 Task: Look for space in Beverly Cove, United States from 24th August, 2023 to 10th September, 2023 for 6 adults, 2 children in price range Rs.12000 to Rs.15000. Place can be entire place or shared room with 6 bedrooms having 6 beds and 6 bathrooms. Property type can be house, flat, guest house. Amenities needed are: wifi, TV, free parkinig on premises, gym, breakfast. Booking option can be shelf check-in. Required host language is English.
Action: Mouse moved to (607, 120)
Screenshot: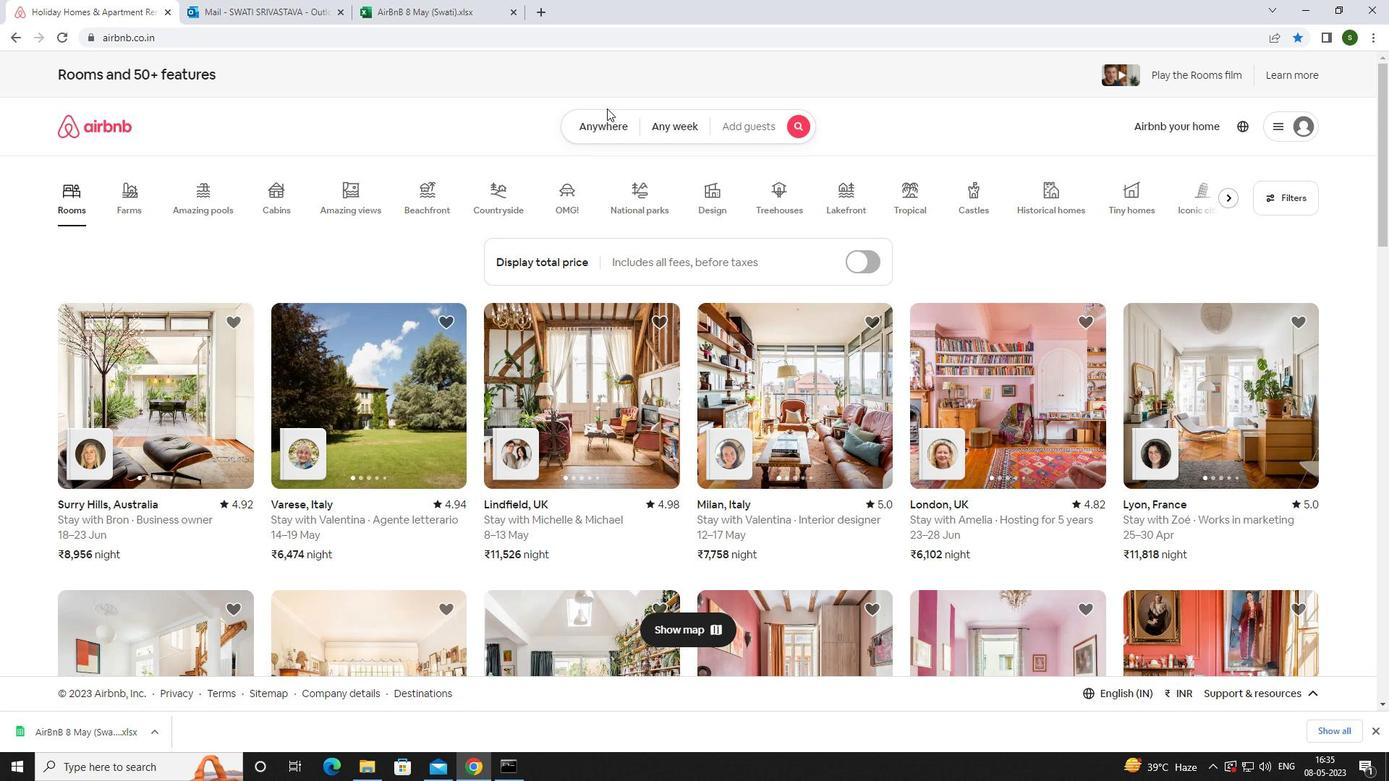 
Action: Mouse pressed left at (607, 120)
Screenshot: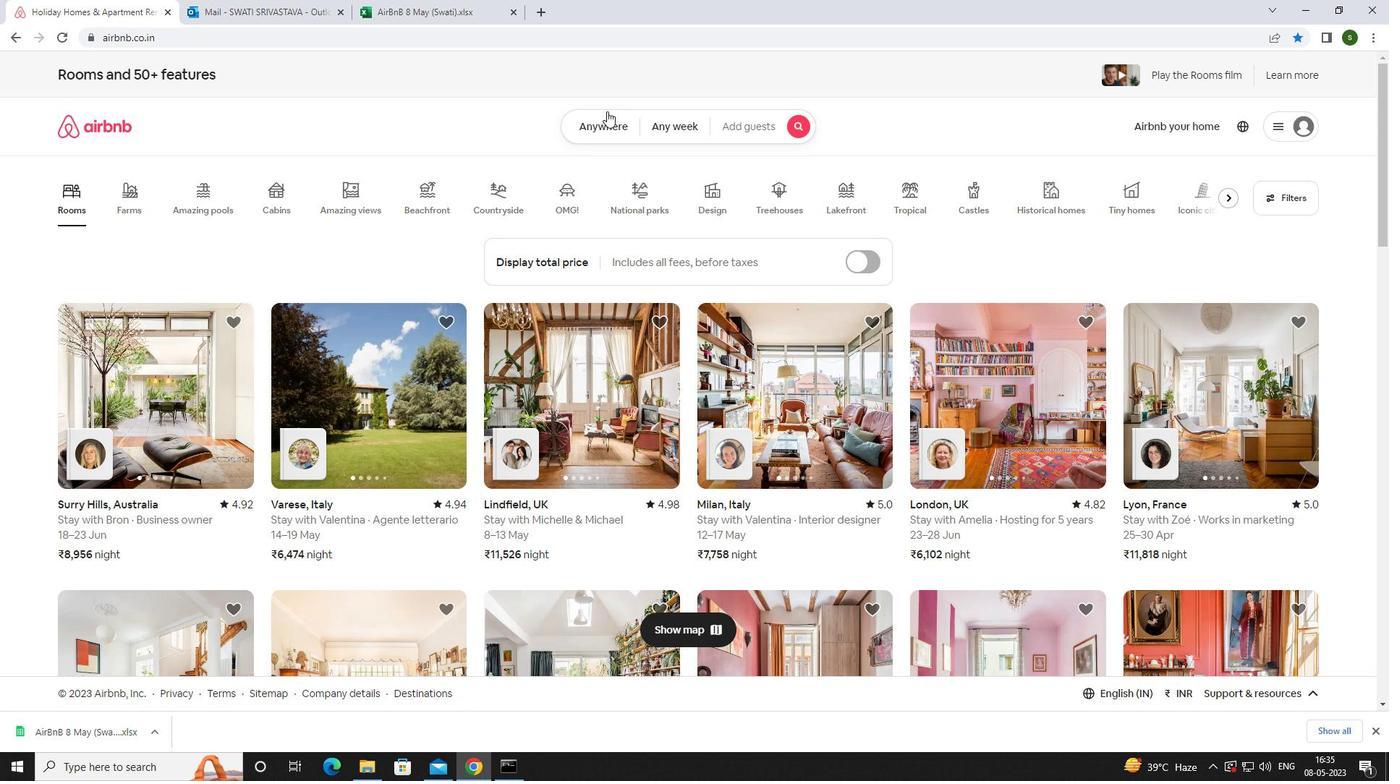 
Action: Mouse moved to (488, 180)
Screenshot: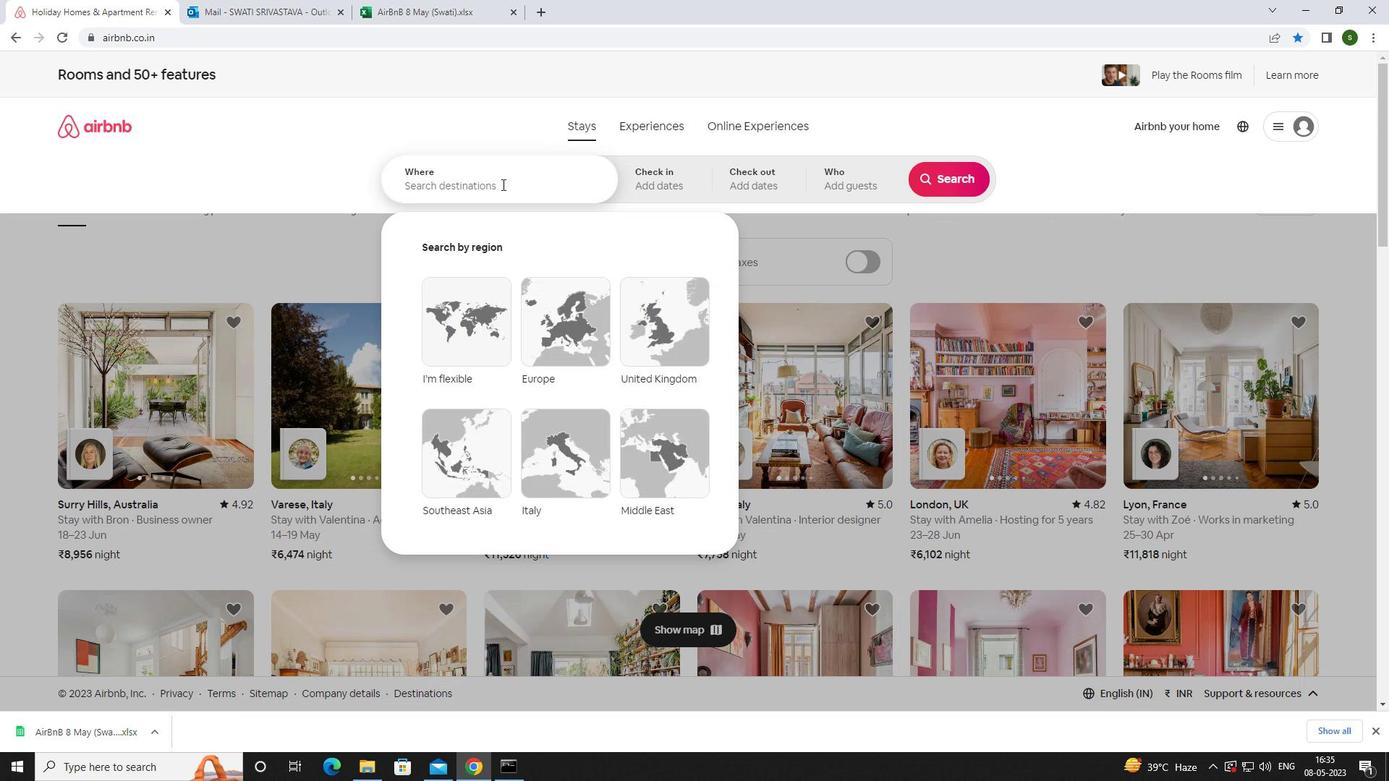
Action: Mouse pressed left at (488, 180)
Screenshot: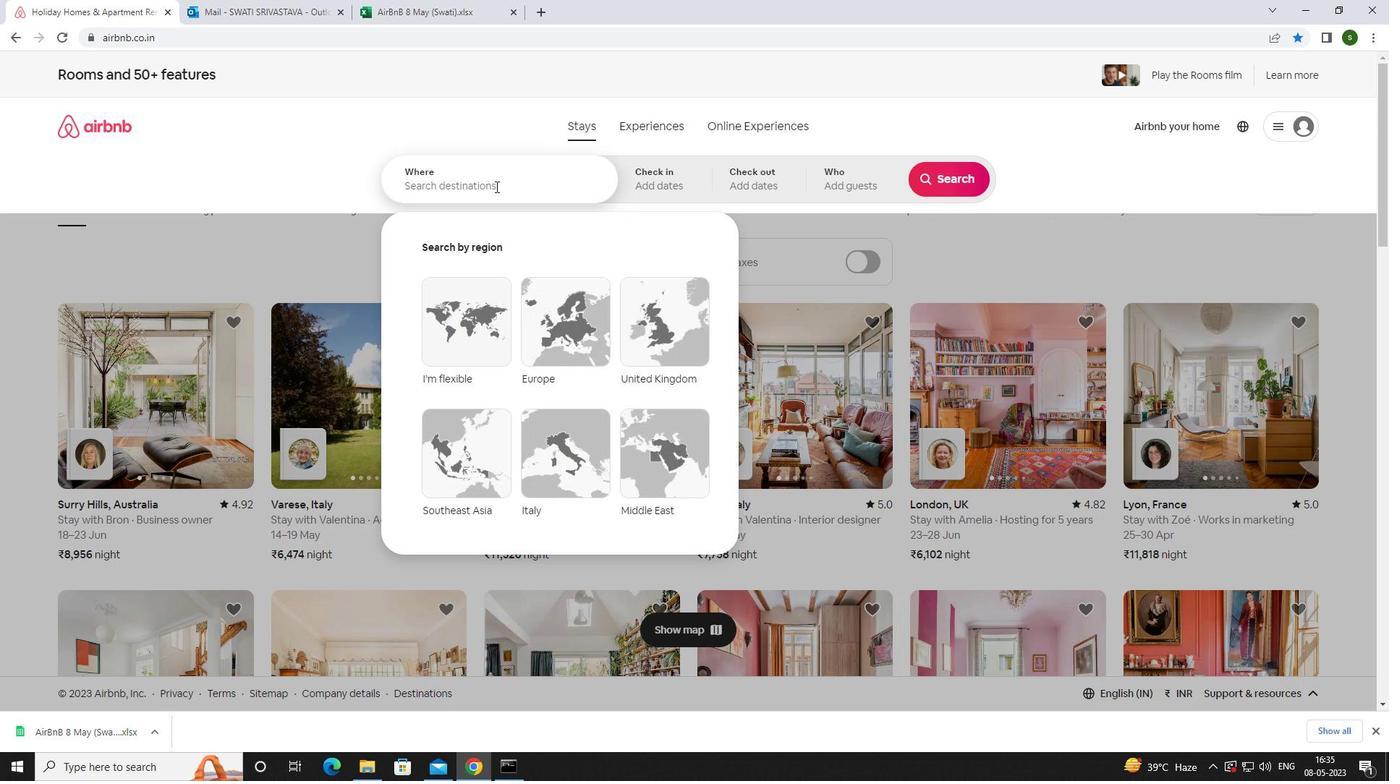 
Action: Mouse moved to (496, 188)
Screenshot: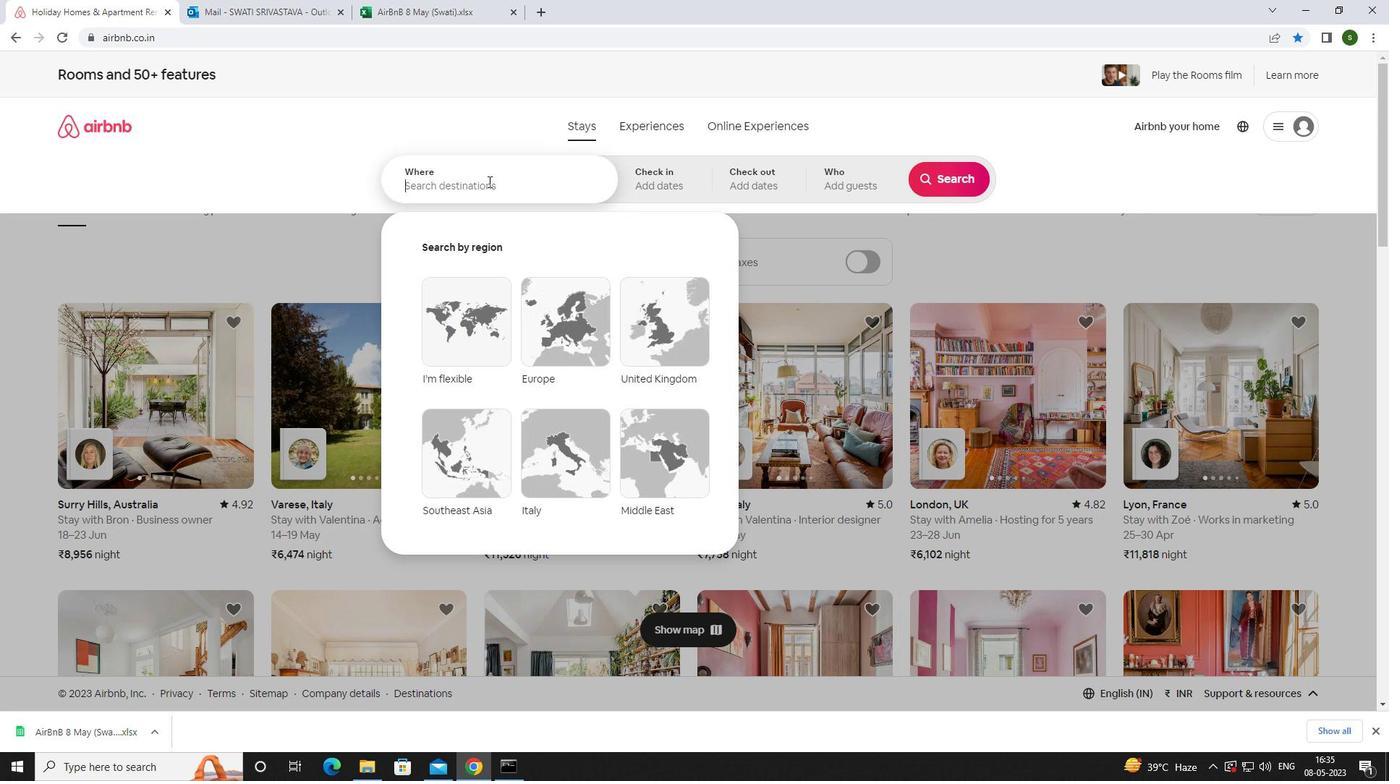 
Action: Key pressed <Key.caps_lock>b<Key.caps_lock>everl
Screenshot: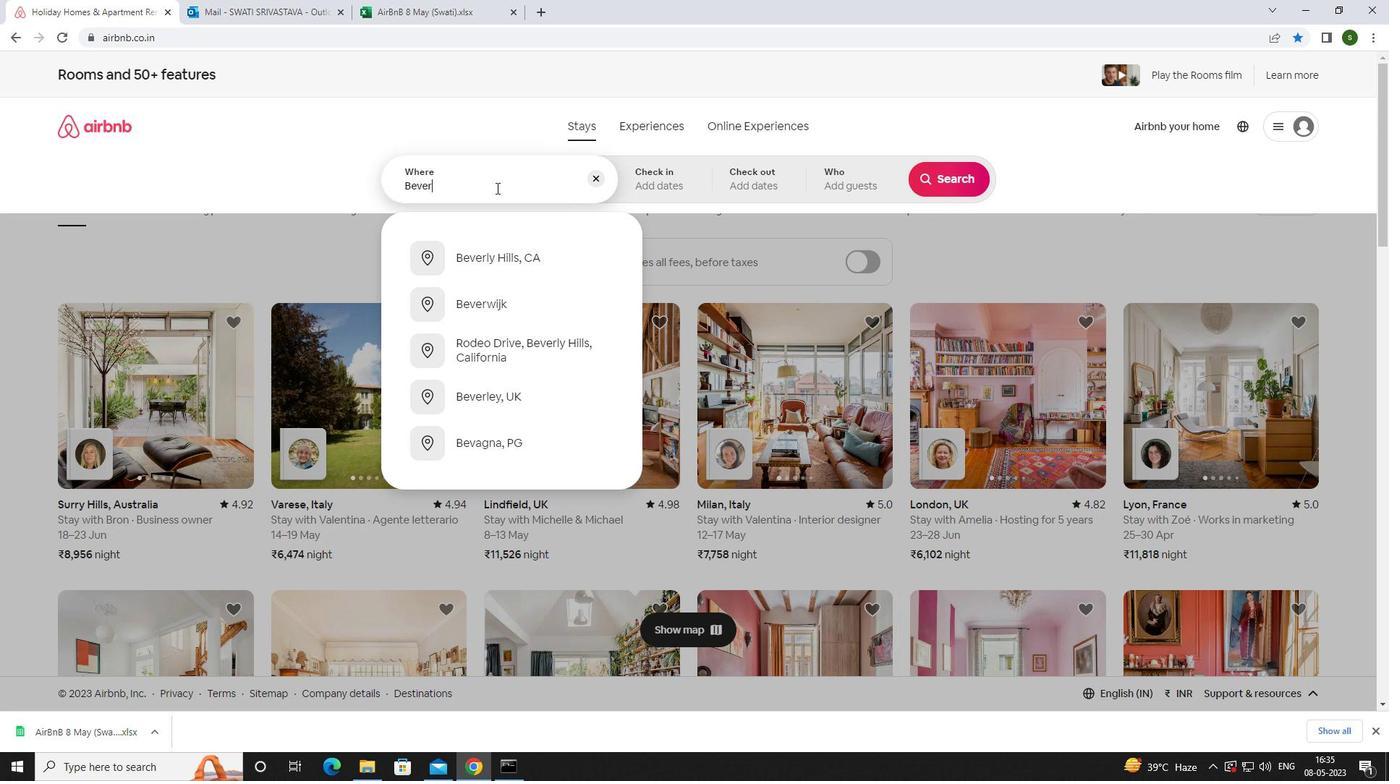 
Action: Mouse moved to (497, 188)
Screenshot: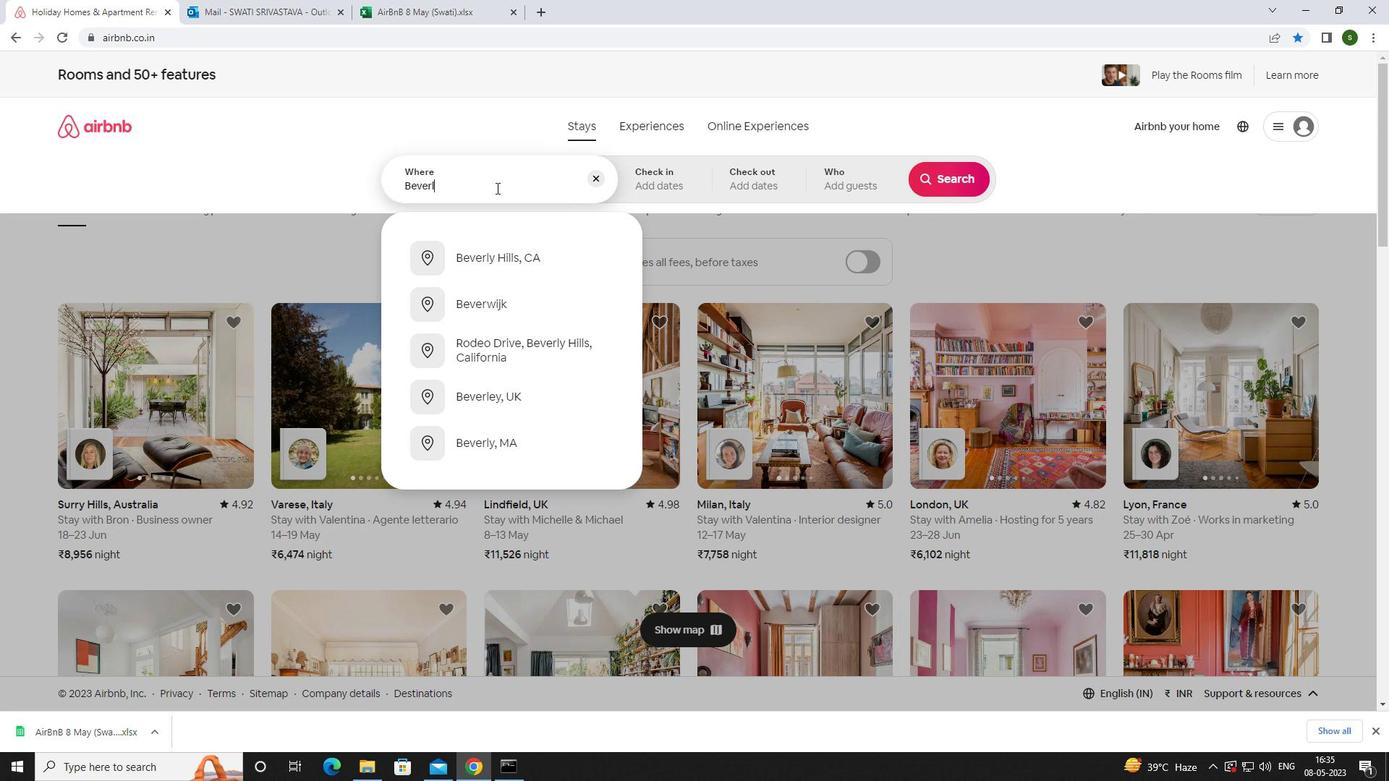 
Action: Key pressed y<Key.space><Key.caps_lock>c<Key.caps_lock>ove,<Key.space><Key.caps_lock>u<Key.caps_lock>nited<Key.space><Key.caps_lock>s<Key.caps_lock>tates<Key.enter>
Screenshot: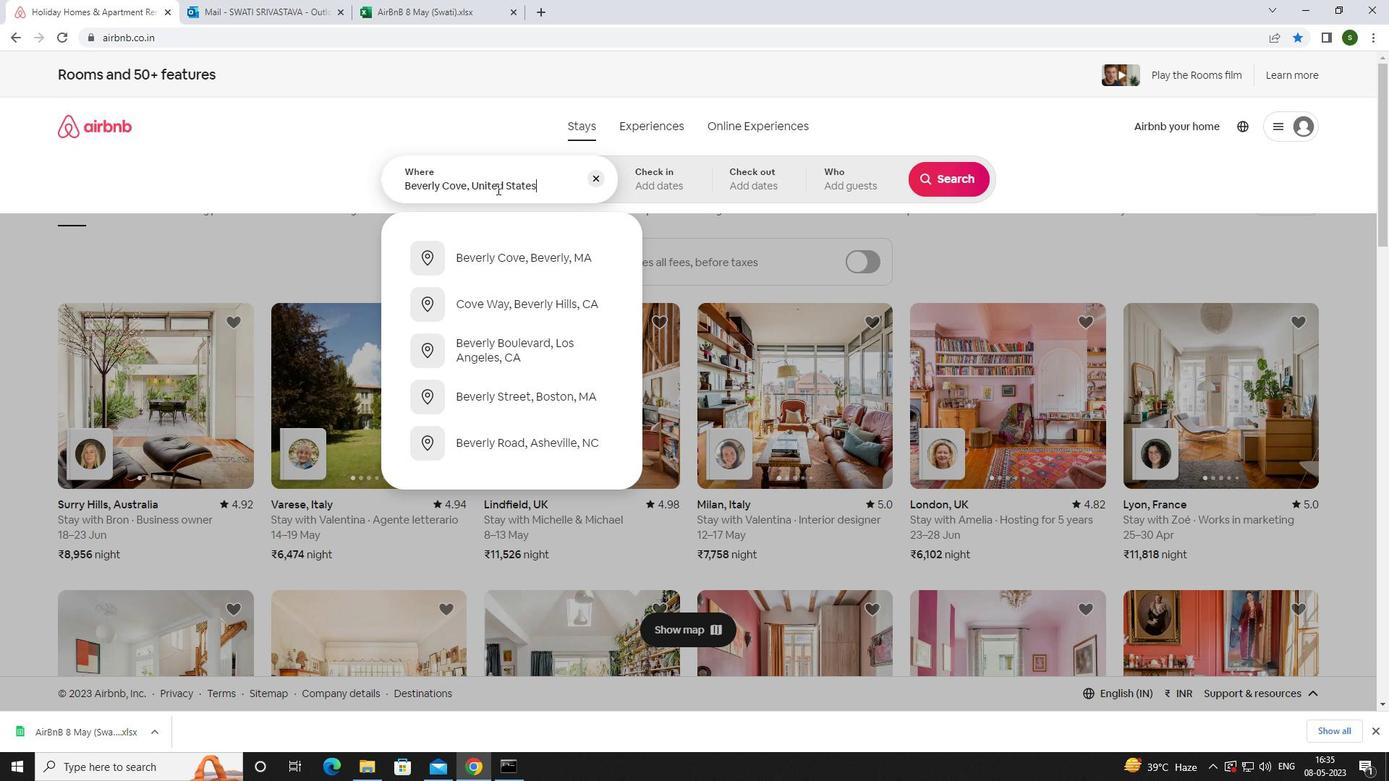 
Action: Mouse moved to (943, 292)
Screenshot: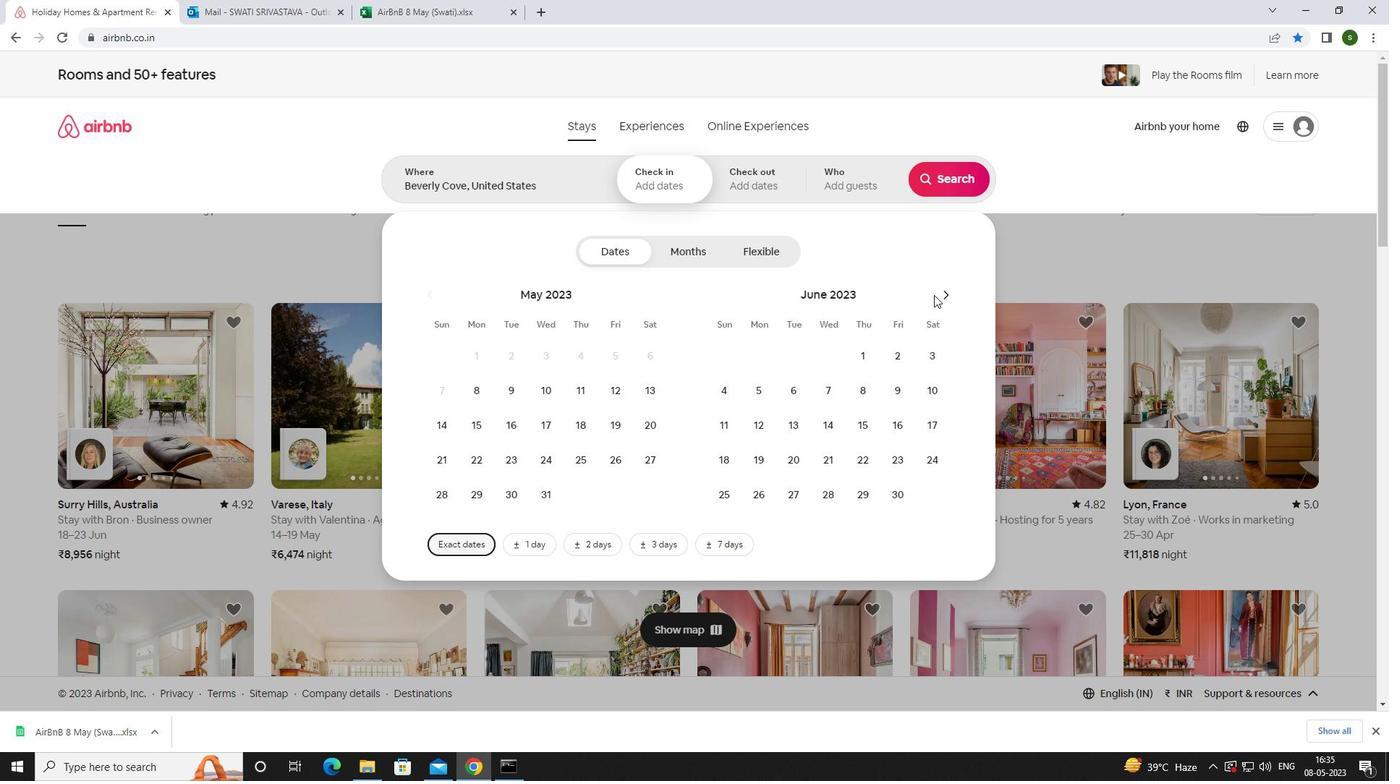
Action: Mouse pressed left at (943, 292)
Screenshot: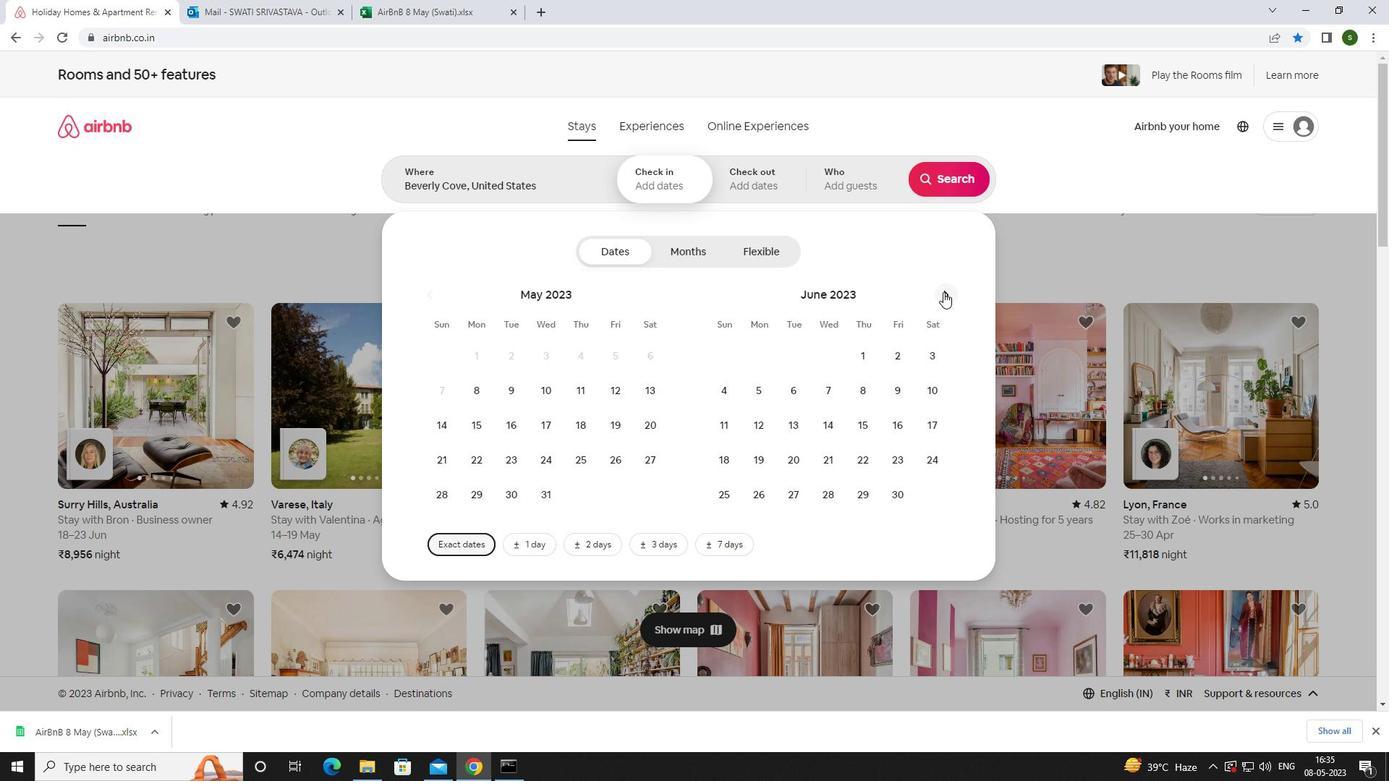 
Action: Mouse pressed left at (943, 292)
Screenshot: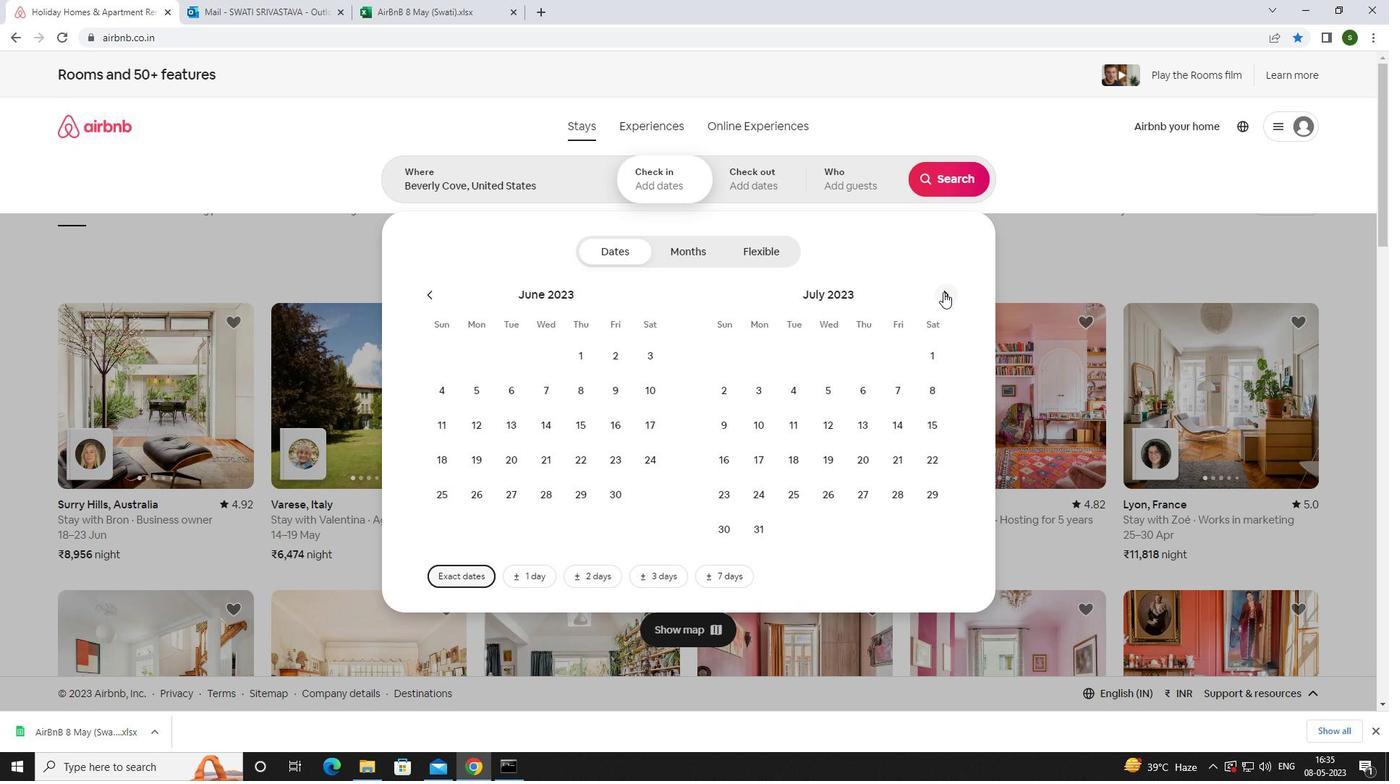 
Action: Mouse moved to (858, 451)
Screenshot: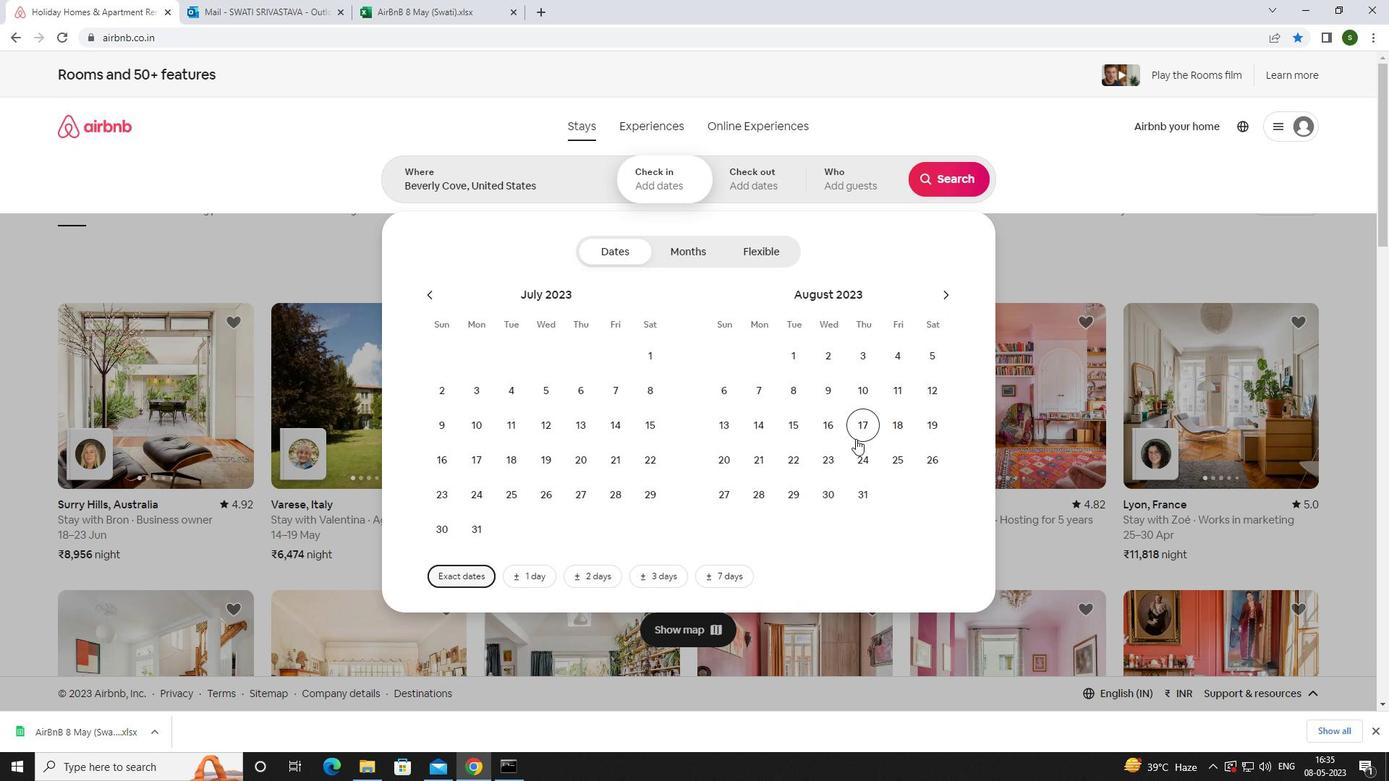 
Action: Mouse pressed left at (858, 451)
Screenshot: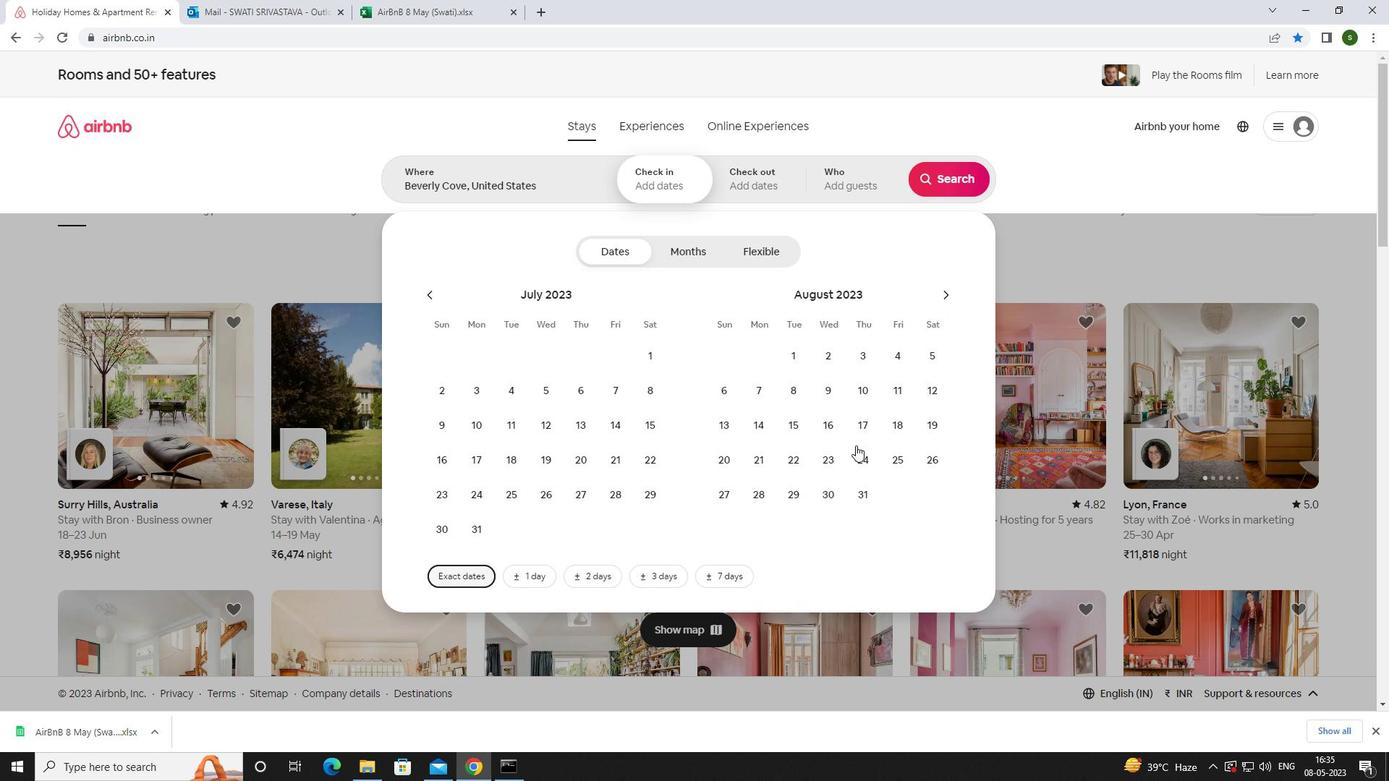
Action: Mouse moved to (940, 282)
Screenshot: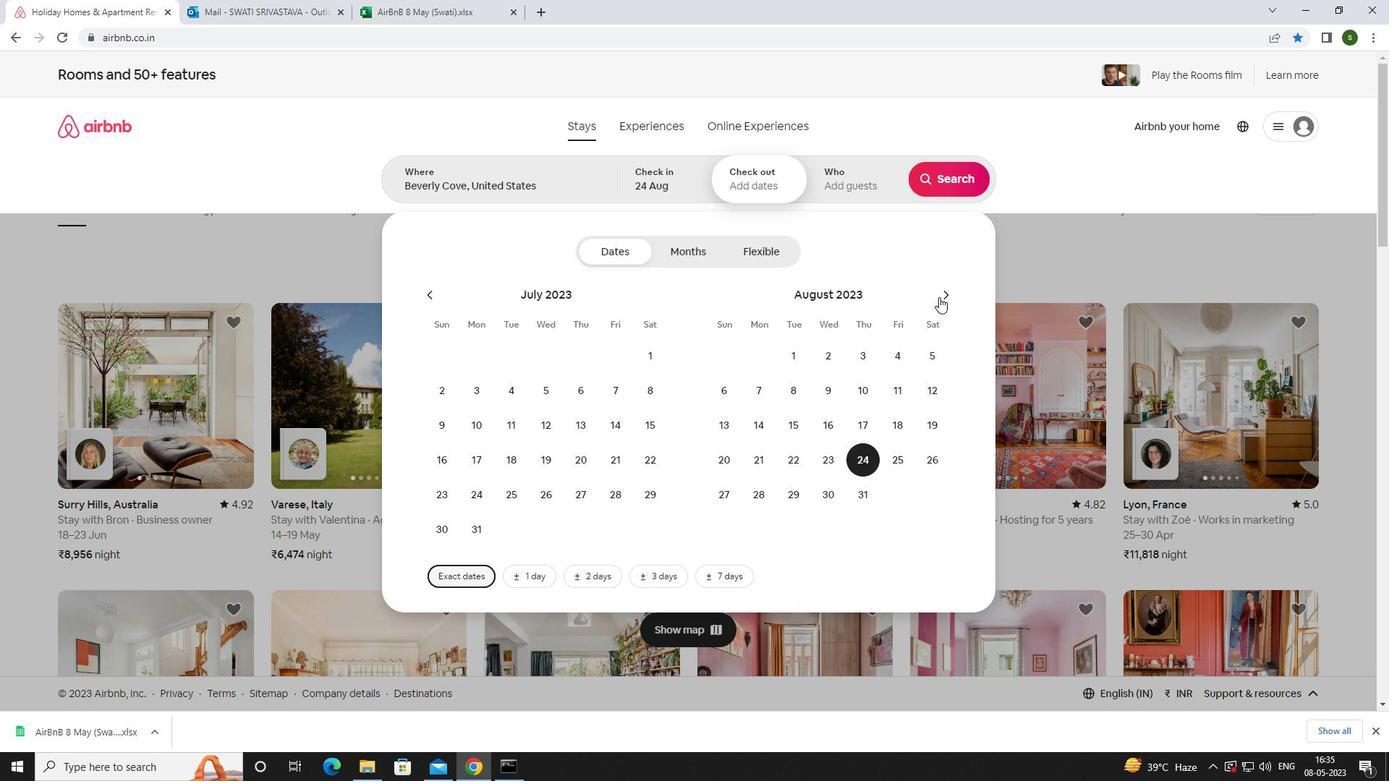 
Action: Mouse pressed left at (940, 282)
Screenshot: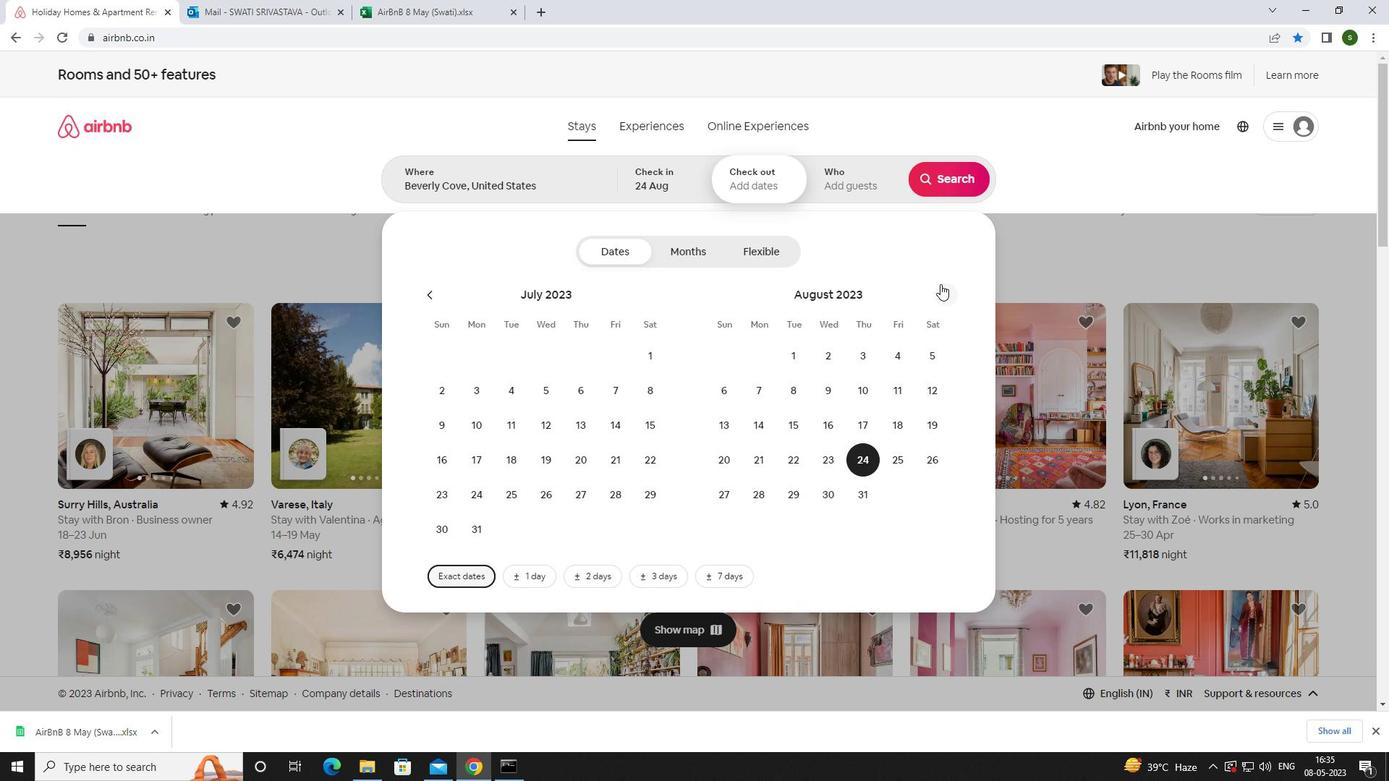 
Action: Mouse moved to (942, 288)
Screenshot: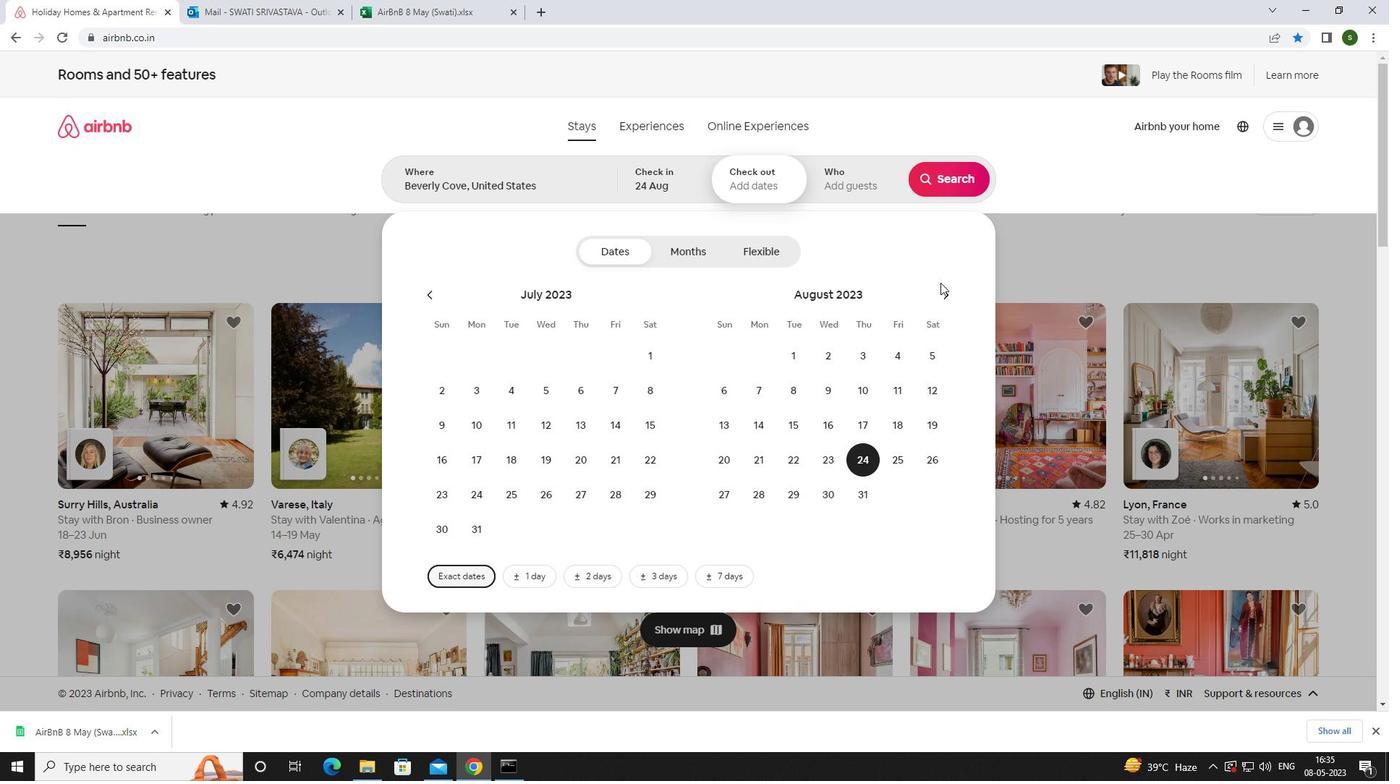 
Action: Mouse pressed left at (942, 288)
Screenshot: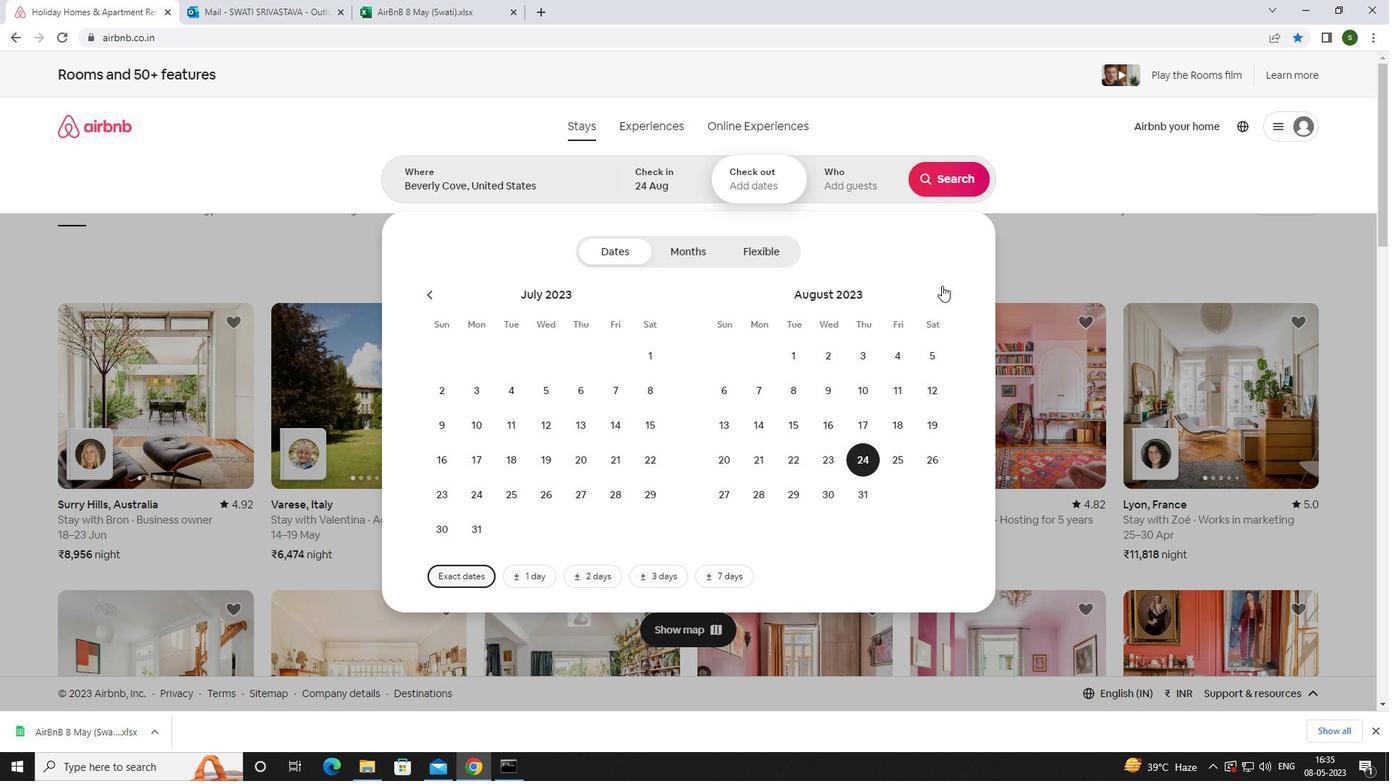 
Action: Mouse moved to (725, 427)
Screenshot: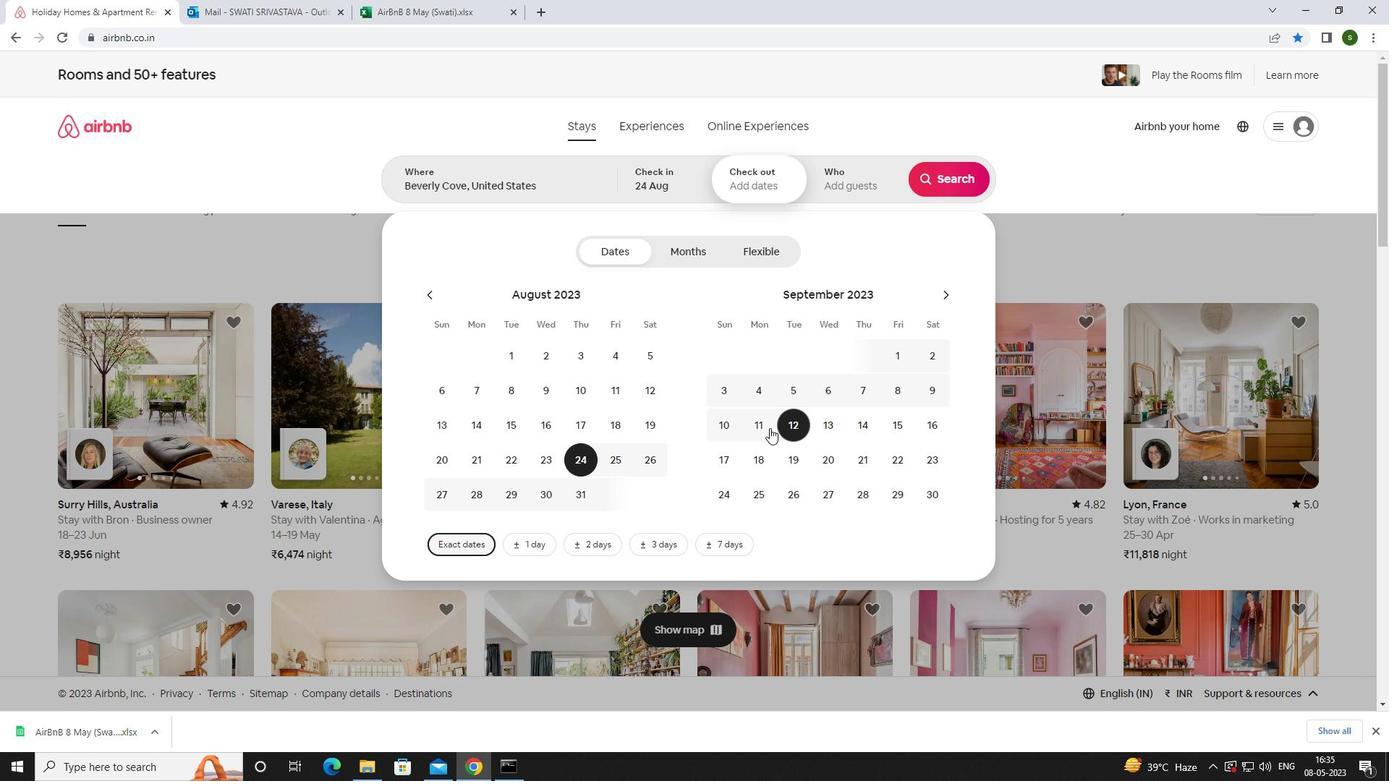 
Action: Mouse pressed left at (725, 427)
Screenshot: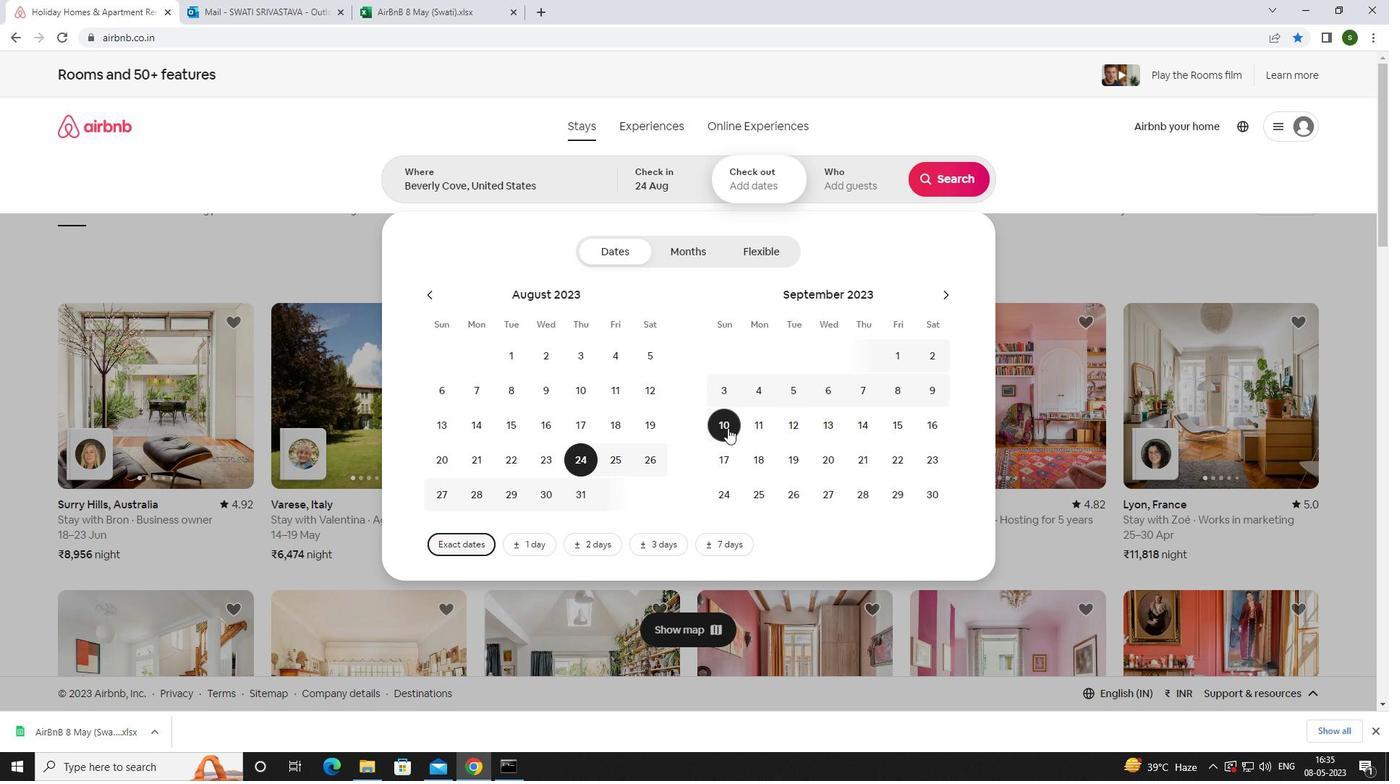 
Action: Mouse moved to (851, 190)
Screenshot: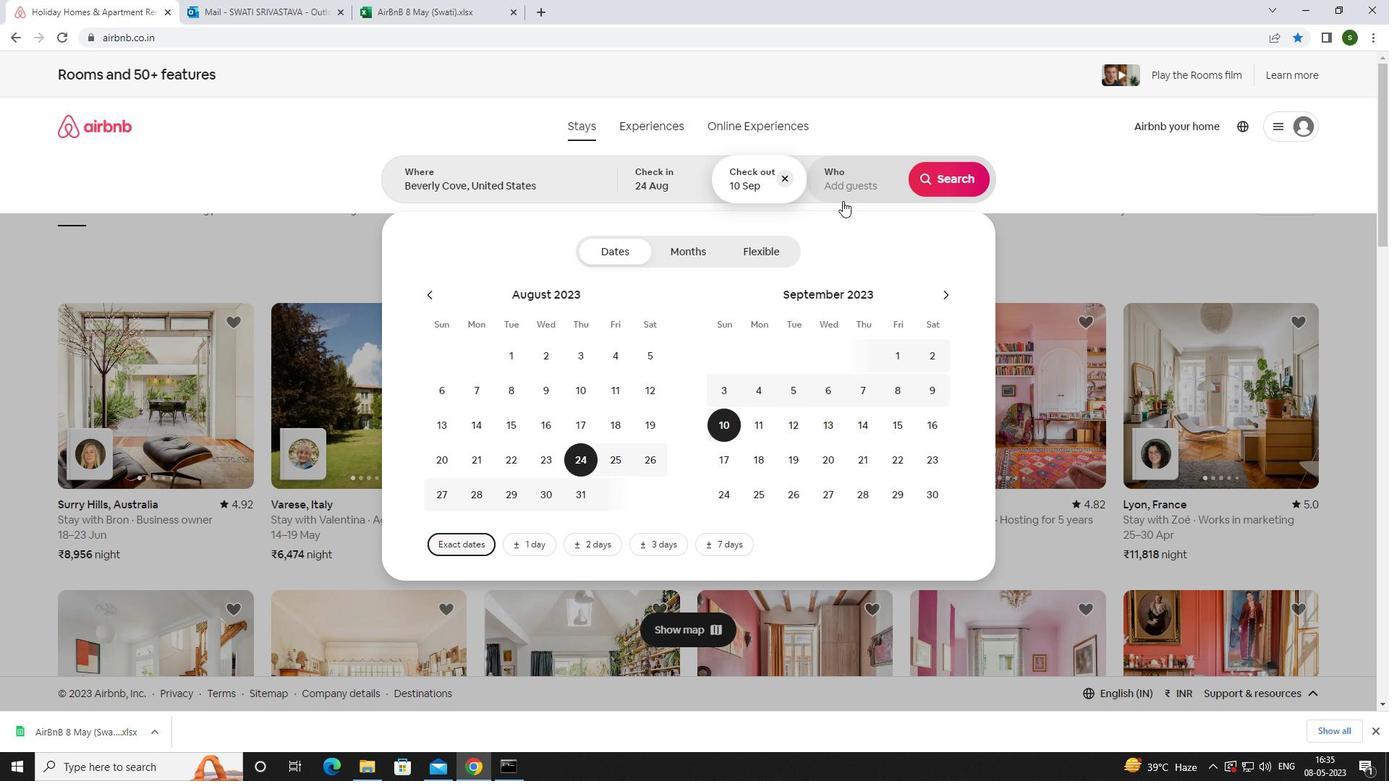 
Action: Mouse pressed left at (851, 190)
Screenshot: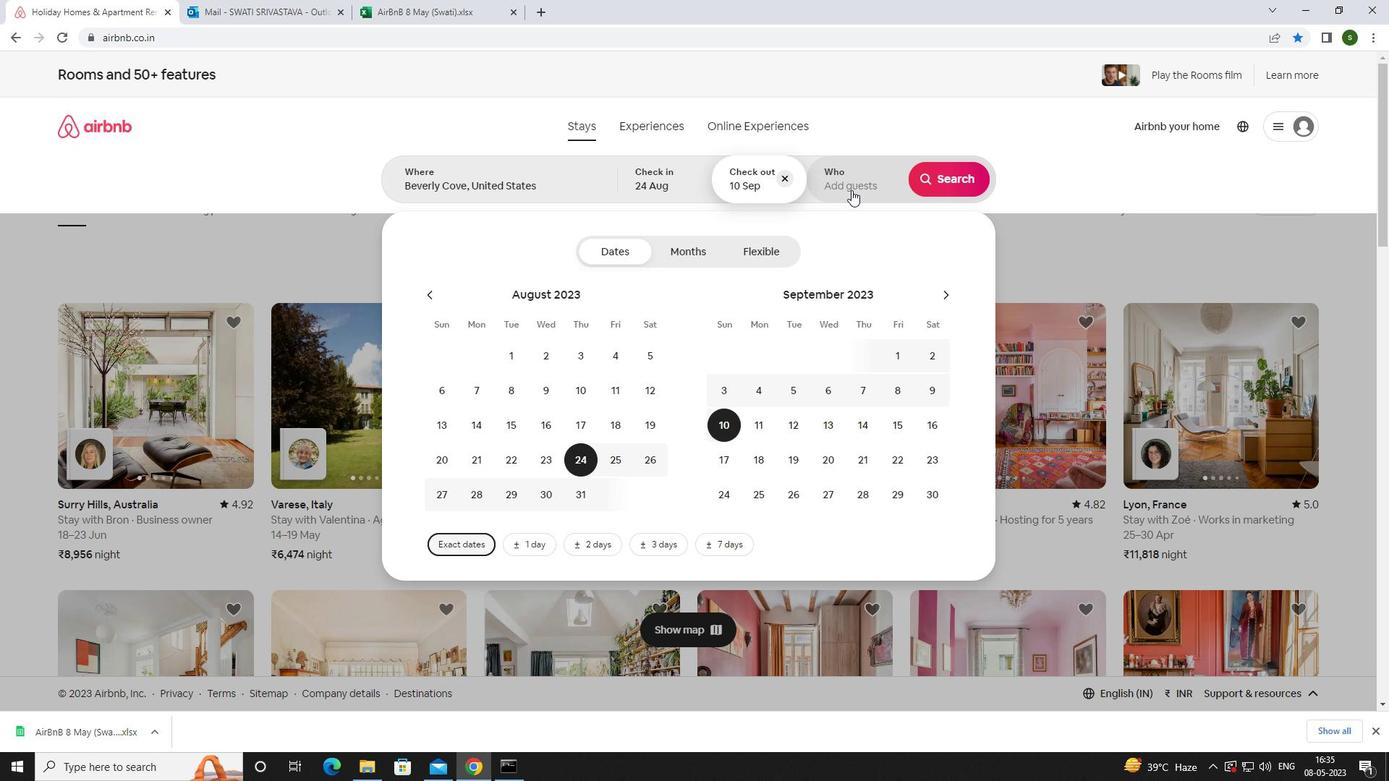 
Action: Mouse moved to (958, 257)
Screenshot: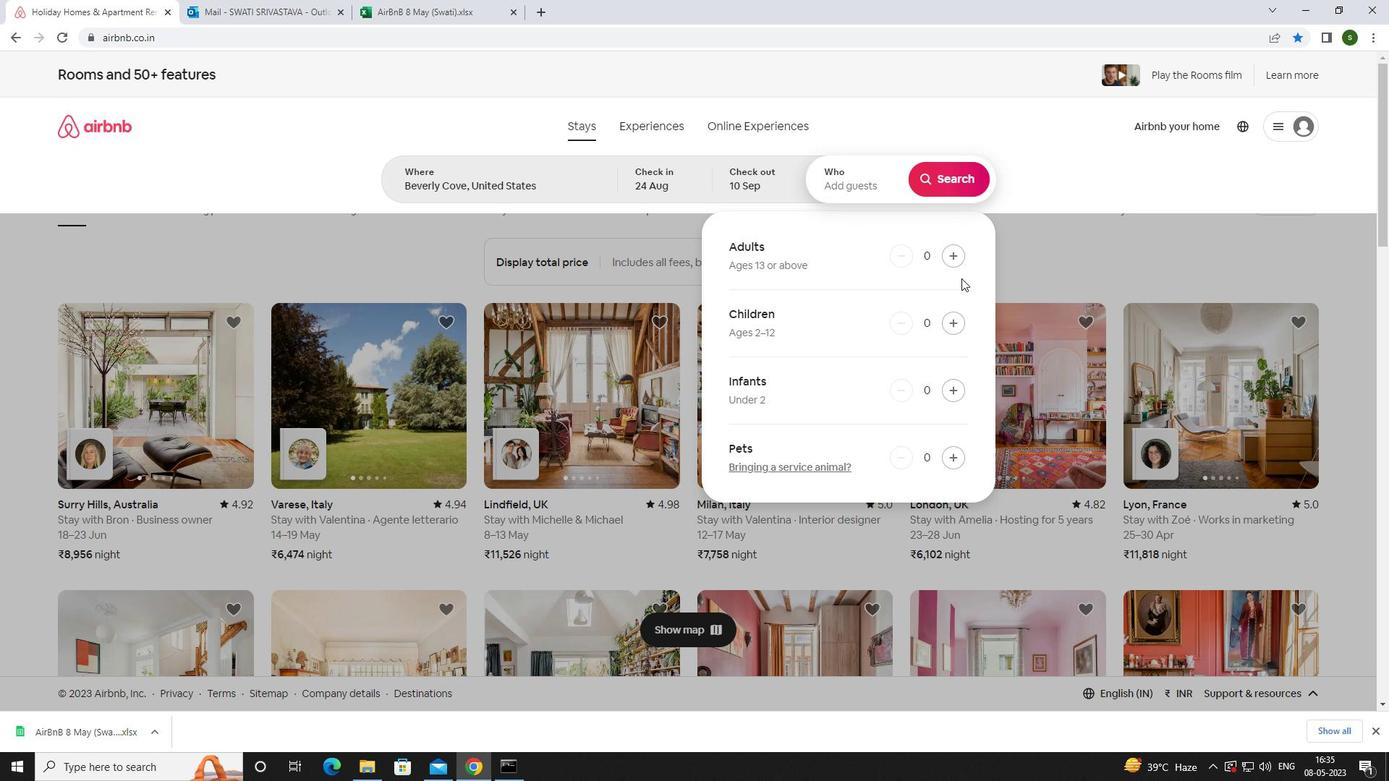
Action: Mouse pressed left at (958, 257)
Screenshot: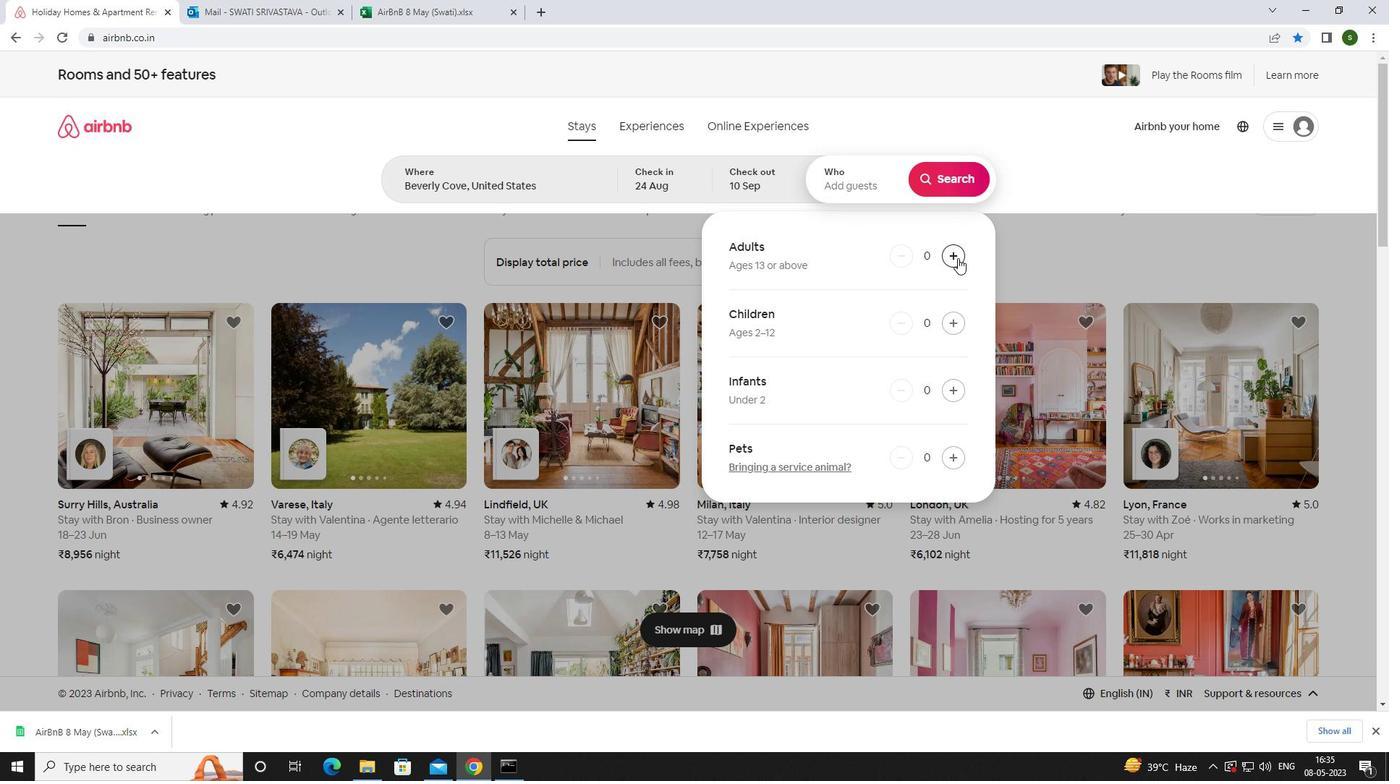 
Action: Mouse pressed left at (958, 257)
Screenshot: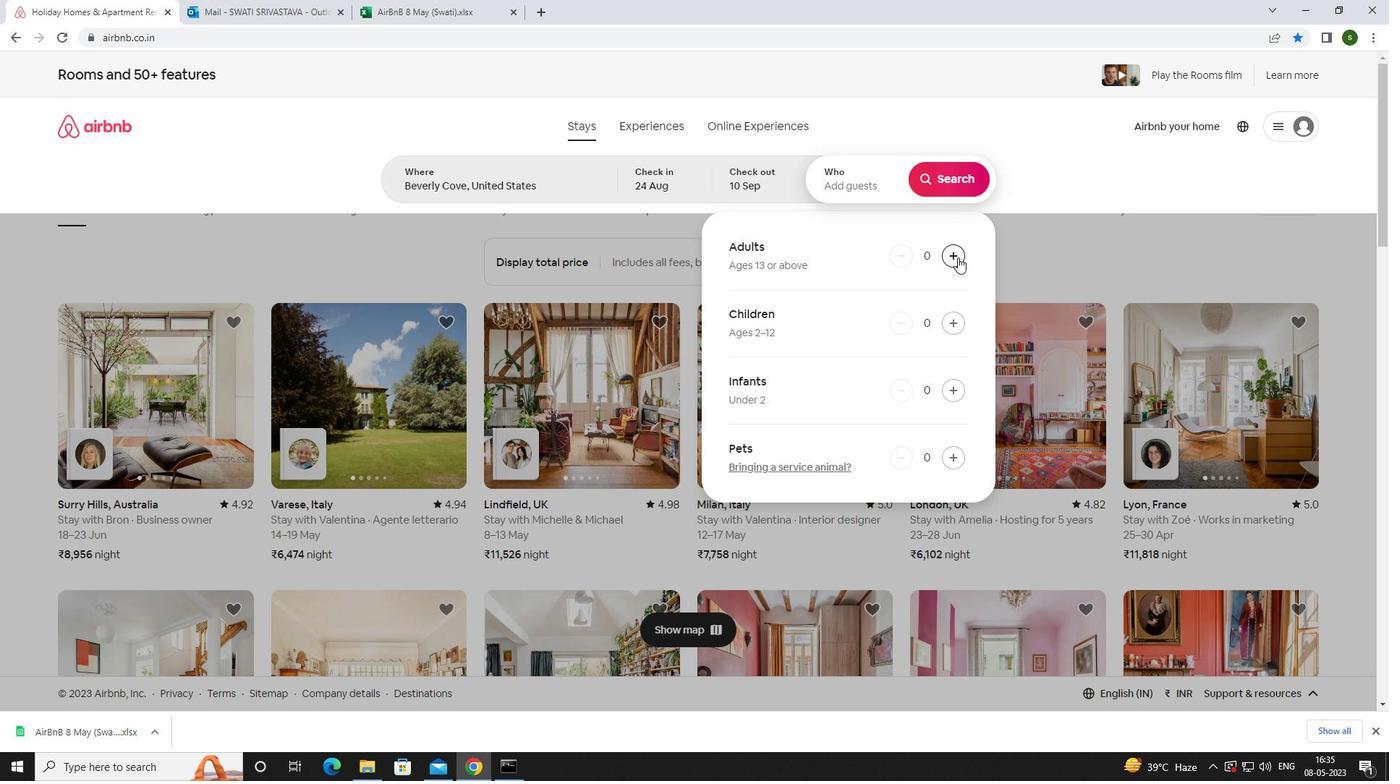 
Action: Mouse pressed left at (958, 257)
Screenshot: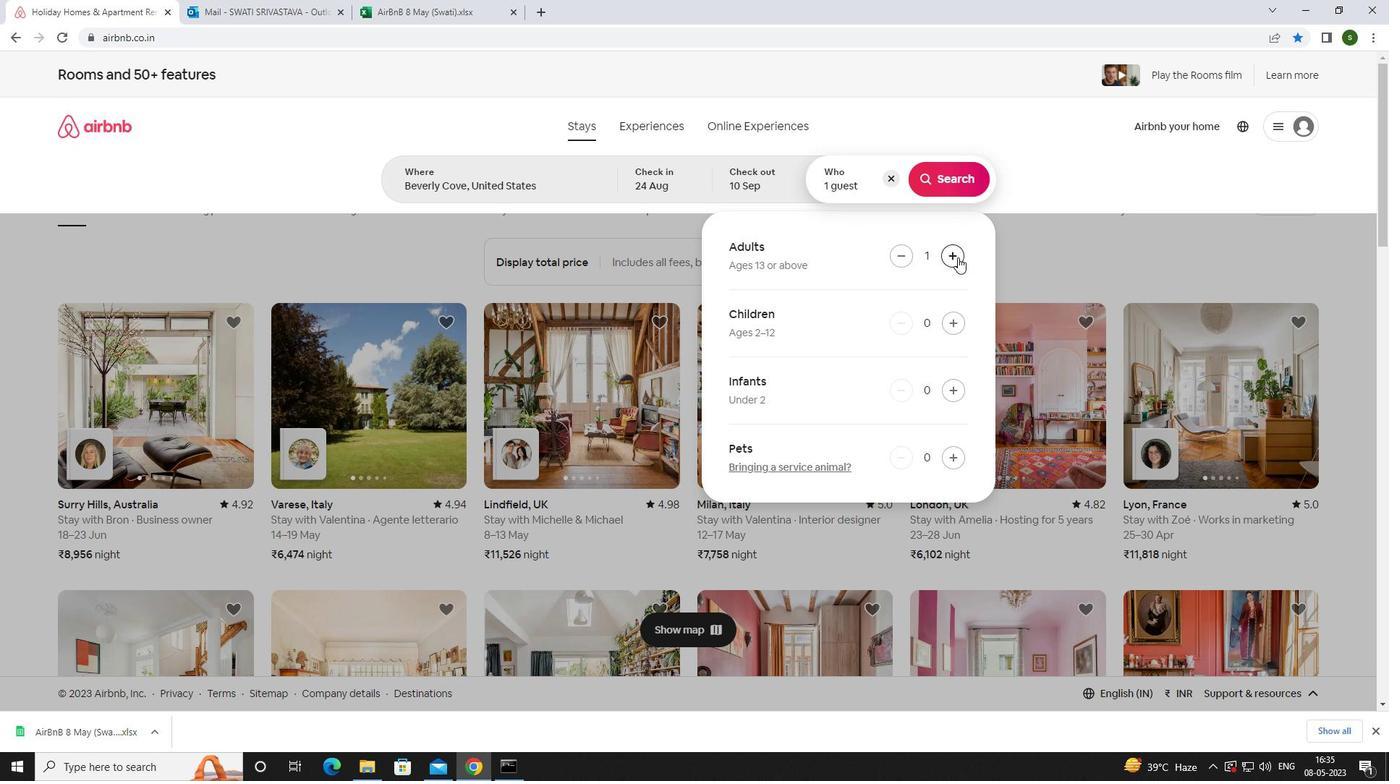 
Action: Mouse pressed left at (958, 257)
Screenshot: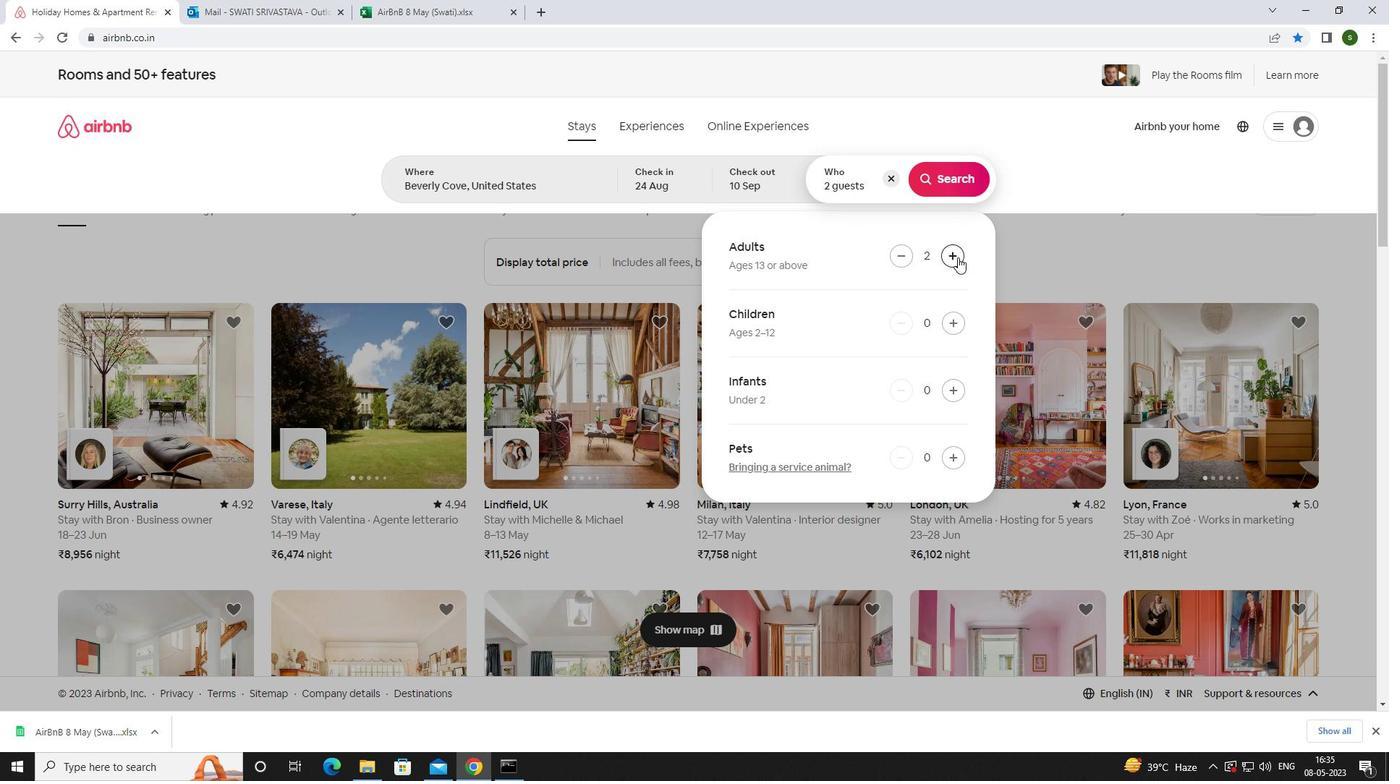 
Action: Mouse pressed left at (958, 257)
Screenshot: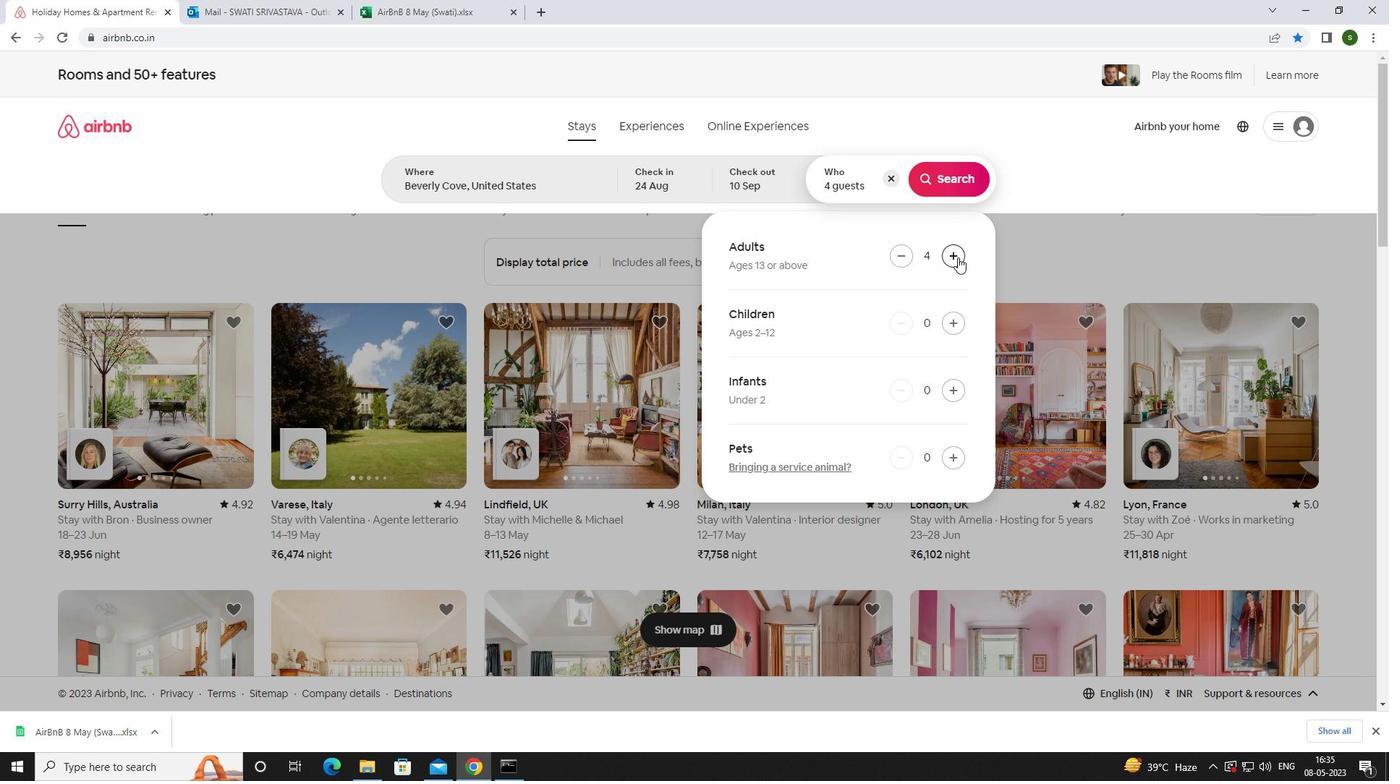 
Action: Mouse pressed left at (958, 257)
Screenshot: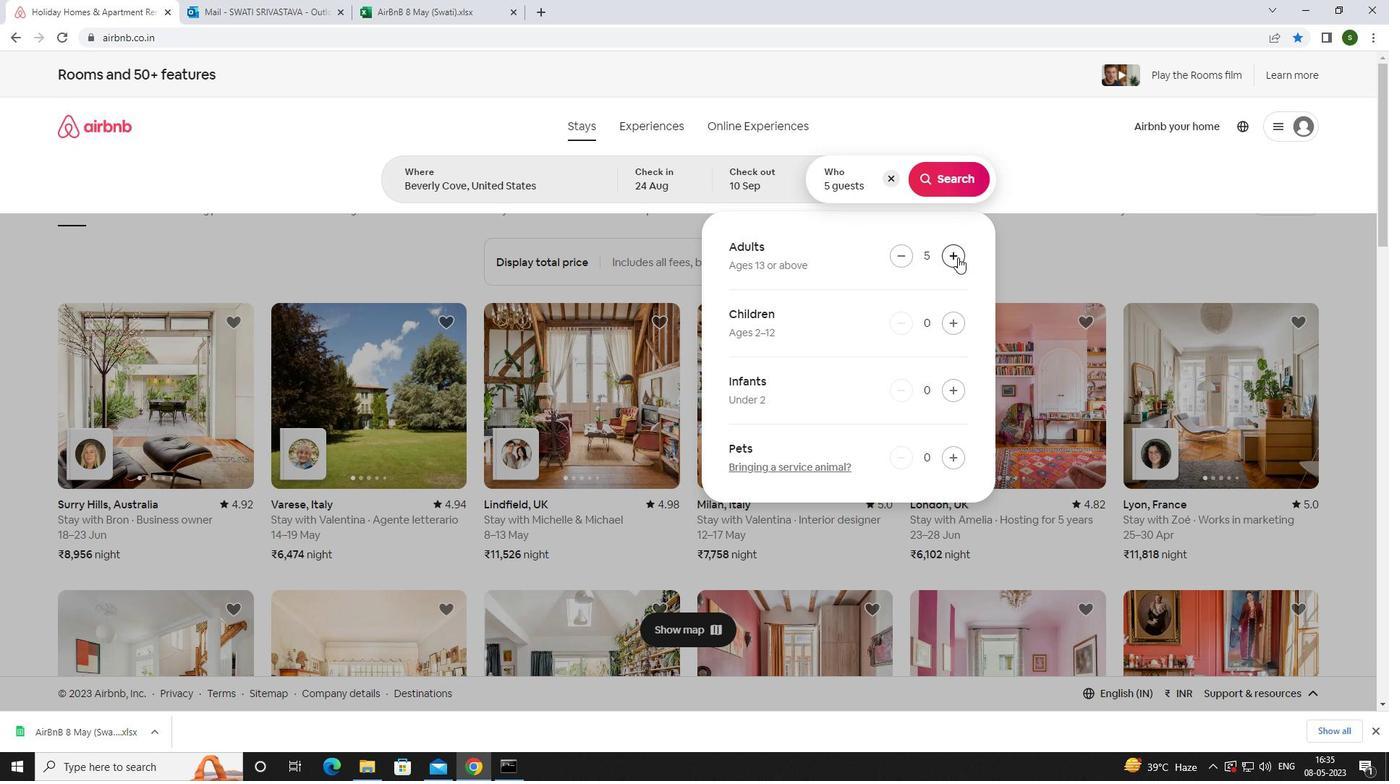 
Action: Mouse moved to (953, 316)
Screenshot: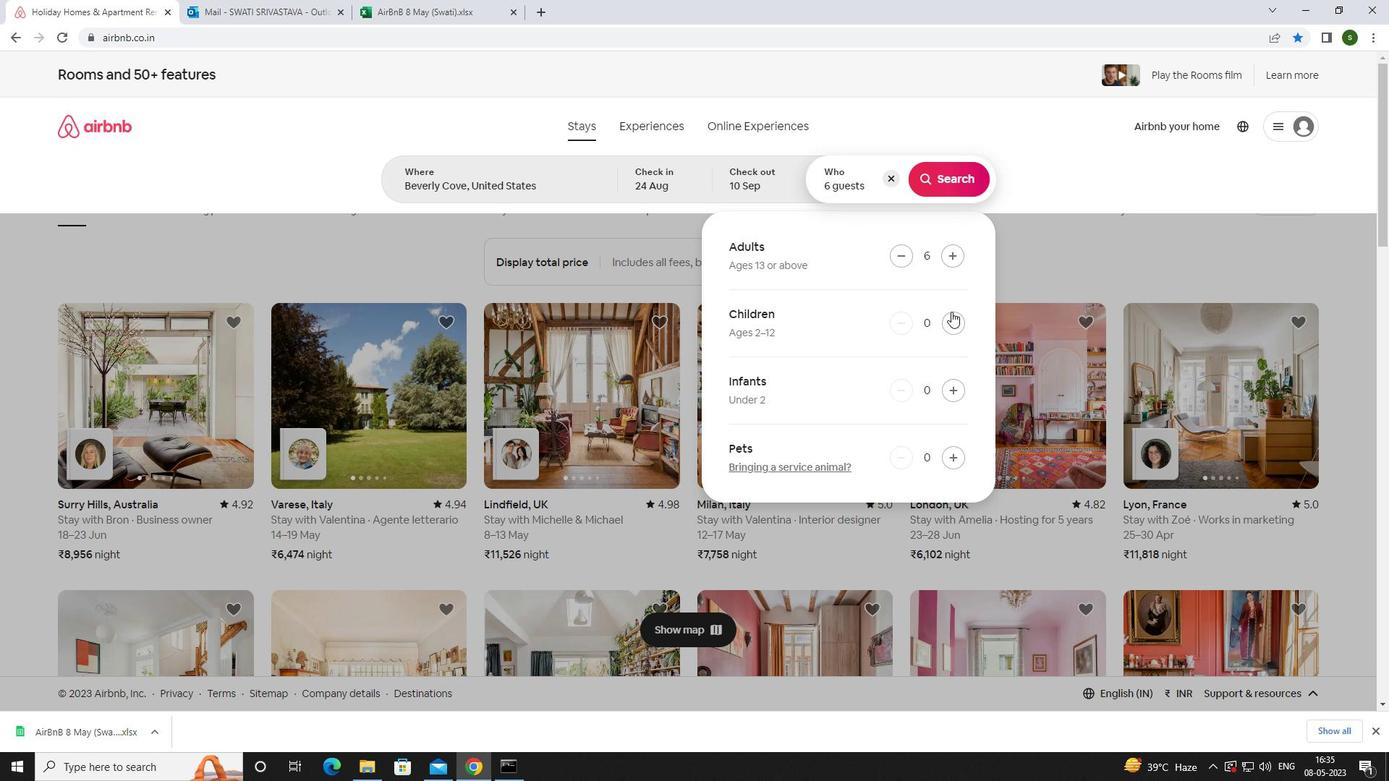 
Action: Mouse pressed left at (953, 316)
Screenshot: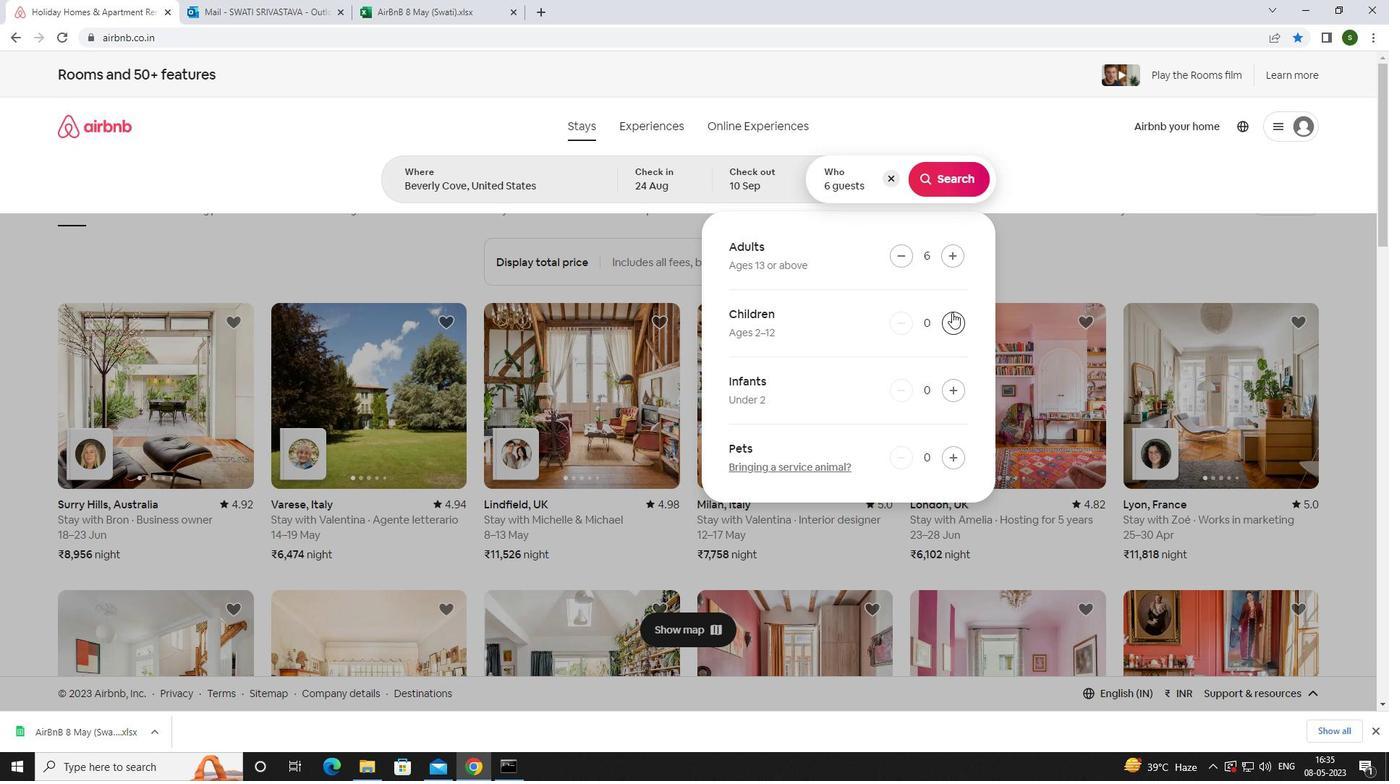 
Action: Mouse pressed left at (953, 316)
Screenshot: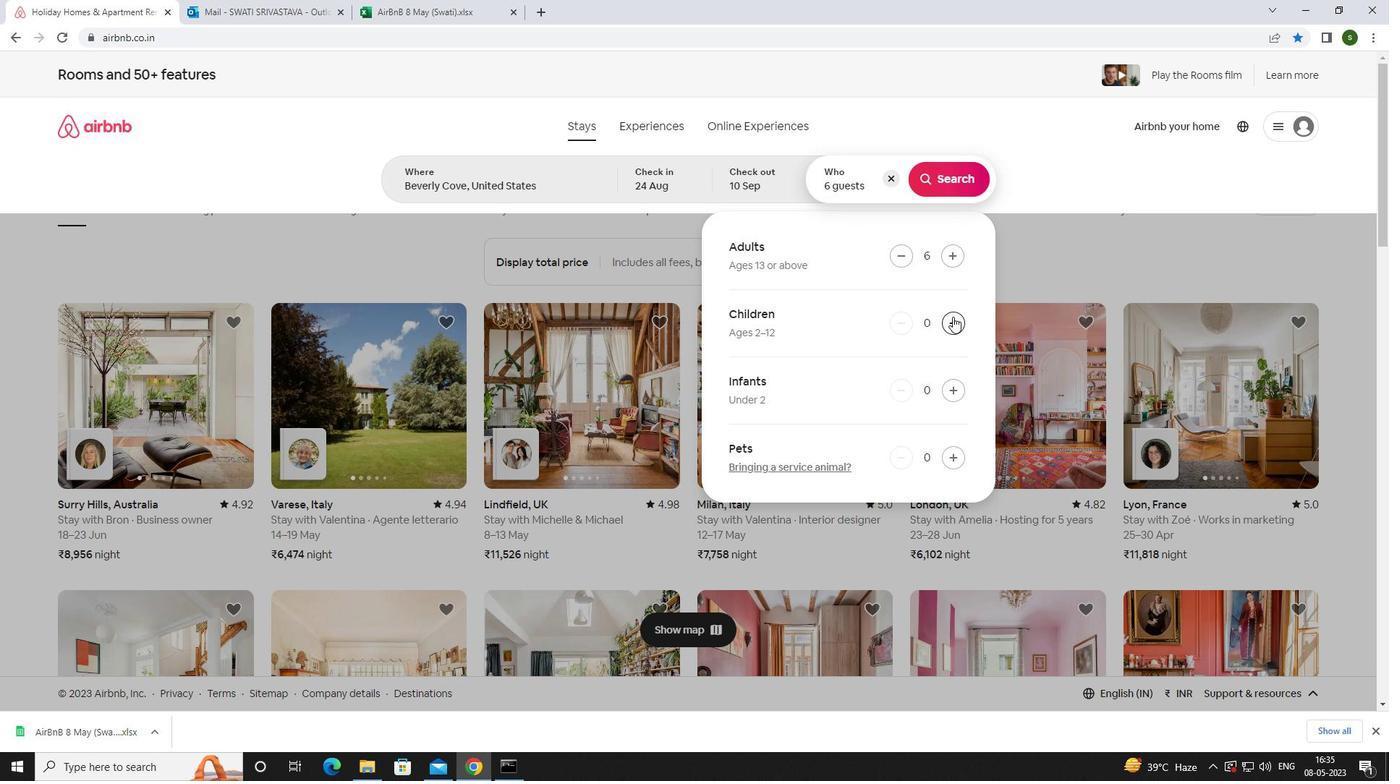 
Action: Mouse moved to (936, 178)
Screenshot: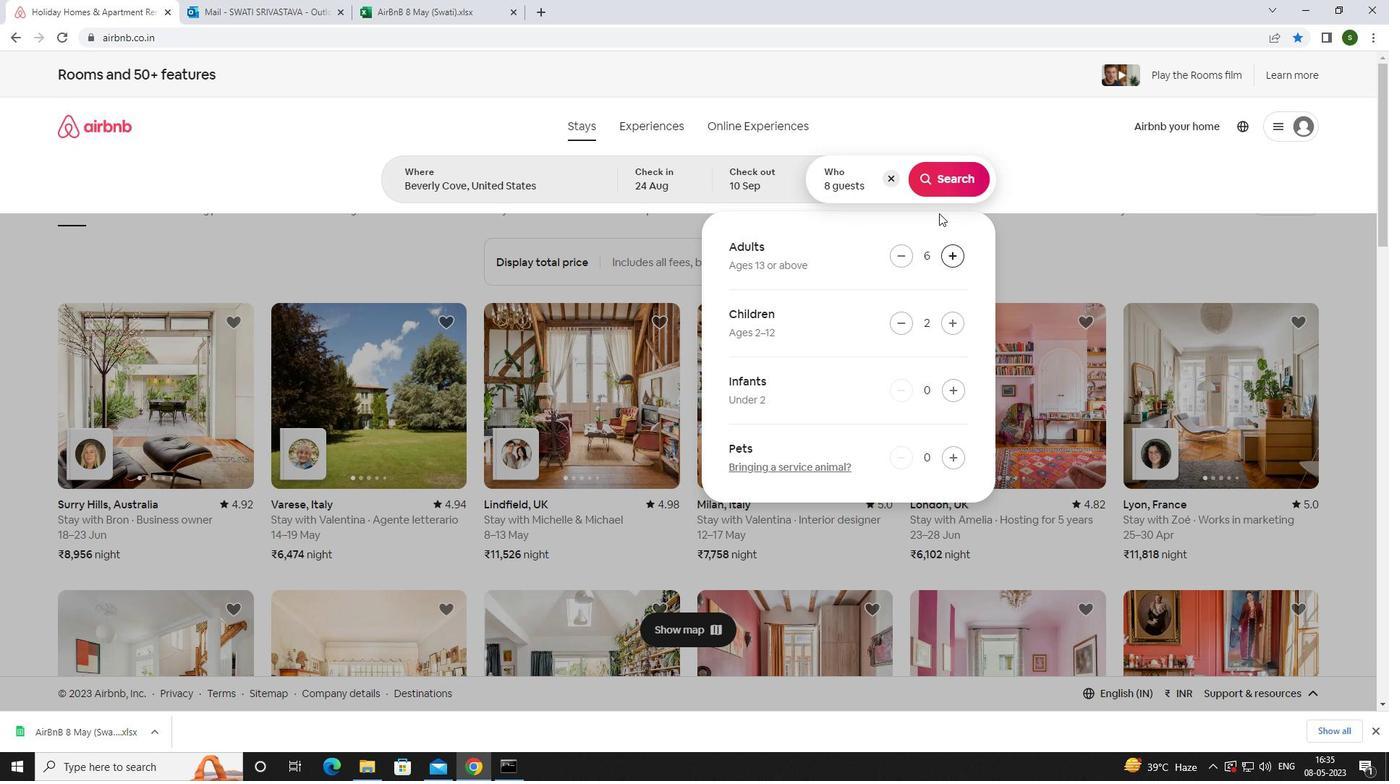 
Action: Mouse pressed left at (936, 178)
Screenshot: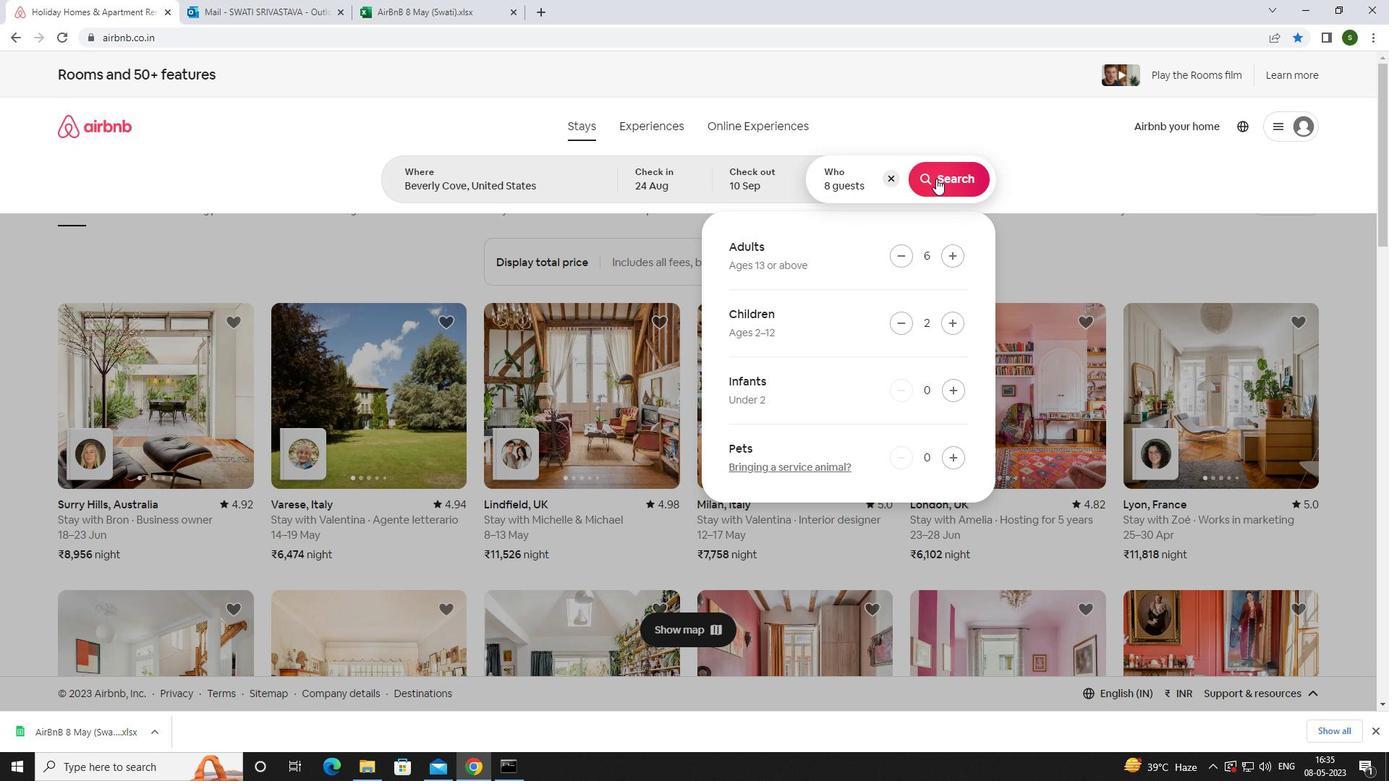 
Action: Mouse moved to (1334, 131)
Screenshot: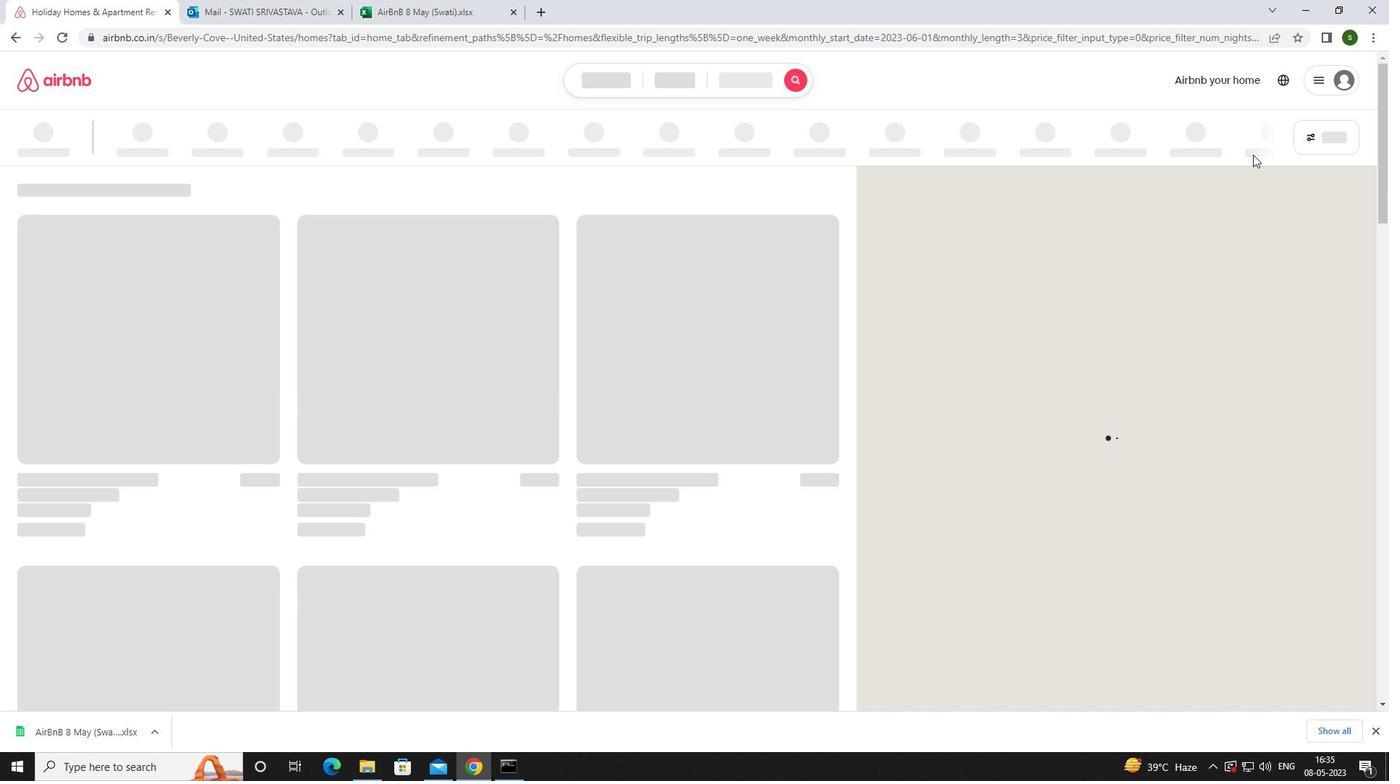 
Action: Mouse pressed left at (1334, 131)
Screenshot: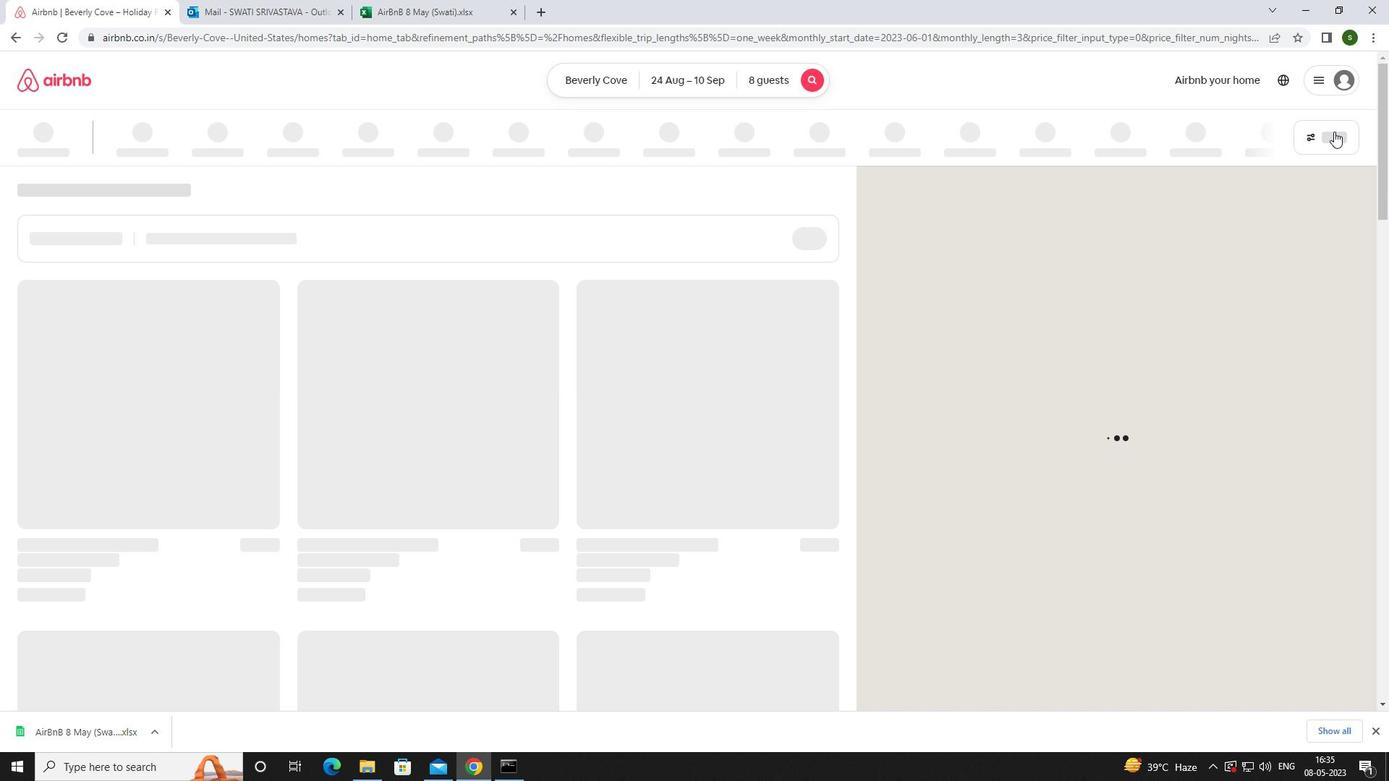 
Action: Mouse moved to (621, 497)
Screenshot: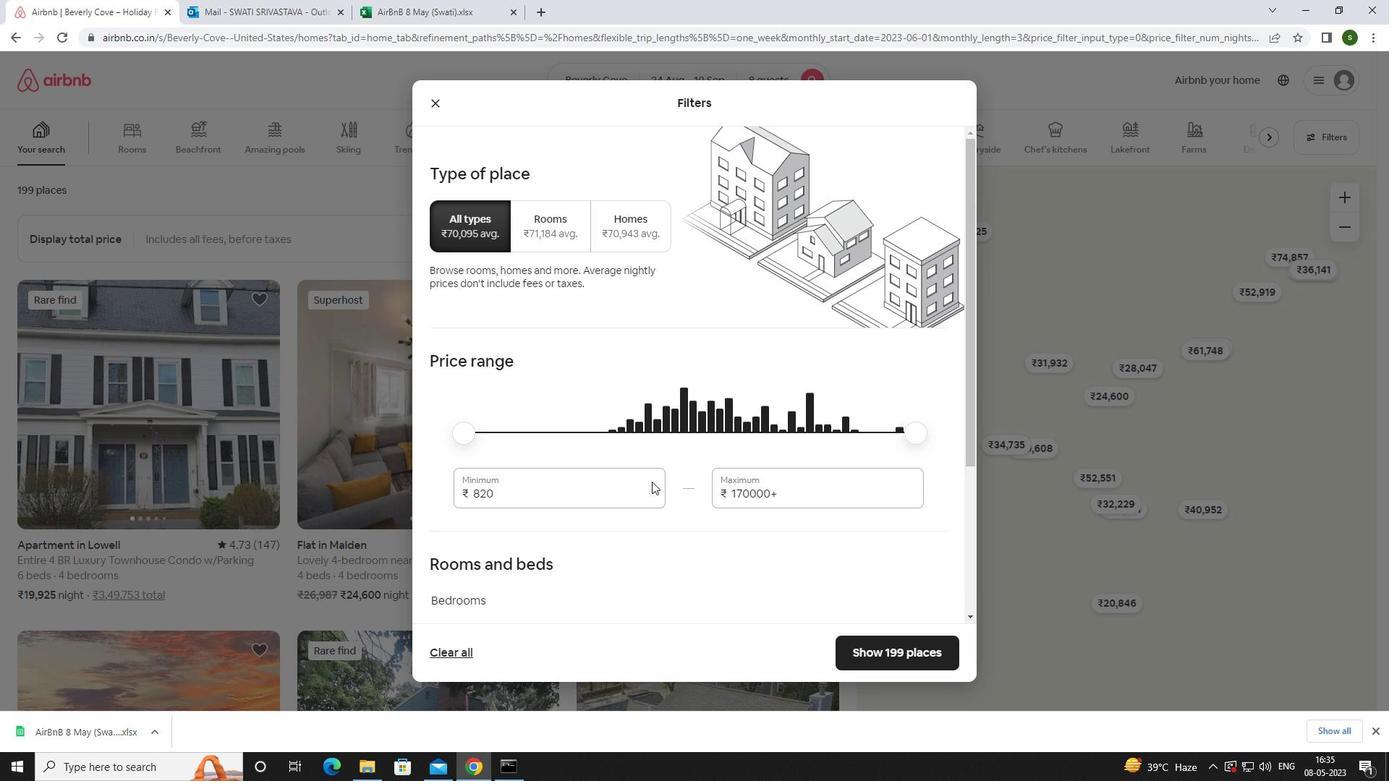 
Action: Mouse pressed left at (621, 497)
Screenshot: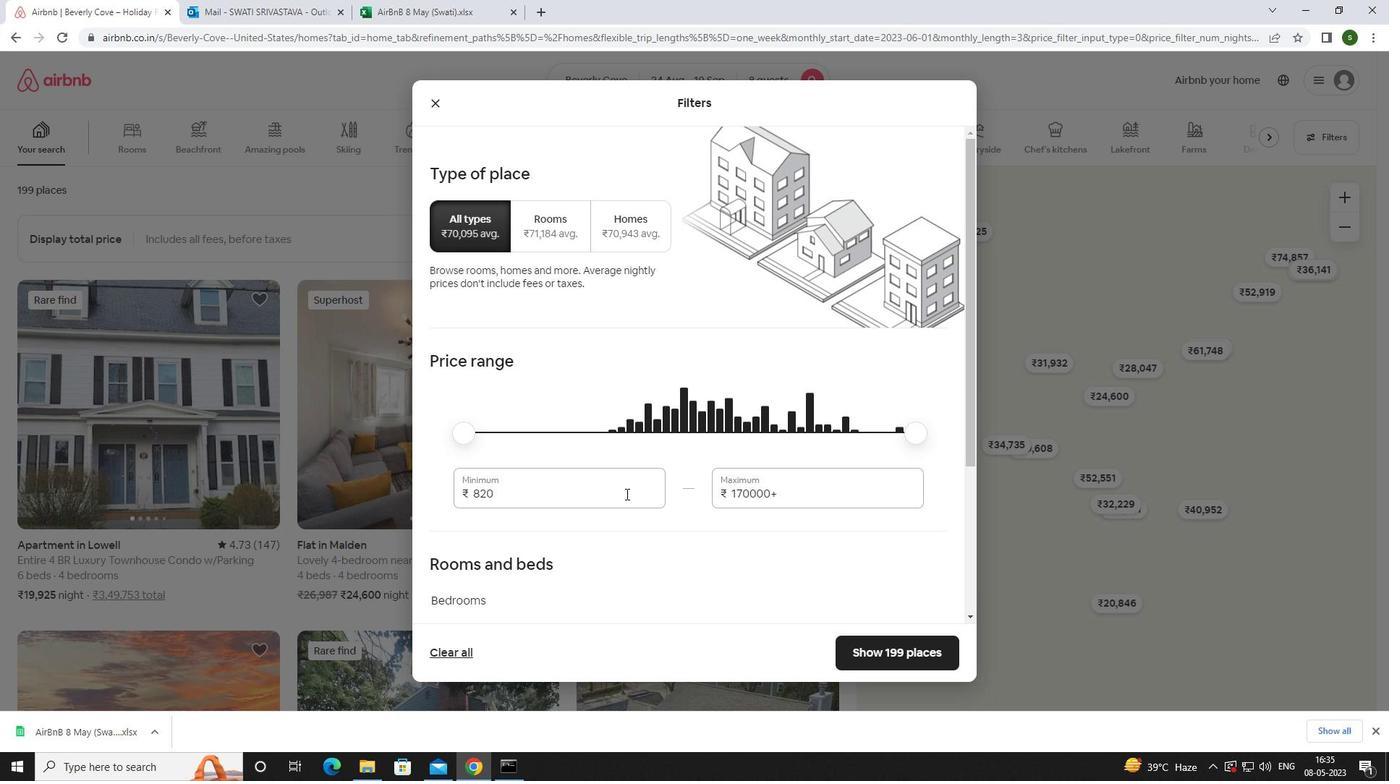 
Action: Mouse moved to (618, 496)
Screenshot: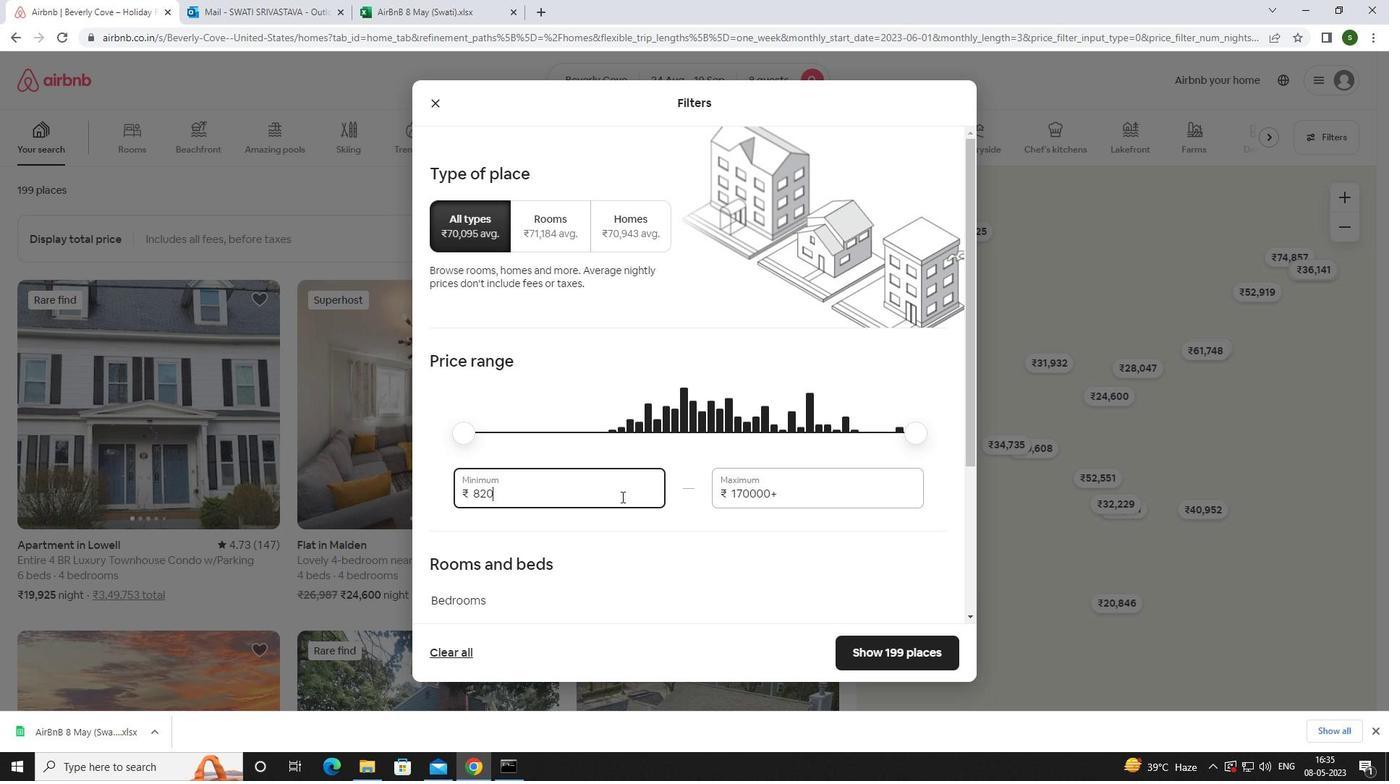 
Action: Key pressed <Key.backspace><Key.backspace><Key.backspace>12000
Screenshot: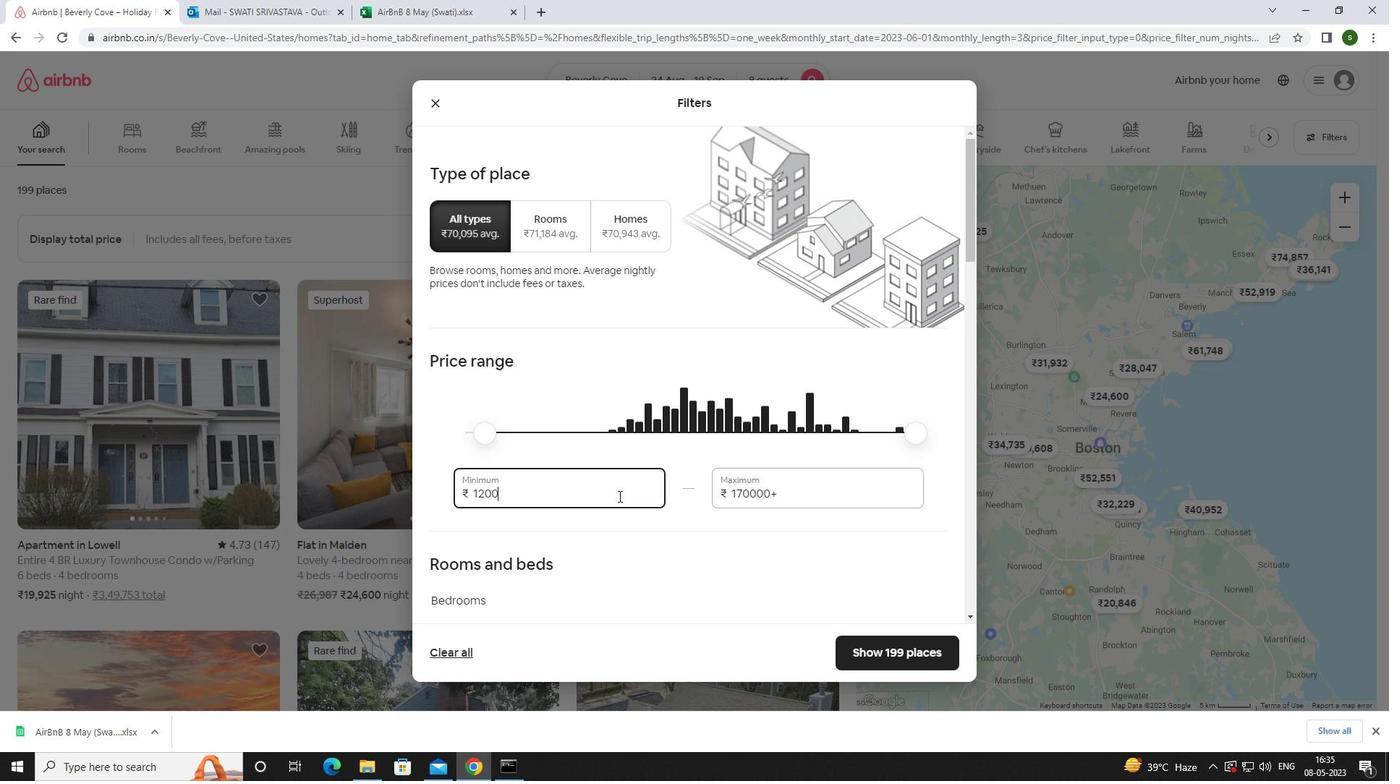 
Action: Mouse moved to (786, 500)
Screenshot: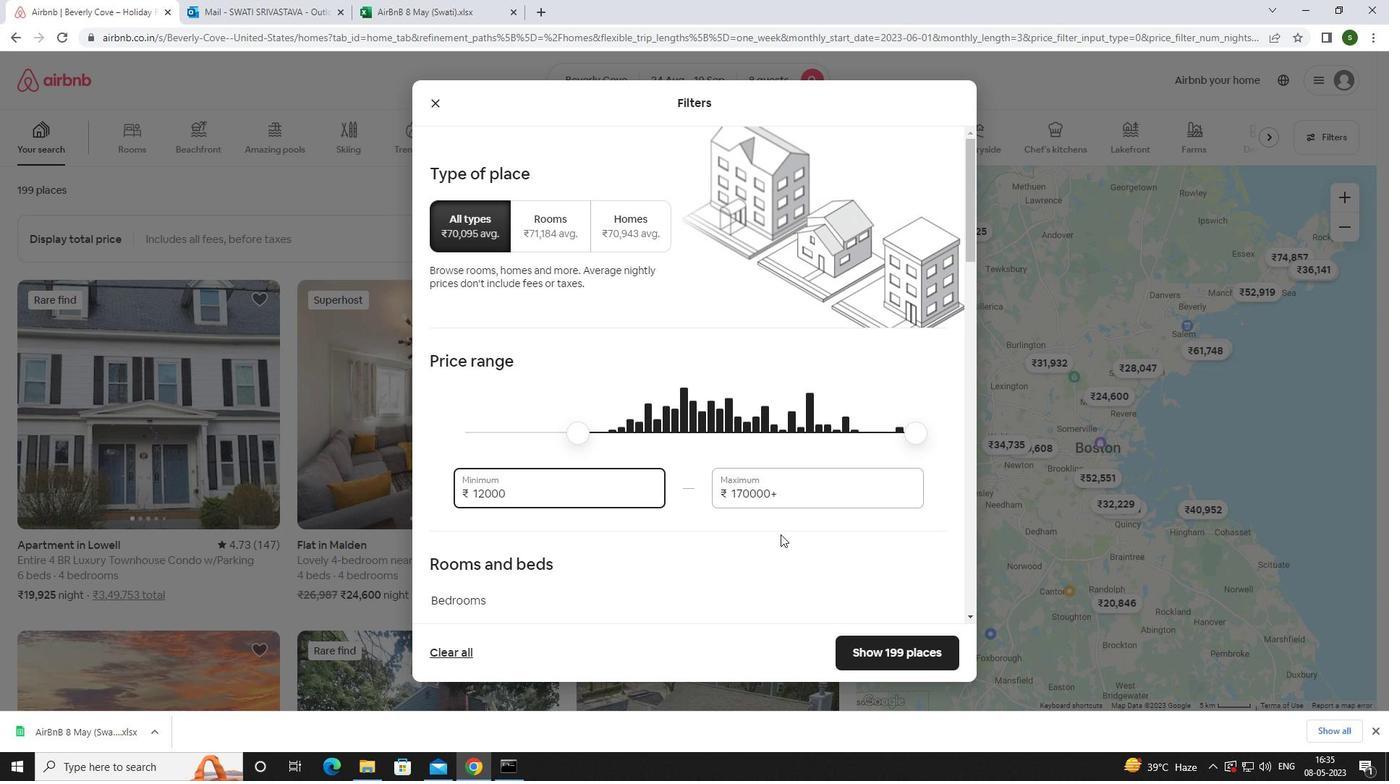 
Action: Mouse pressed left at (786, 500)
Screenshot: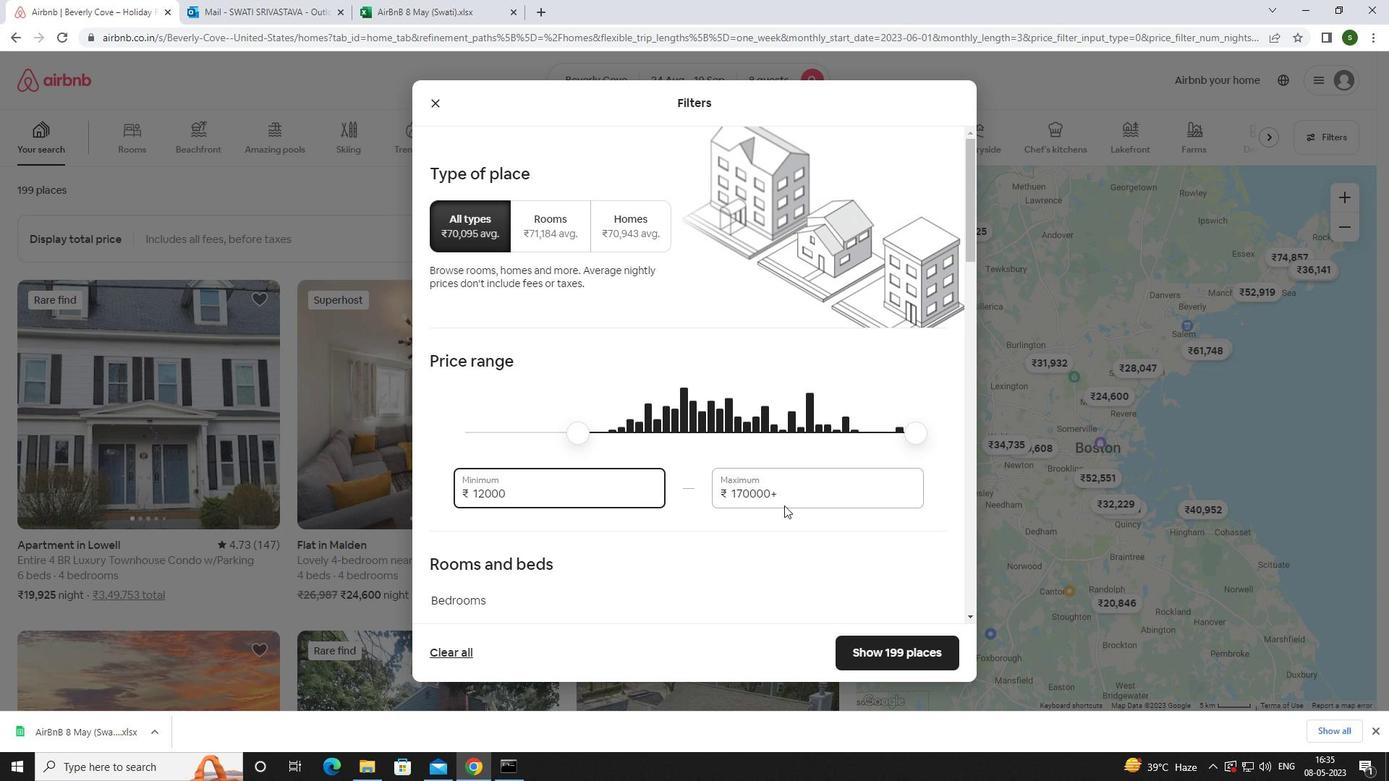 
Action: Key pressed <Key.backspace><Key.backspace><Key.backspace><Key.backspace><Key.backspace><Key.backspace><Key.backspace><Key.backspace><Key.backspace><Key.backspace><Key.backspace><Key.backspace>15000
Screenshot: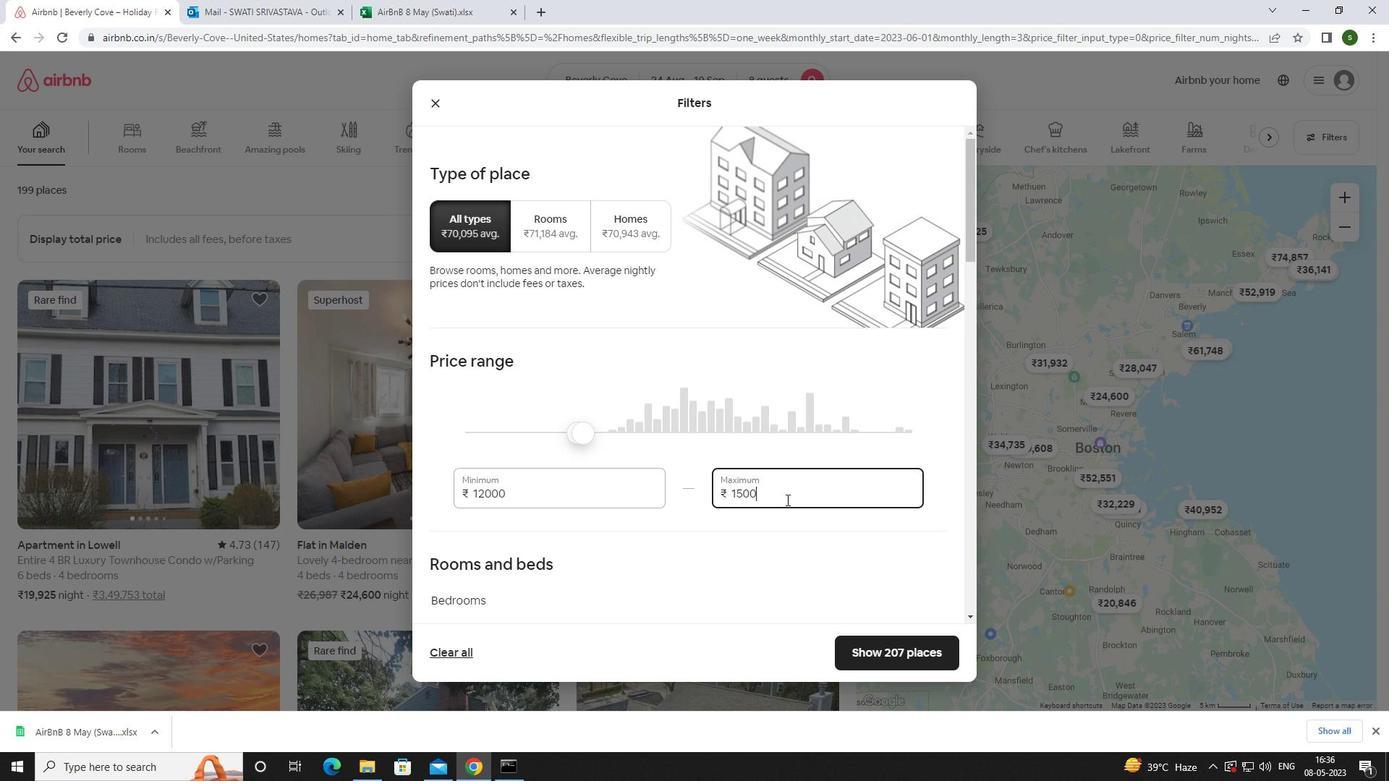 
Action: Mouse moved to (707, 494)
Screenshot: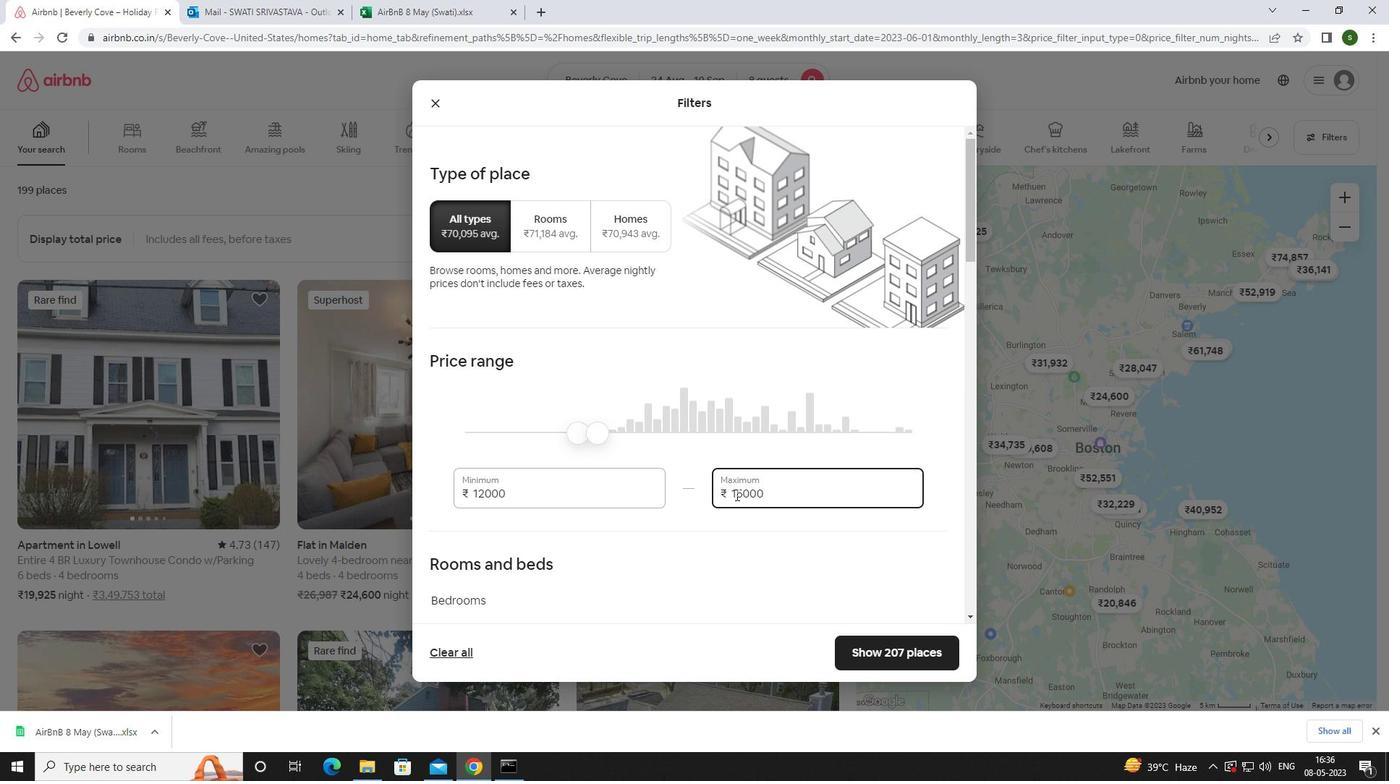 
Action: Mouse scrolled (707, 494) with delta (0, 0)
Screenshot: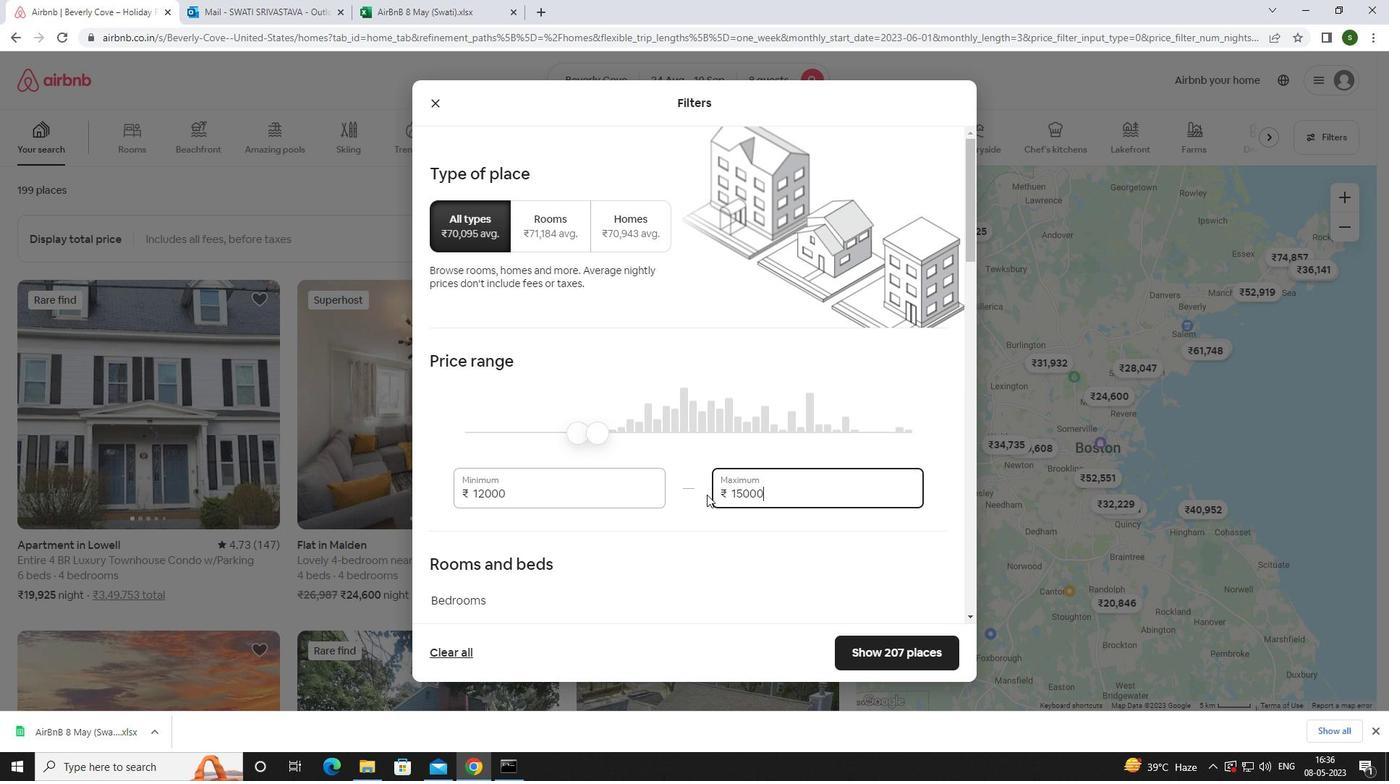 
Action: Mouse scrolled (707, 494) with delta (0, 0)
Screenshot: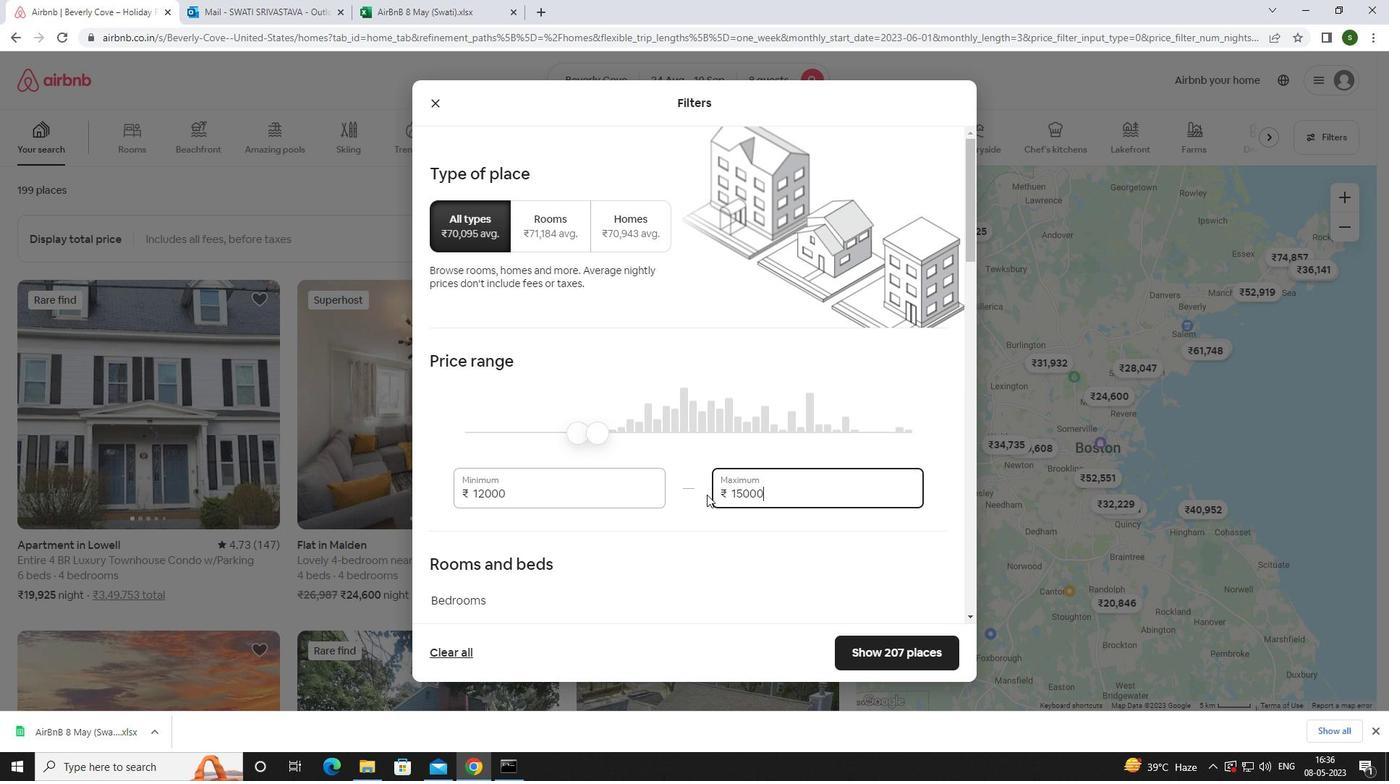 
Action: Mouse scrolled (707, 494) with delta (0, 0)
Screenshot: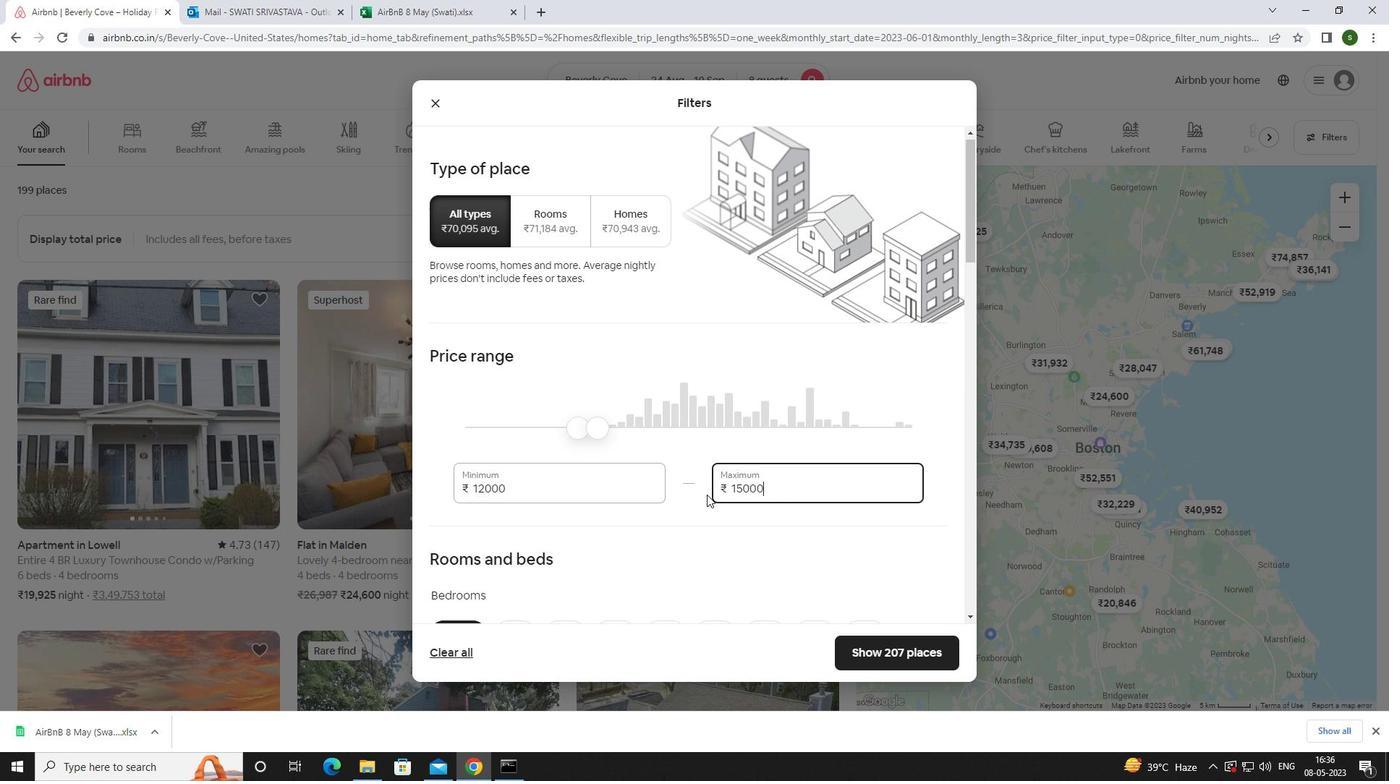 
Action: Mouse scrolled (707, 494) with delta (0, 0)
Screenshot: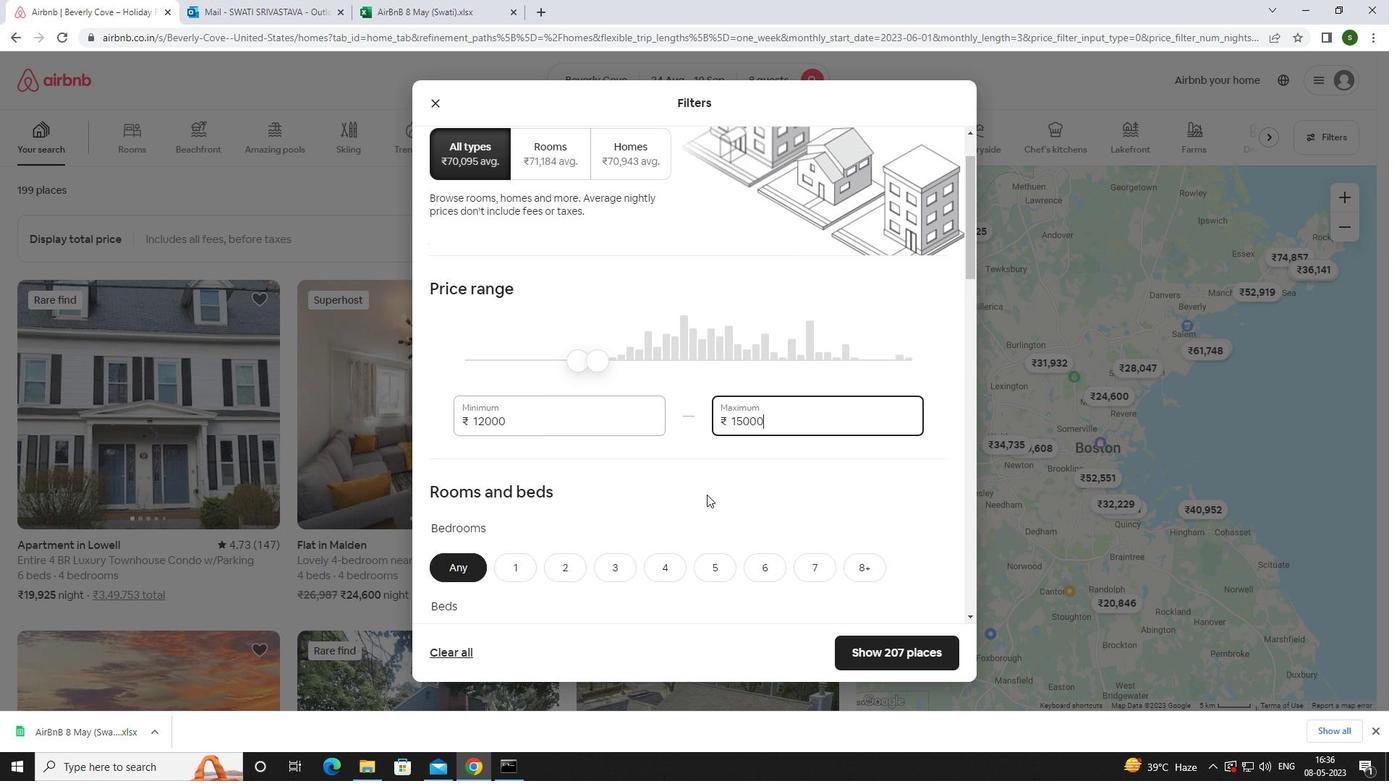 
Action: Mouse moved to (753, 348)
Screenshot: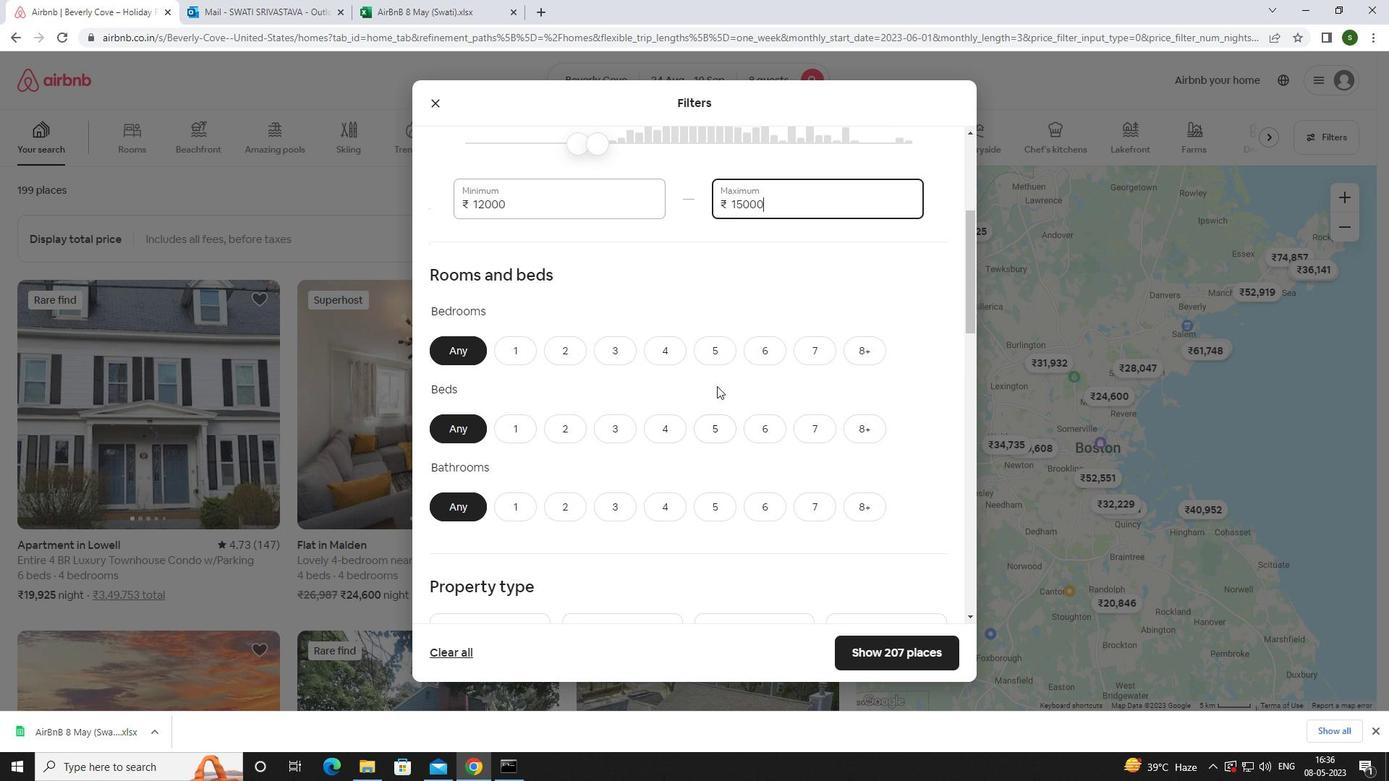 
Action: Mouse pressed left at (753, 348)
Screenshot: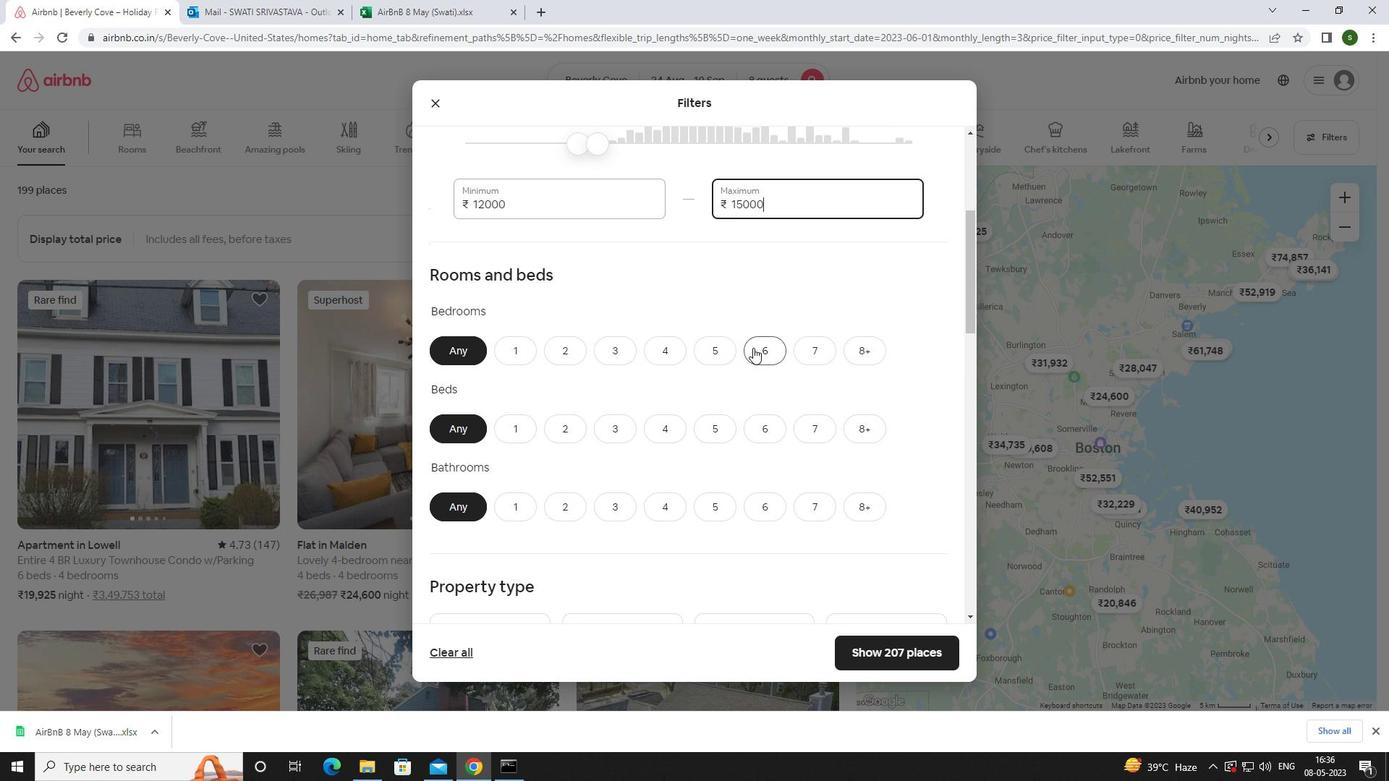 
Action: Mouse moved to (769, 421)
Screenshot: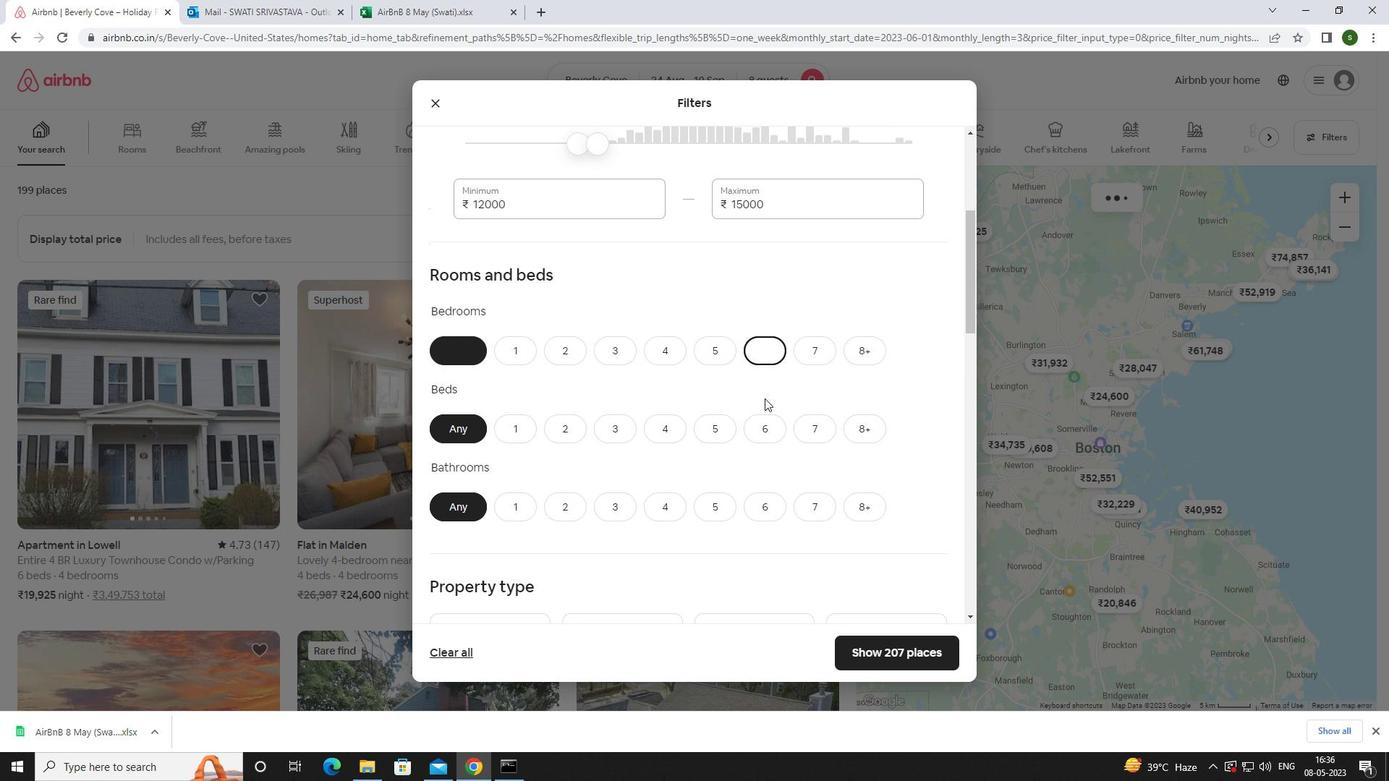 
Action: Mouse pressed left at (769, 421)
Screenshot: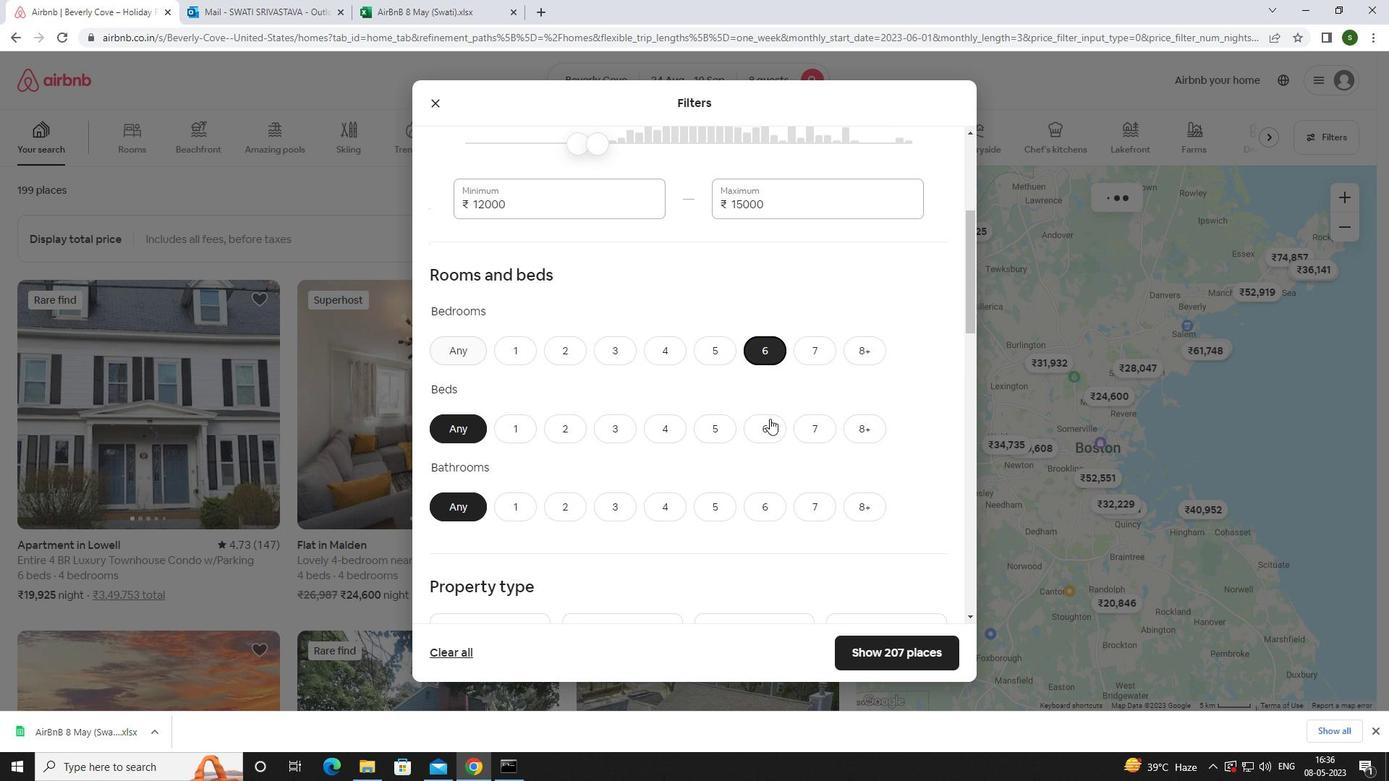 
Action: Mouse moved to (766, 510)
Screenshot: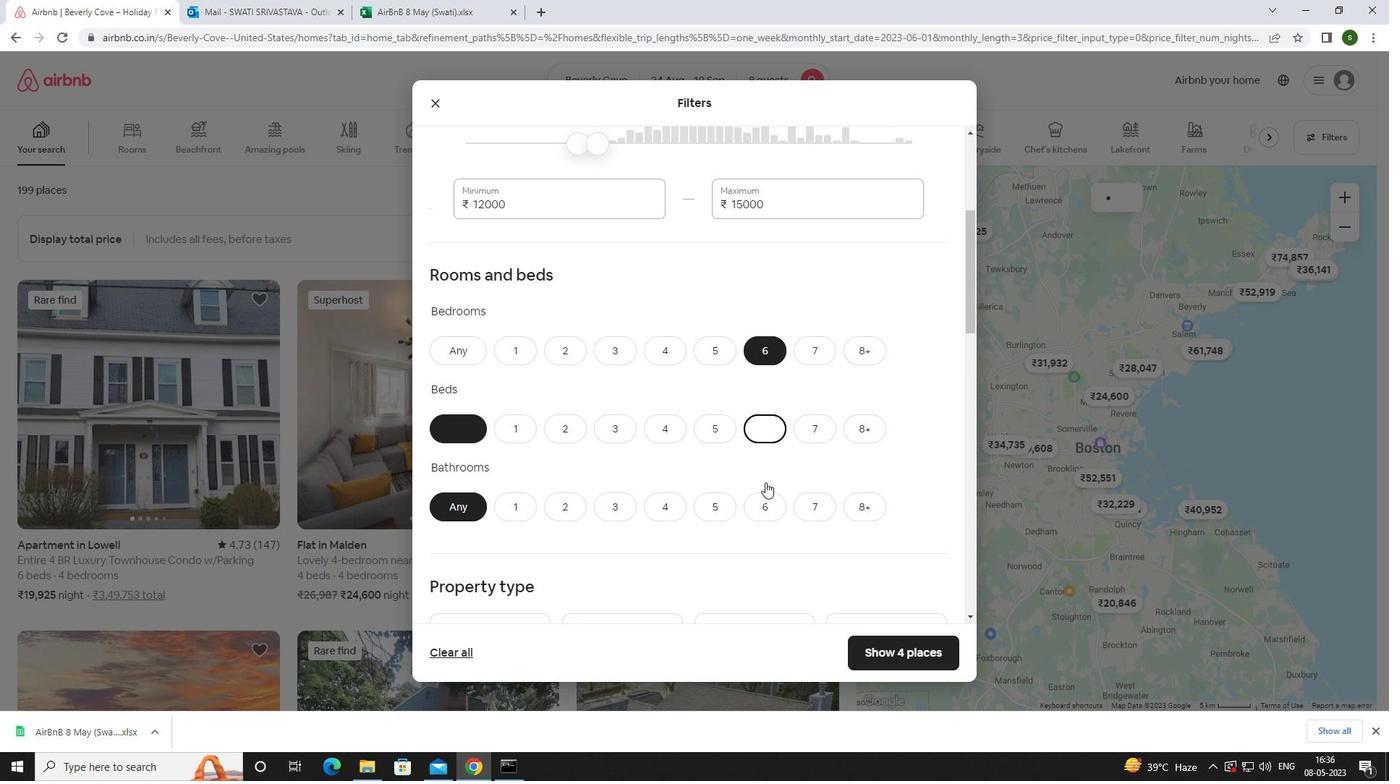 
Action: Mouse pressed left at (766, 510)
Screenshot: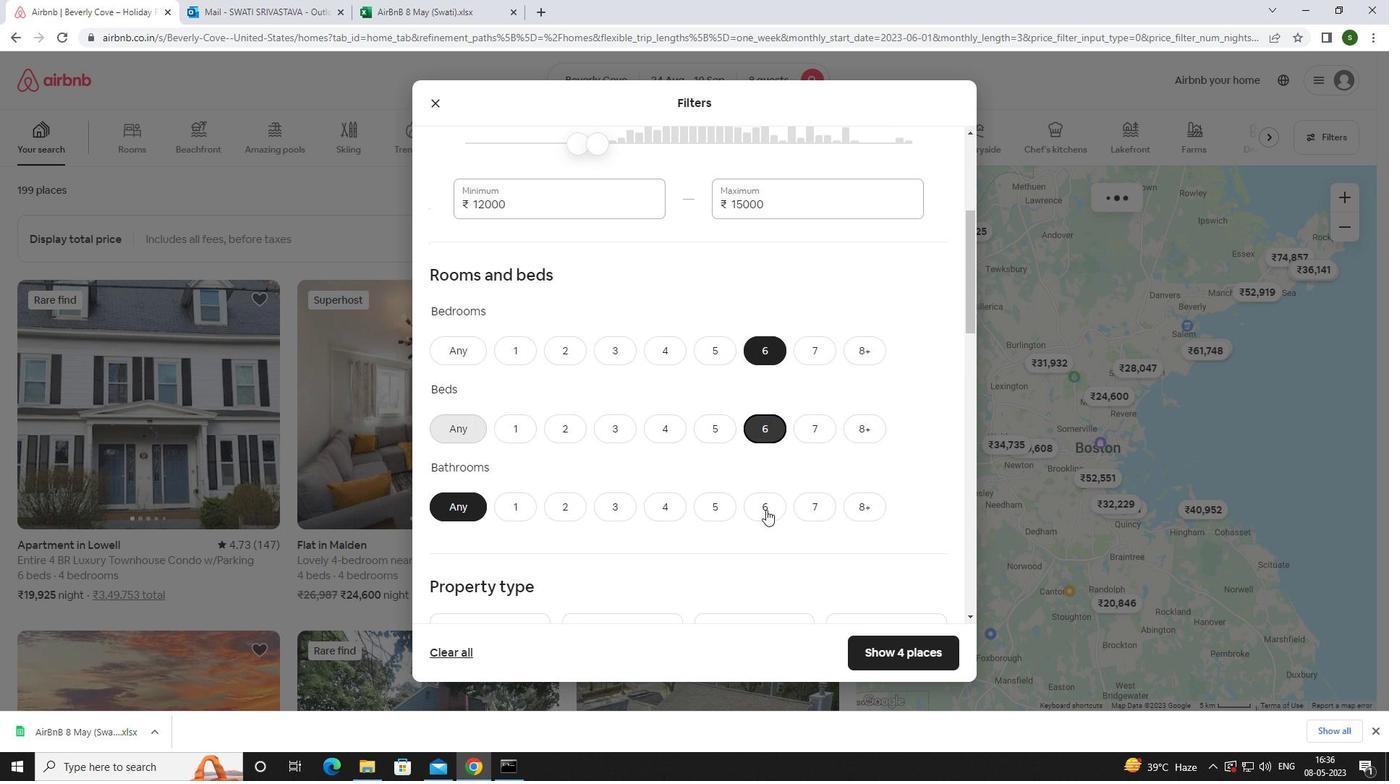 
Action: Mouse scrolled (766, 509) with delta (0, 0)
Screenshot: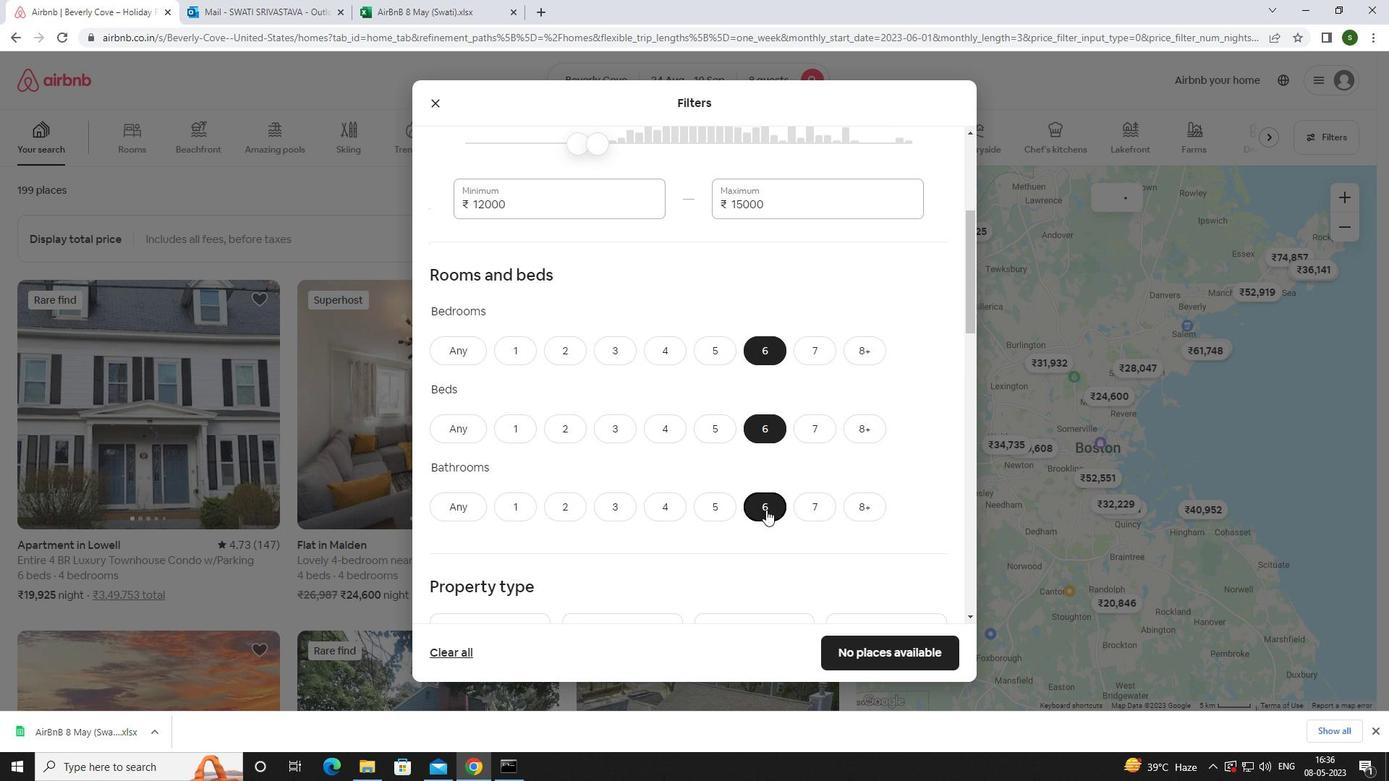 
Action: Mouse scrolled (766, 509) with delta (0, 0)
Screenshot: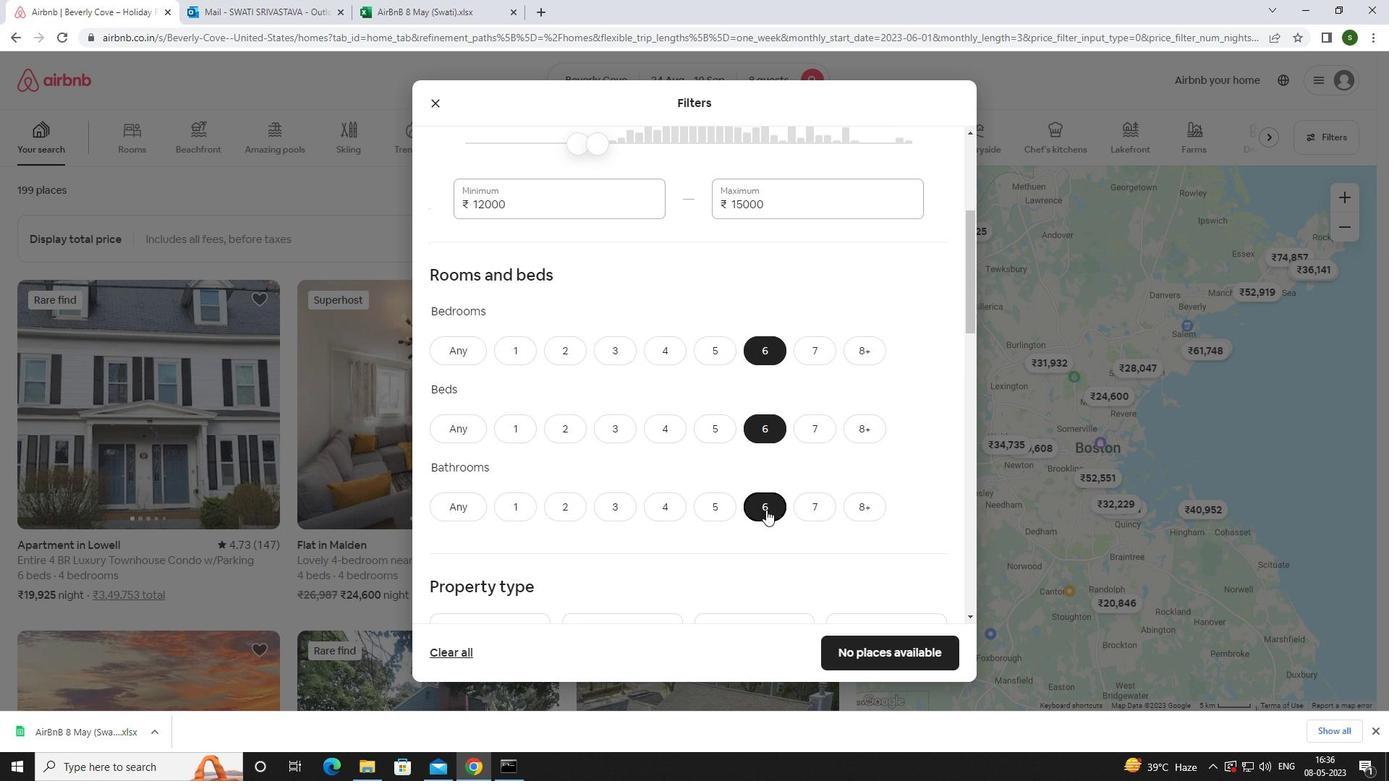 
Action: Mouse scrolled (766, 509) with delta (0, 0)
Screenshot: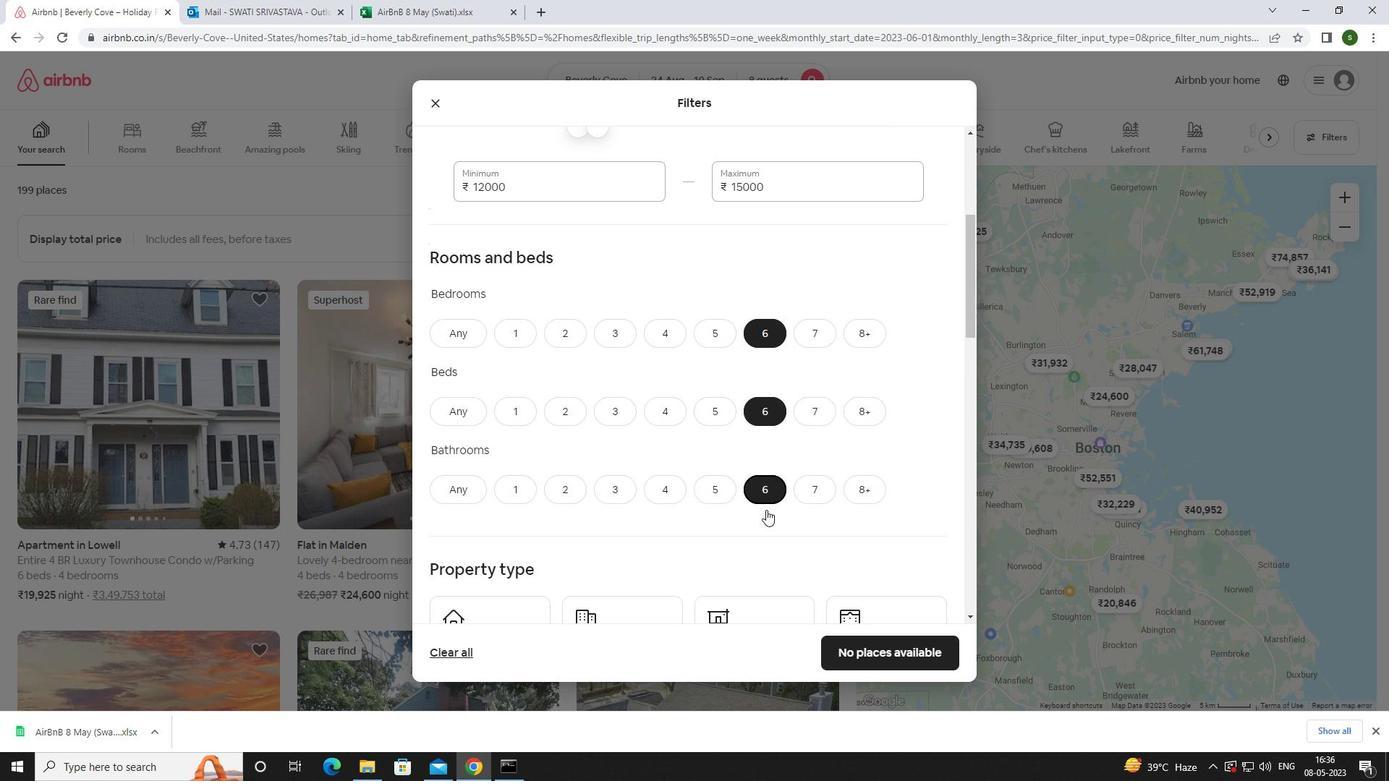 
Action: Mouse moved to (491, 446)
Screenshot: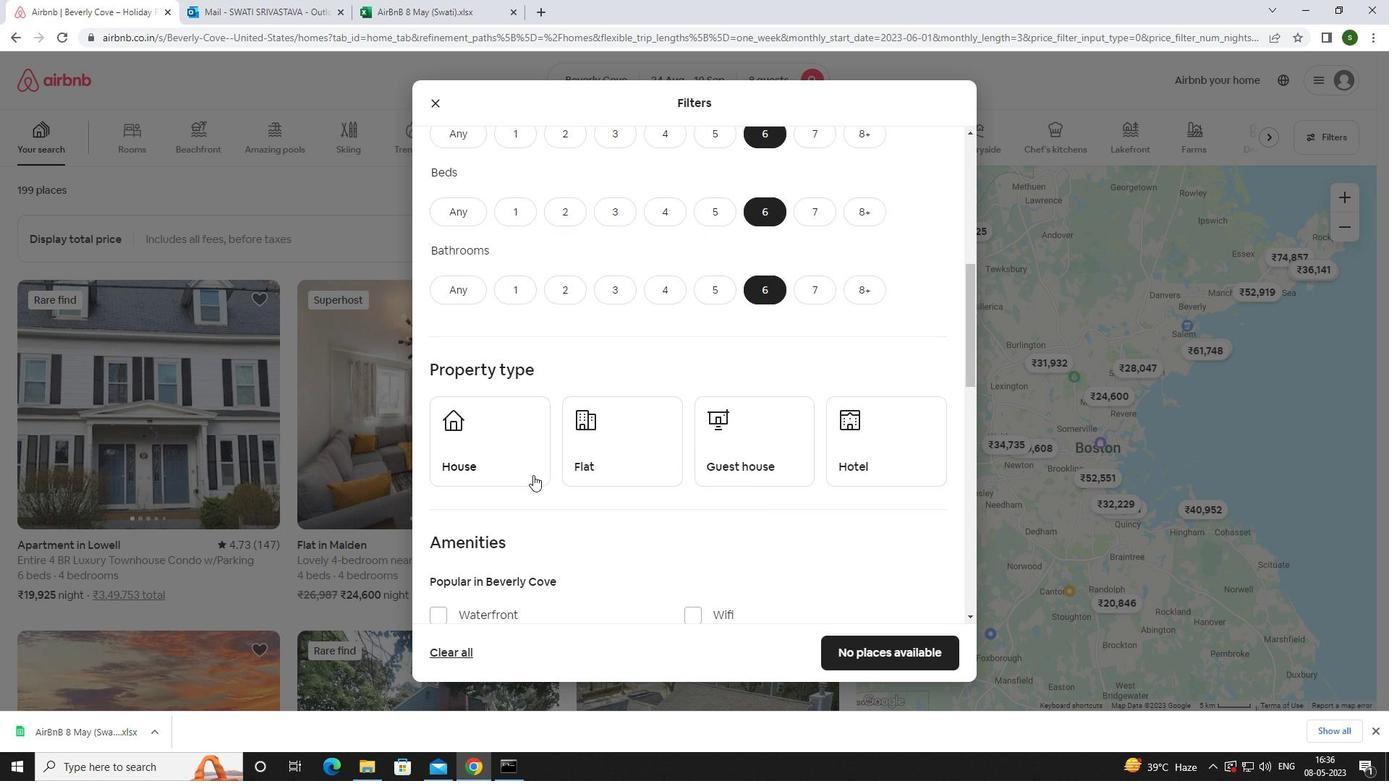 
Action: Mouse pressed left at (491, 446)
Screenshot: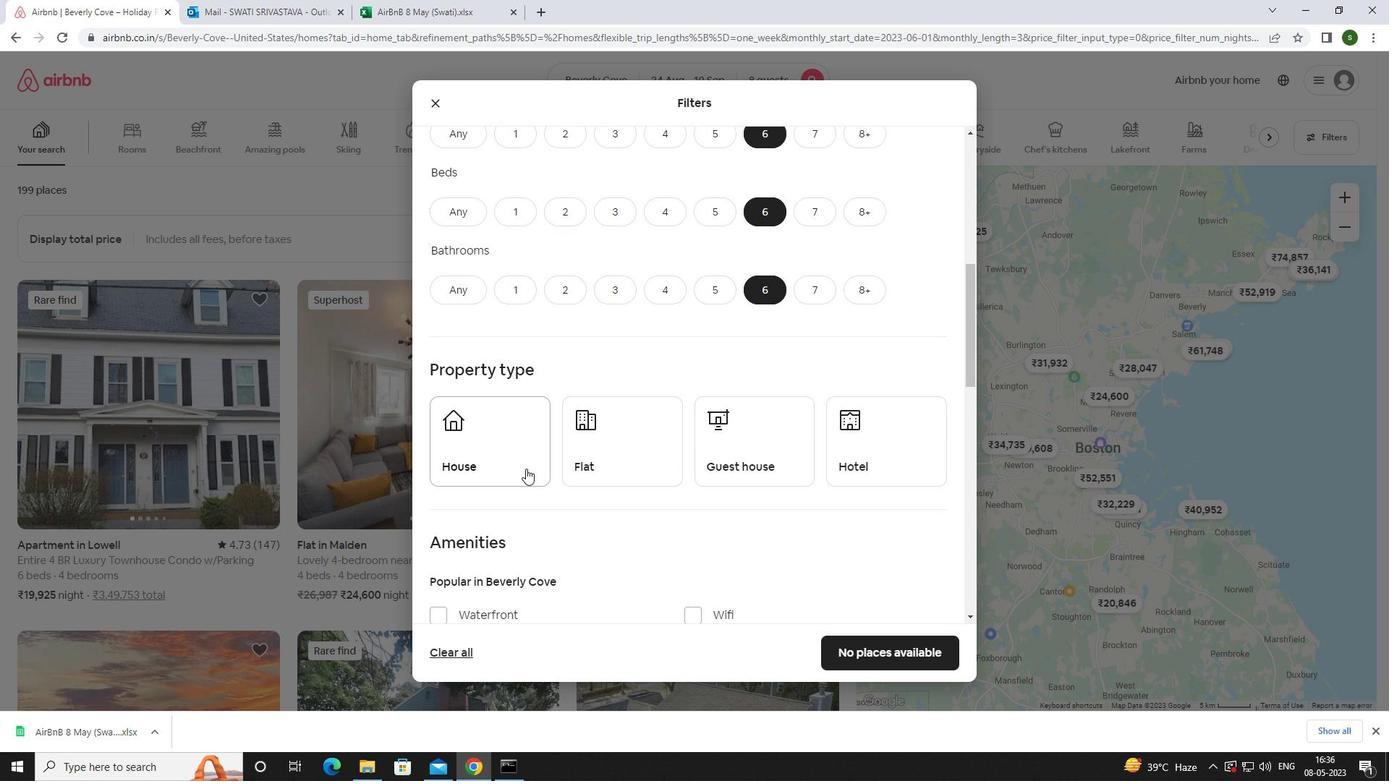 
Action: Mouse moved to (599, 439)
Screenshot: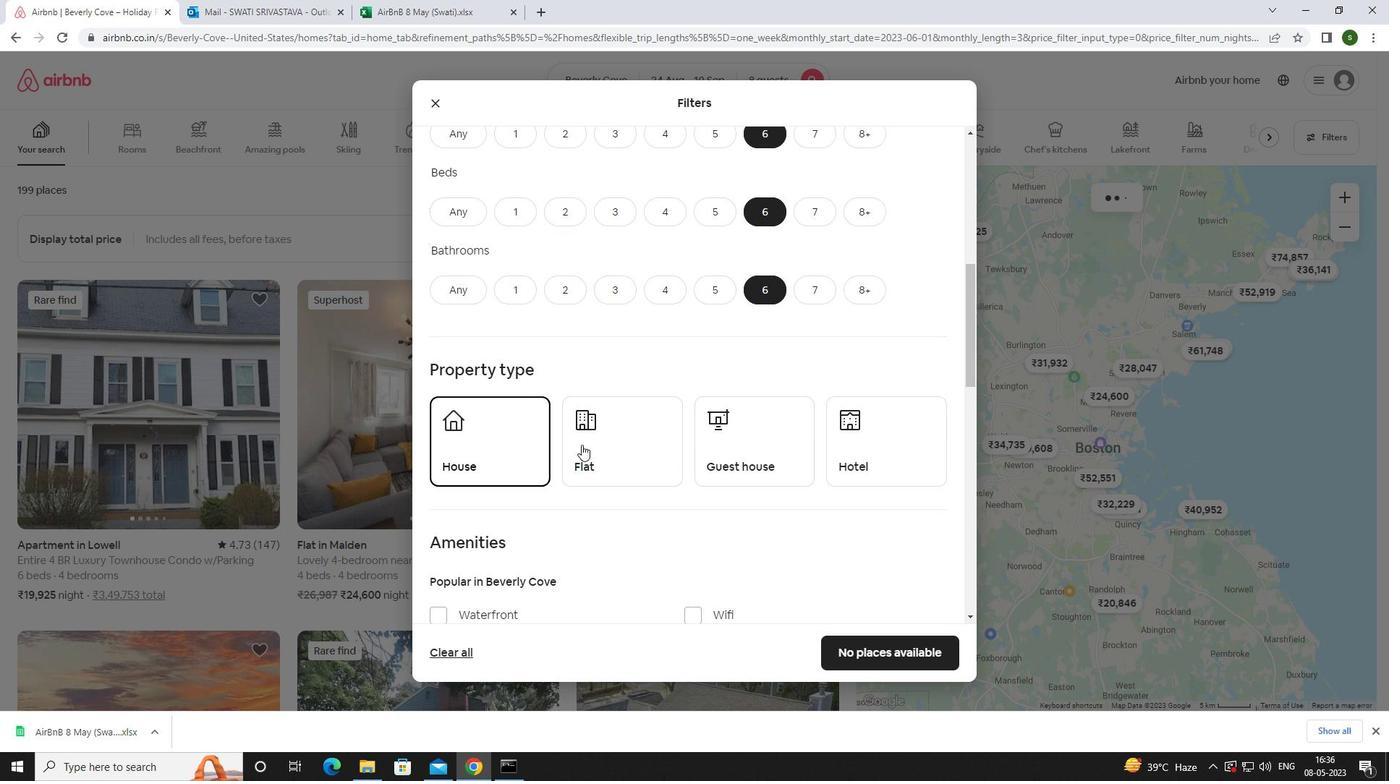 
Action: Mouse pressed left at (599, 439)
Screenshot: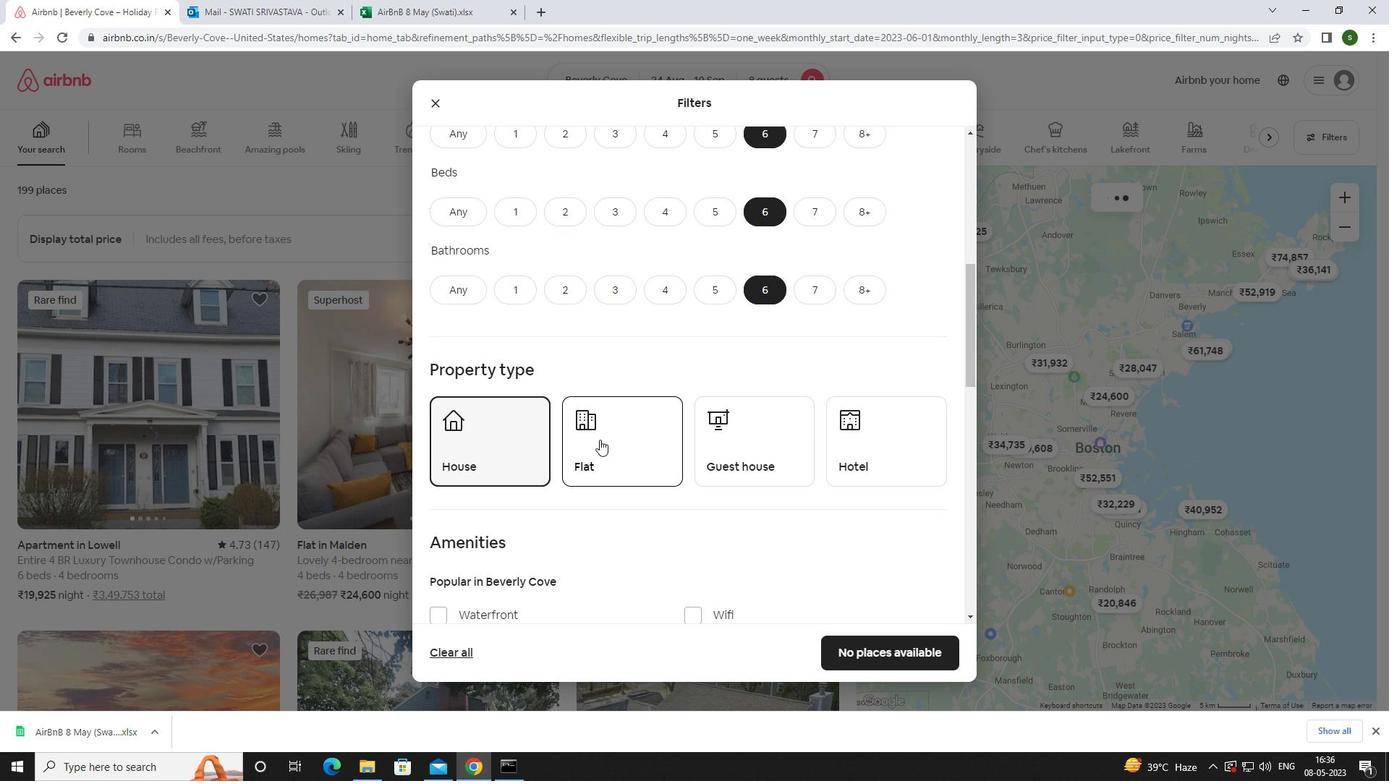 
Action: Mouse moved to (767, 453)
Screenshot: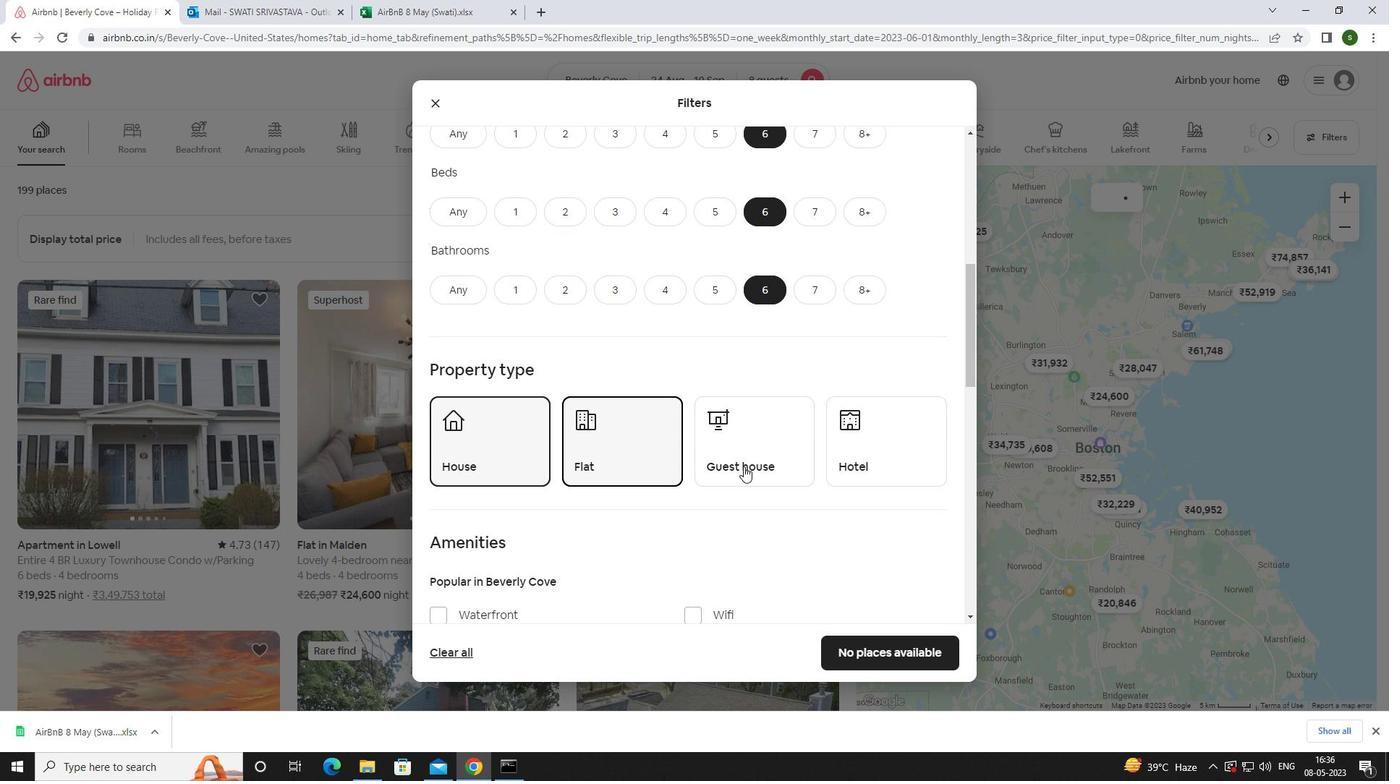 
Action: Mouse pressed left at (767, 453)
Screenshot: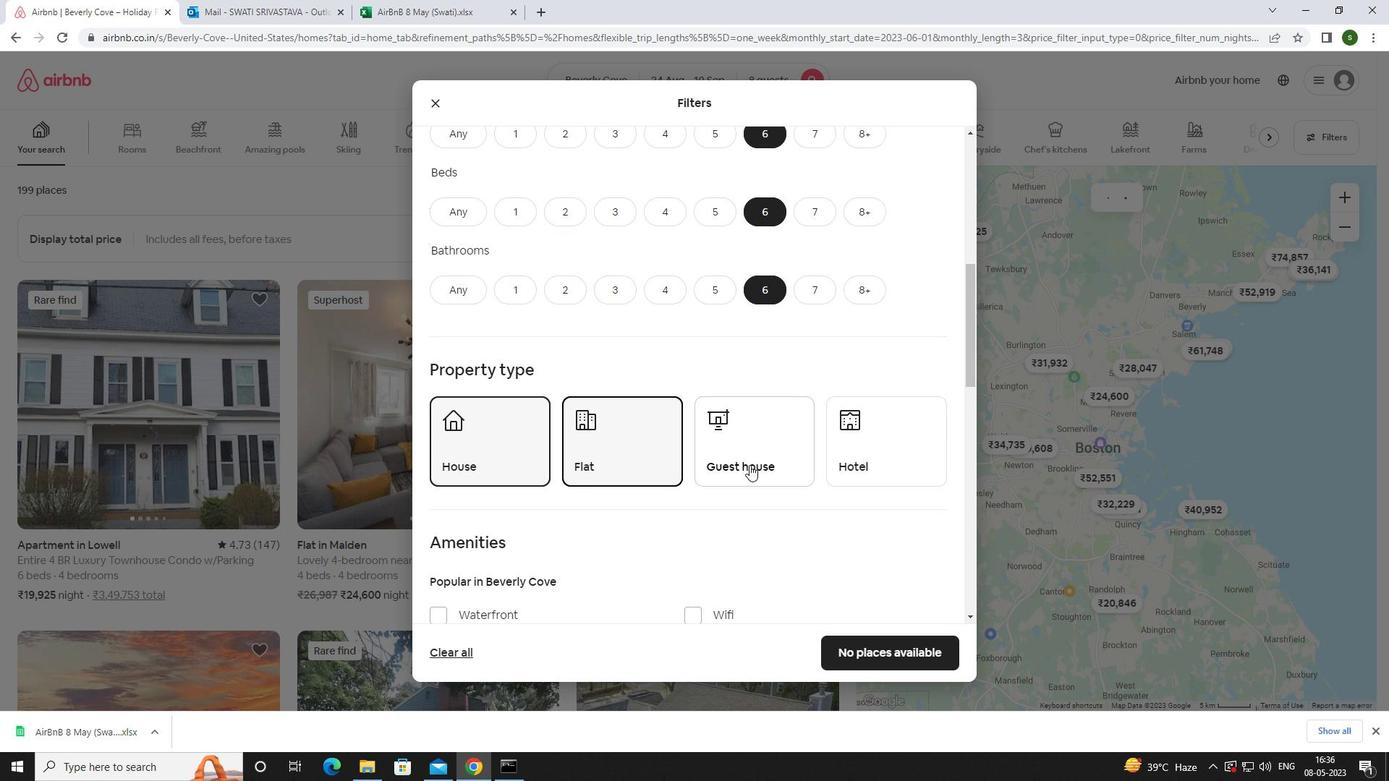 
Action: Mouse moved to (767, 453)
Screenshot: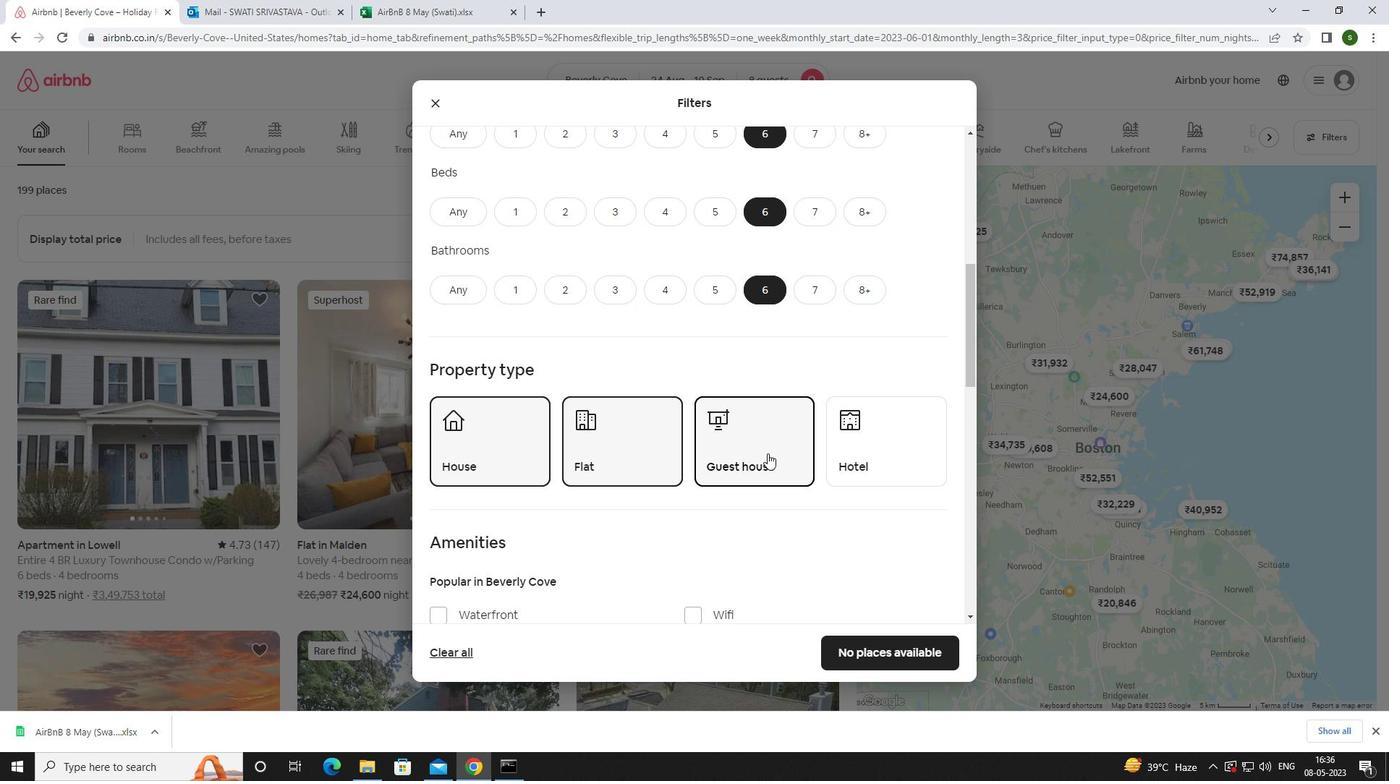 
Action: Mouse scrolled (767, 453) with delta (0, 0)
Screenshot: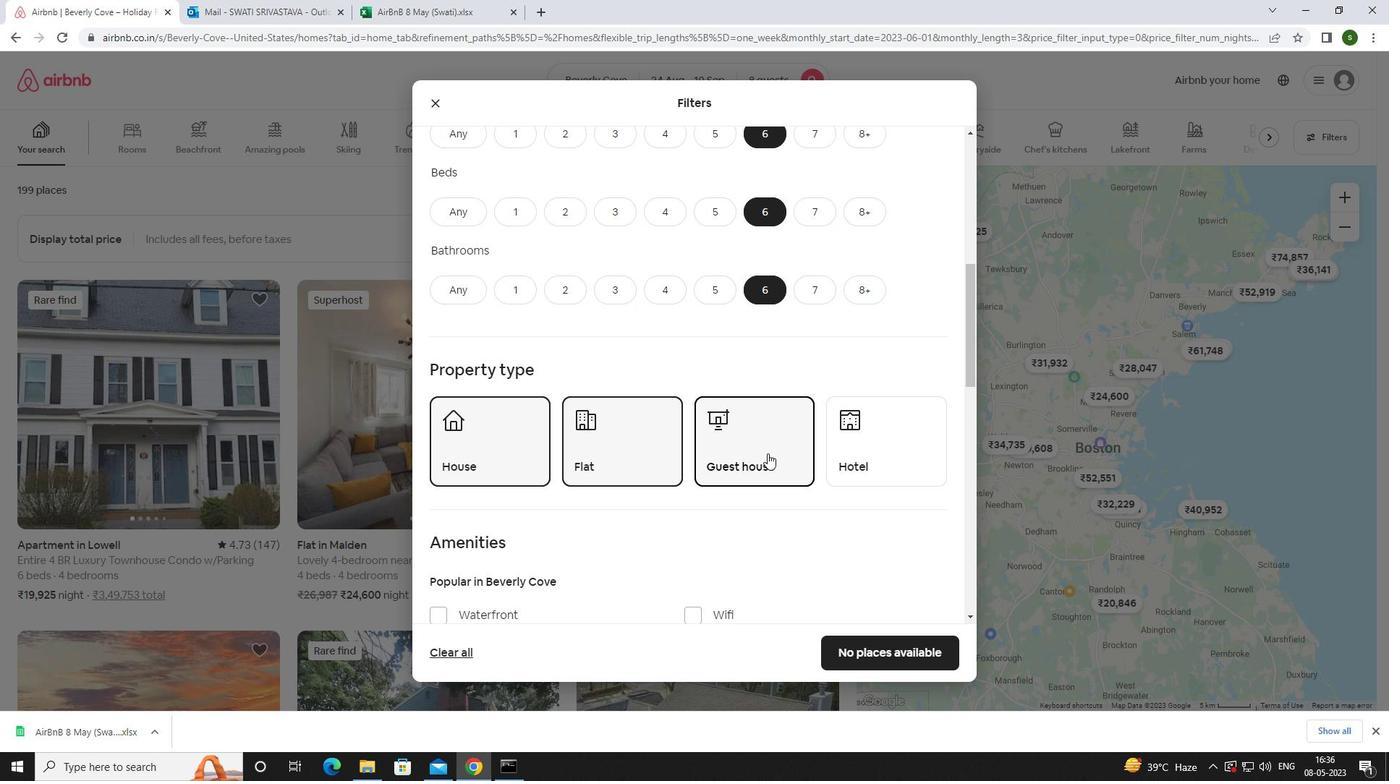 
Action: Mouse scrolled (767, 453) with delta (0, 0)
Screenshot: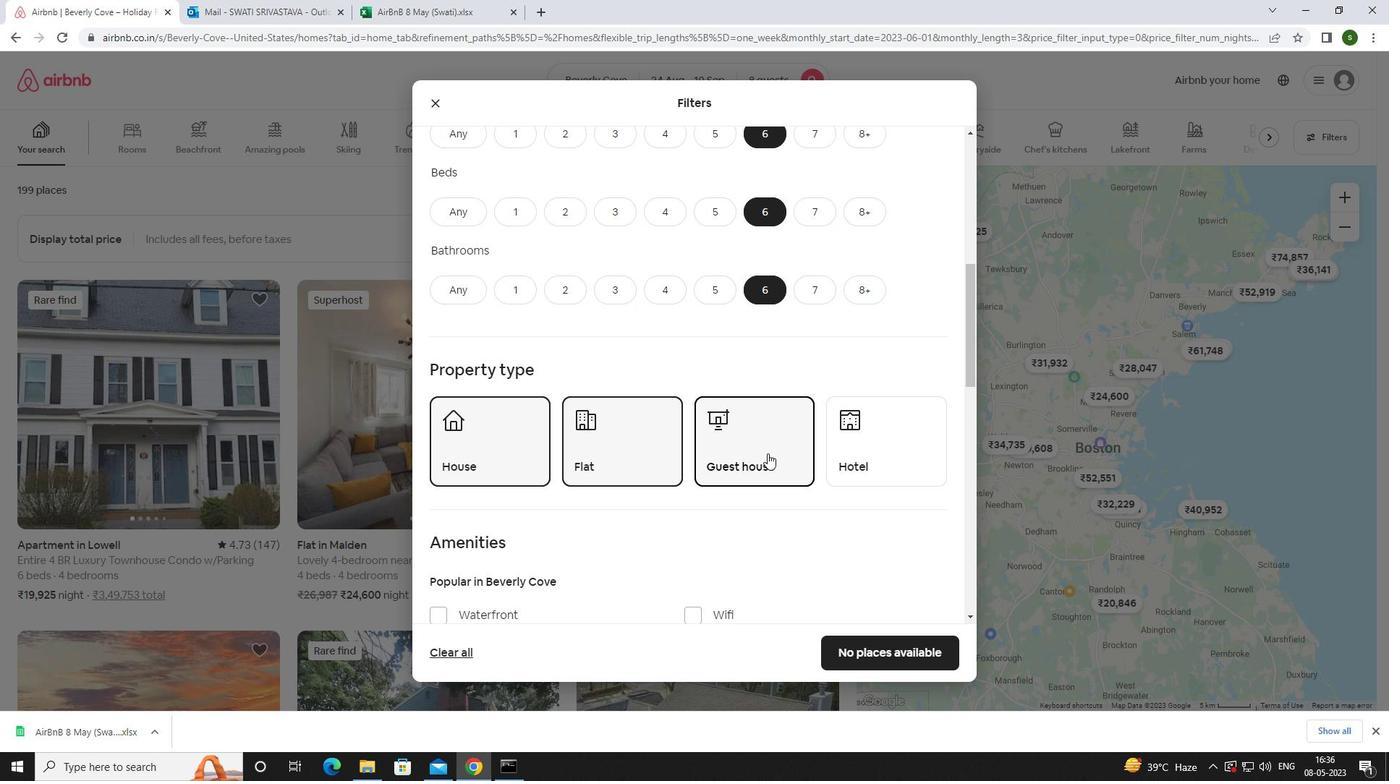 
Action: Mouse scrolled (767, 453) with delta (0, 0)
Screenshot: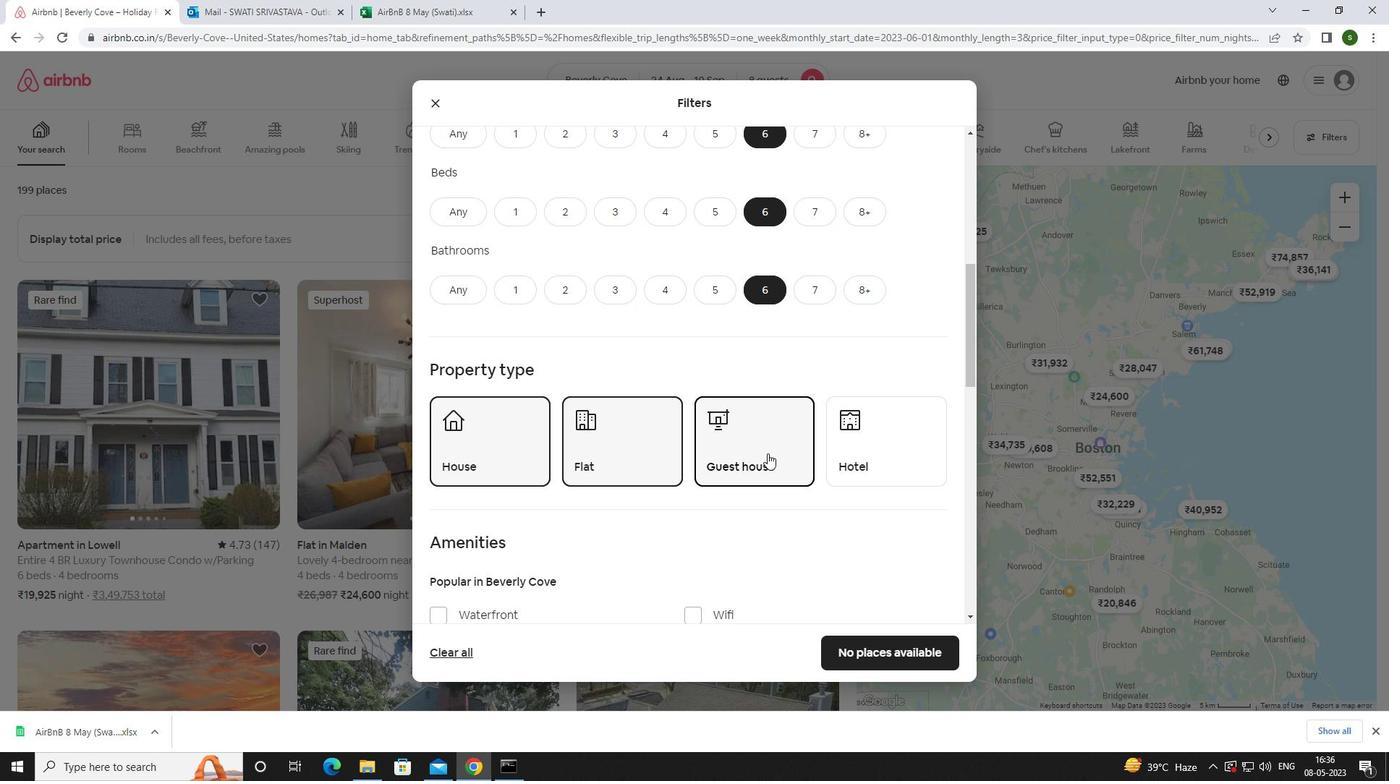 
Action: Mouse moved to (694, 408)
Screenshot: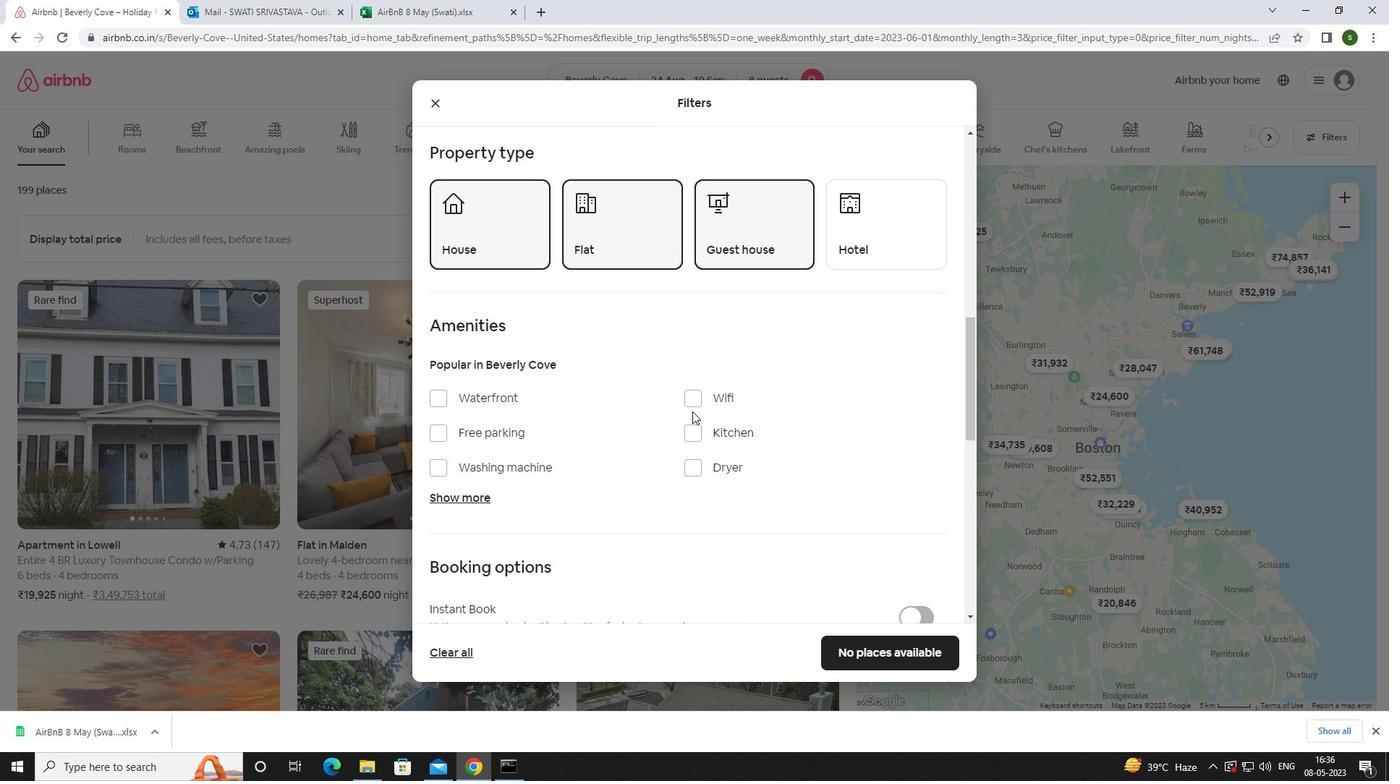 
Action: Mouse pressed left at (694, 408)
Screenshot: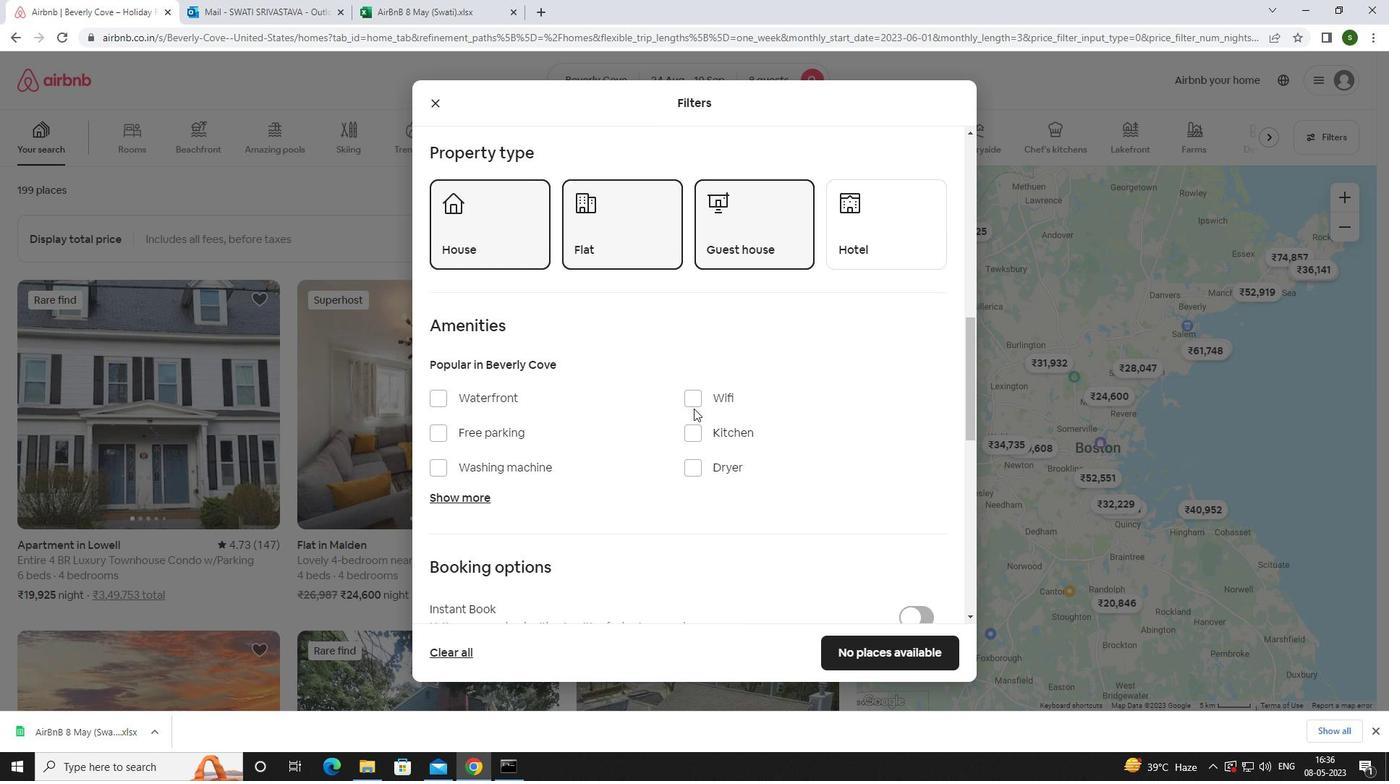 
Action: Mouse moved to (694, 399)
Screenshot: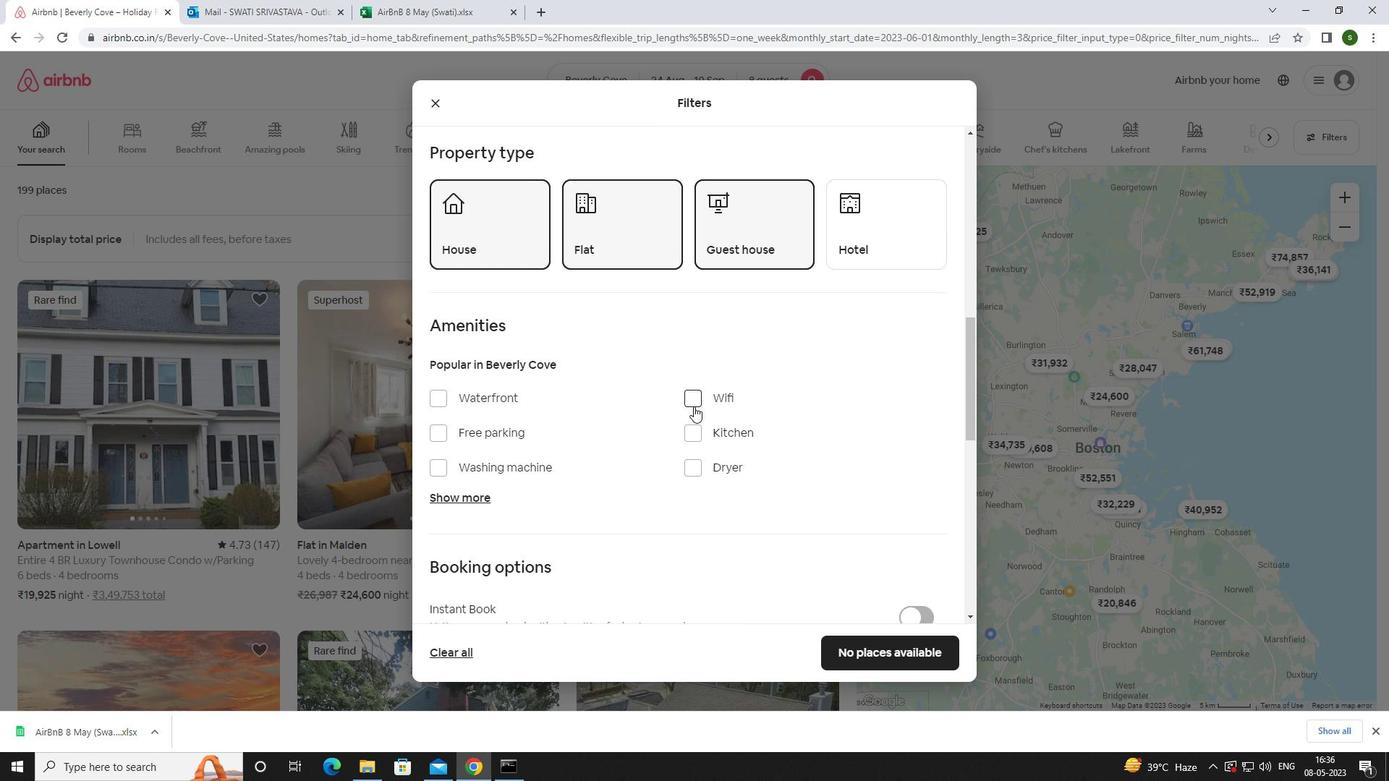 
Action: Mouse pressed left at (694, 399)
Screenshot: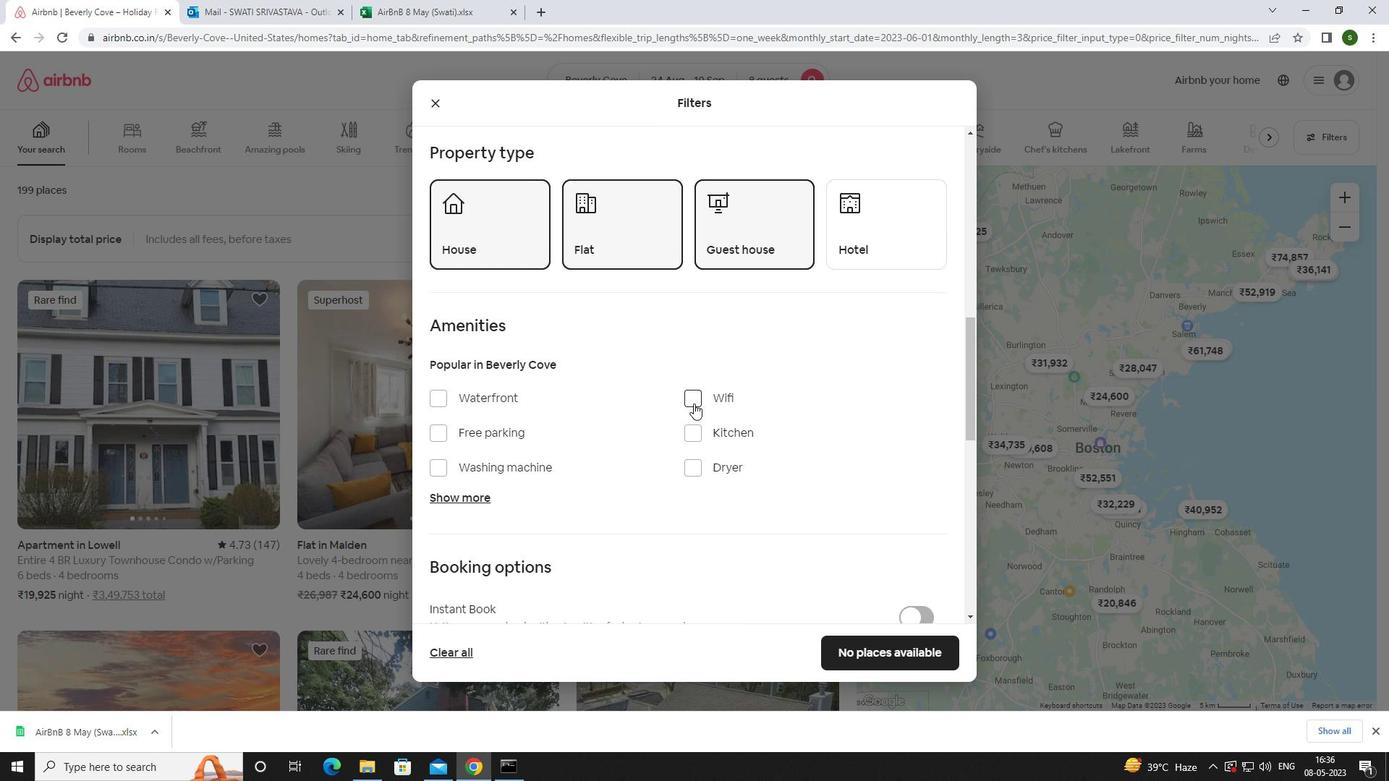 
Action: Mouse moved to (512, 439)
Screenshot: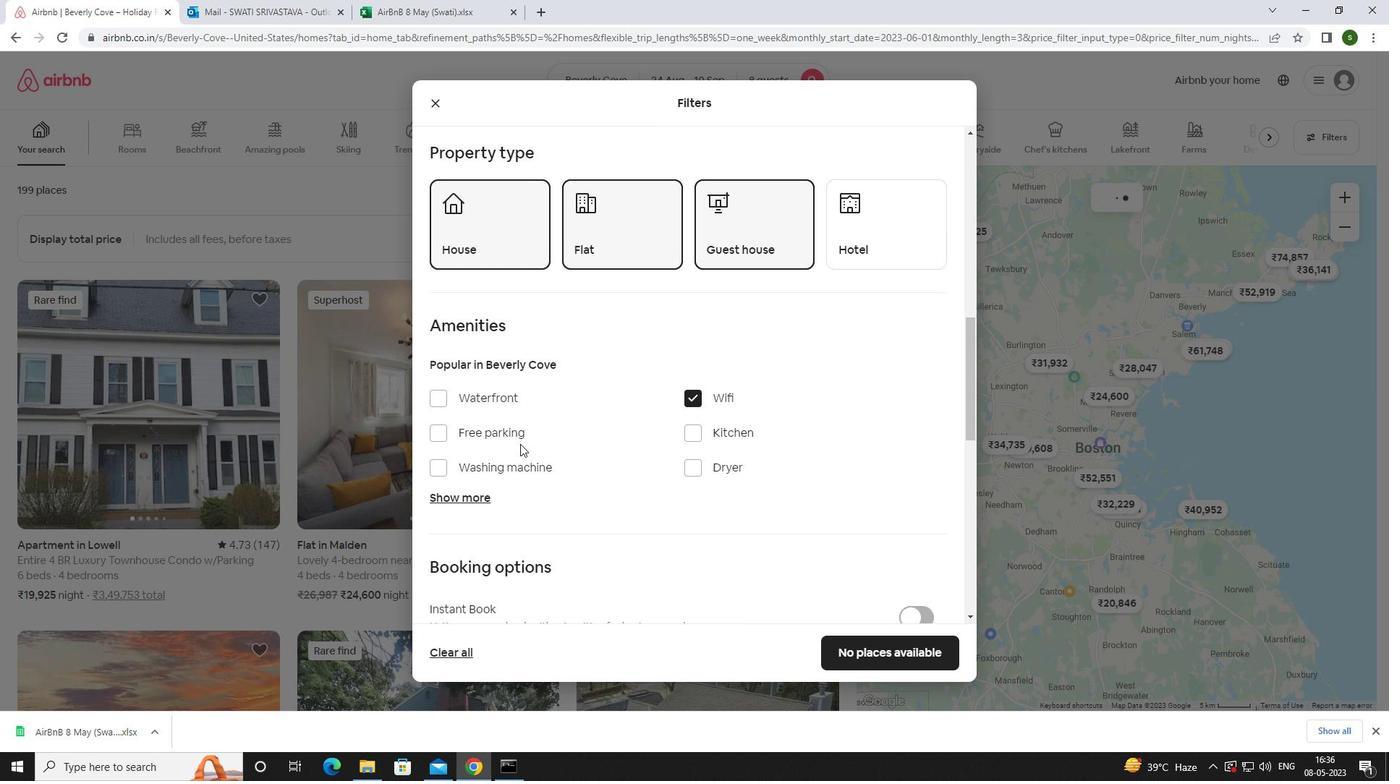 
Action: Mouse pressed left at (512, 439)
Screenshot: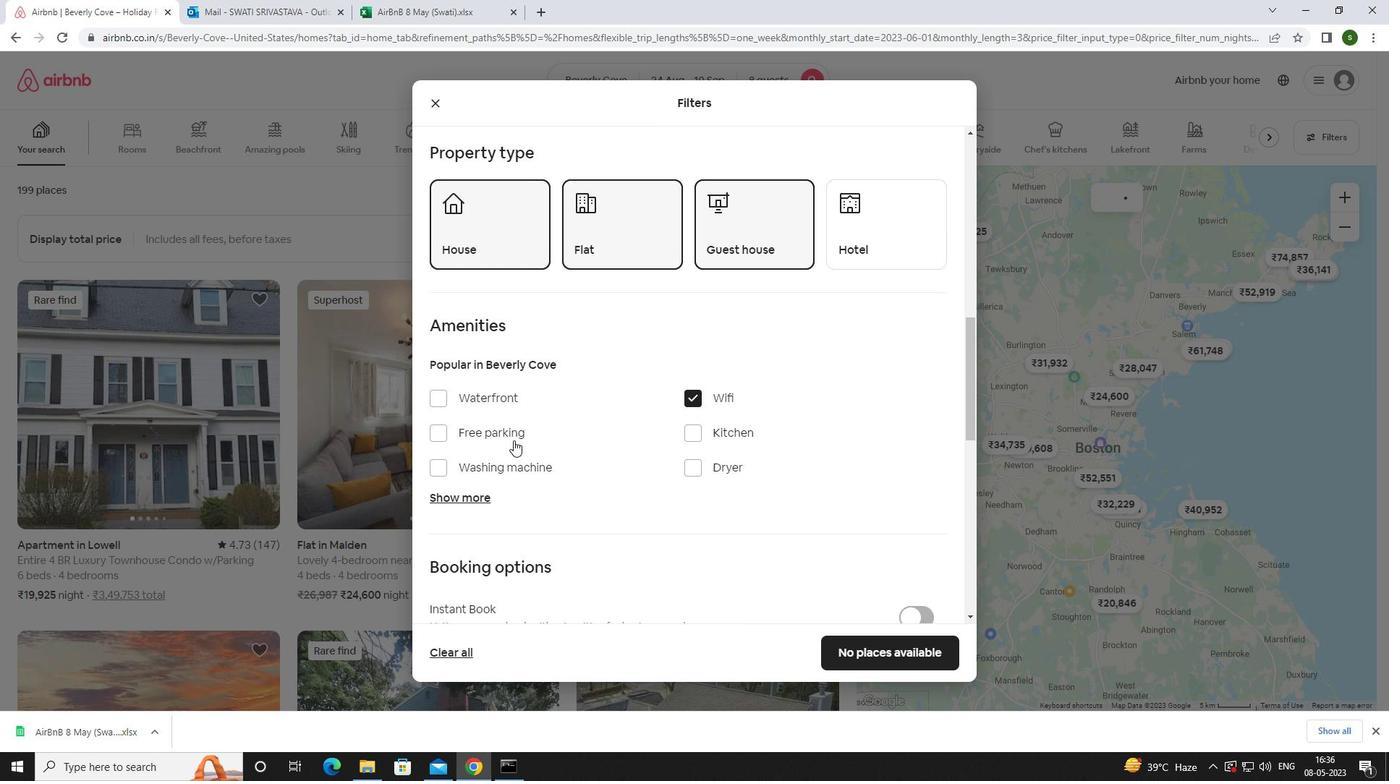 
Action: Mouse moved to (468, 494)
Screenshot: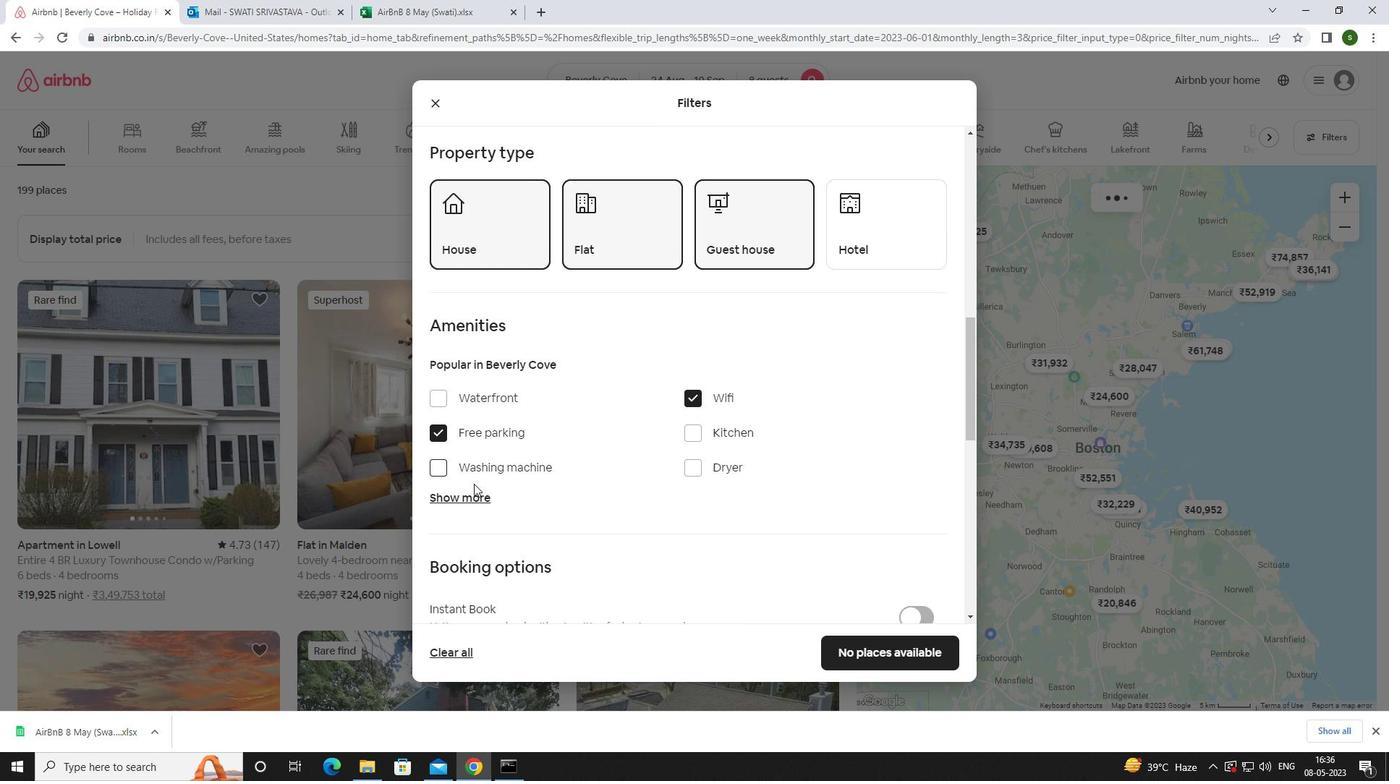 
Action: Mouse pressed left at (468, 494)
Screenshot: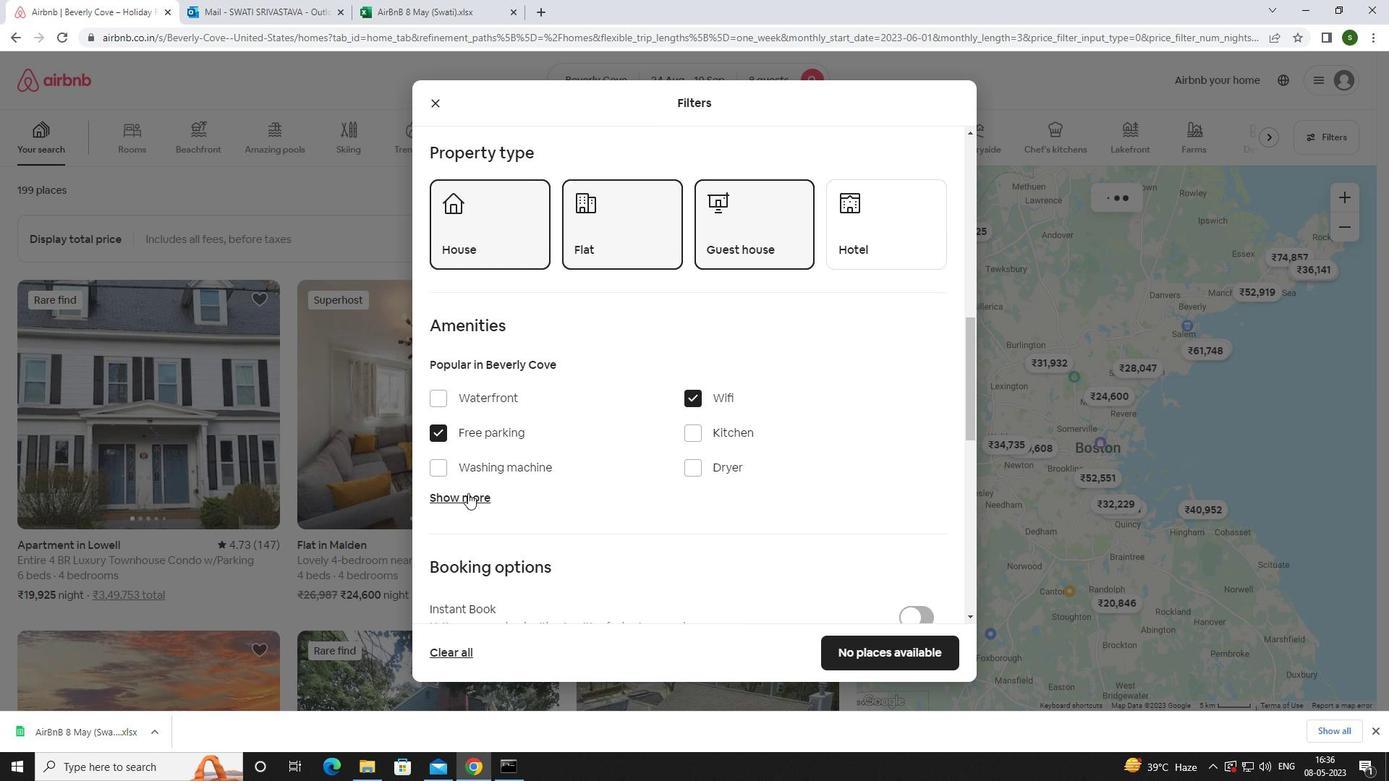 
Action: Mouse moved to (665, 480)
Screenshot: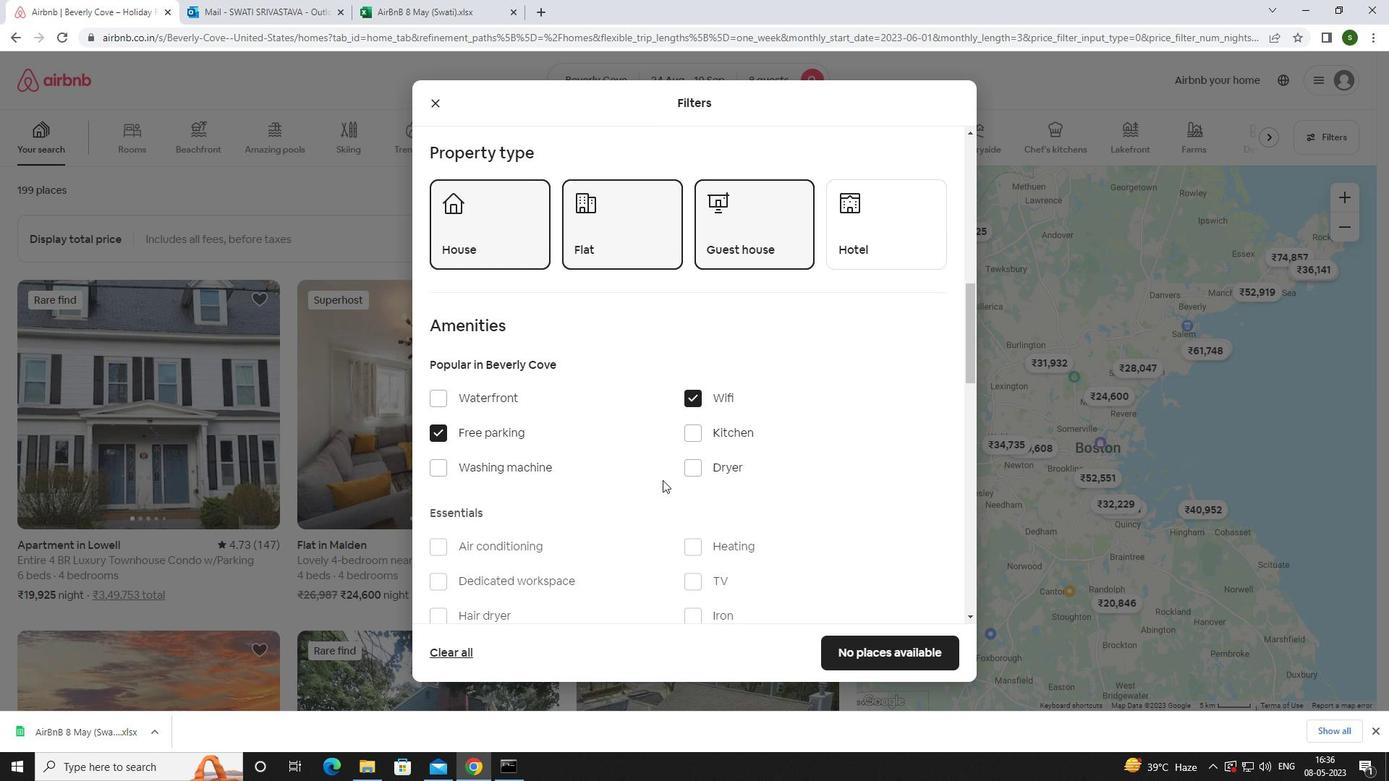 
Action: Mouse scrolled (665, 479) with delta (0, 0)
Screenshot: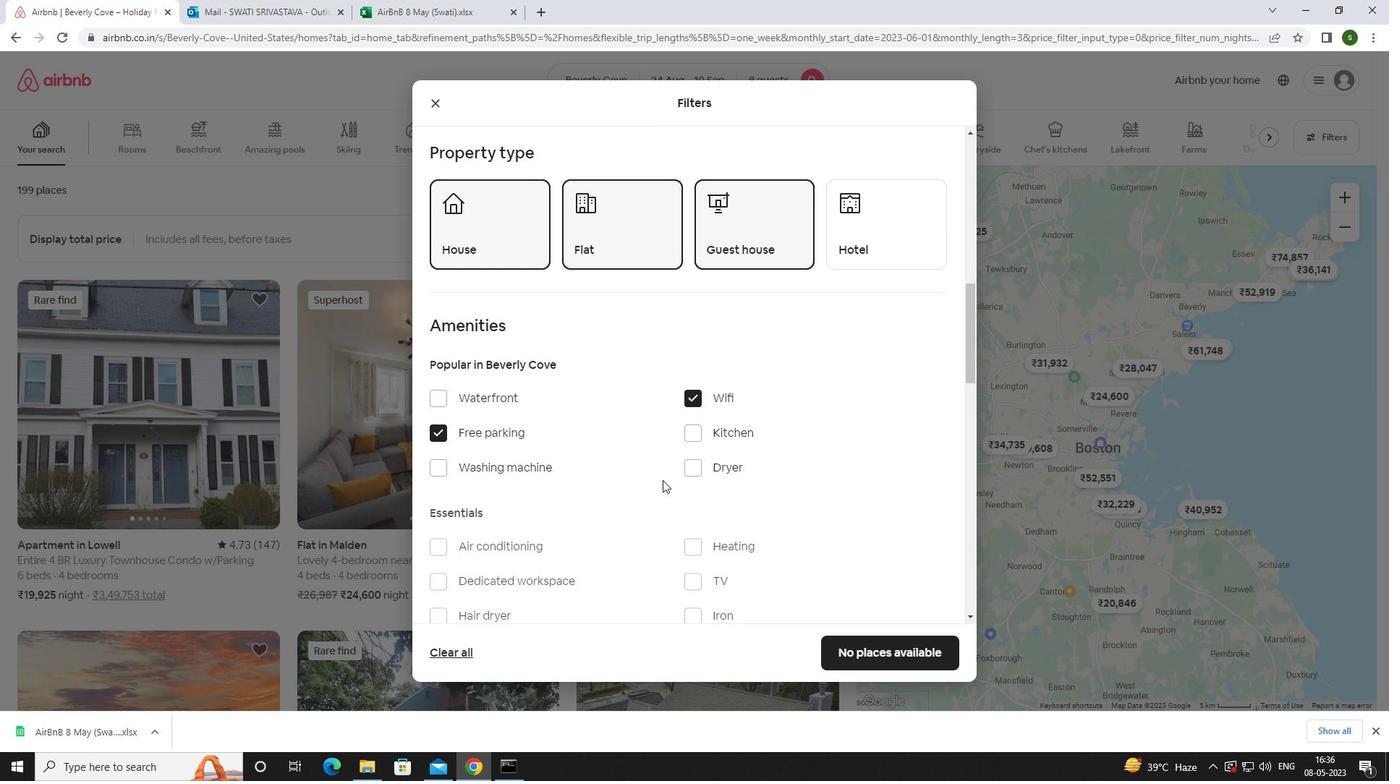
Action: Mouse moved to (665, 482)
Screenshot: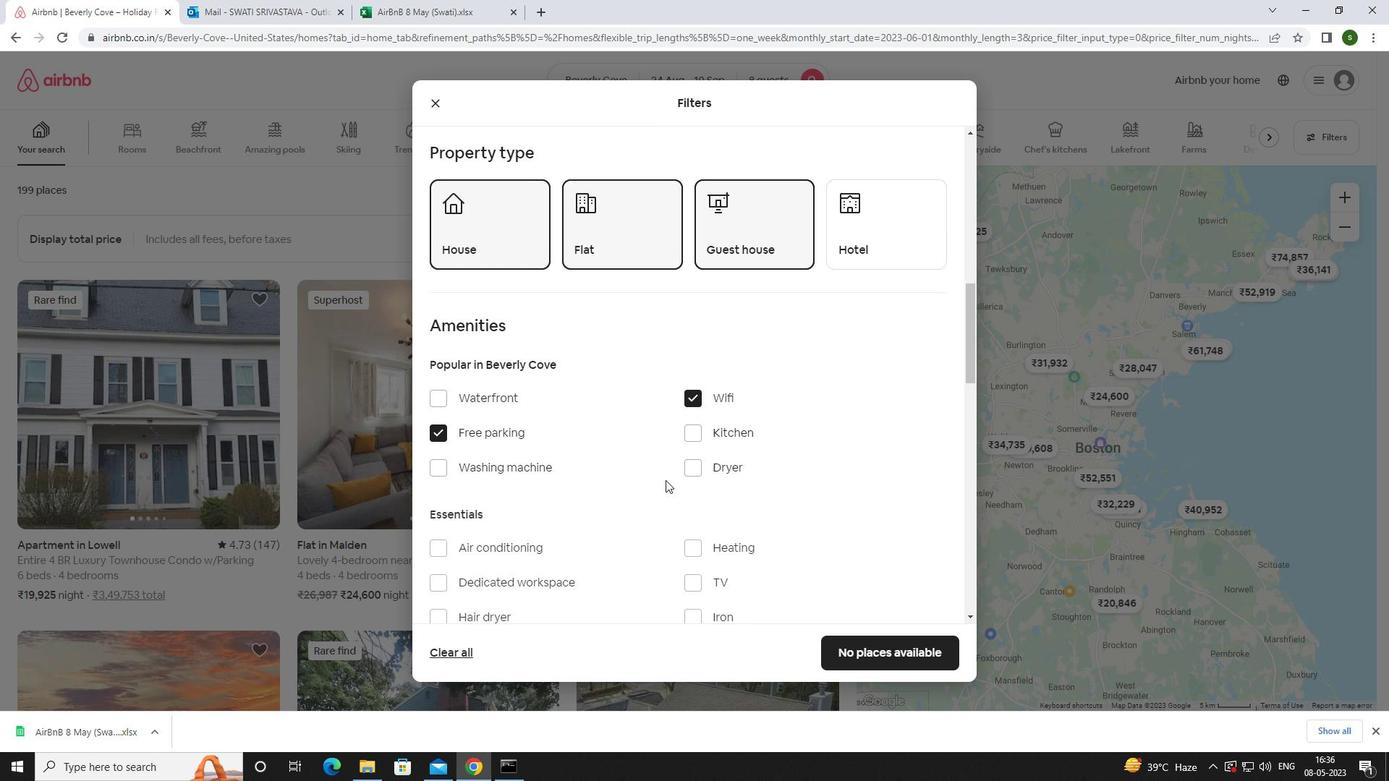 
Action: Mouse scrolled (665, 481) with delta (0, 0)
Screenshot: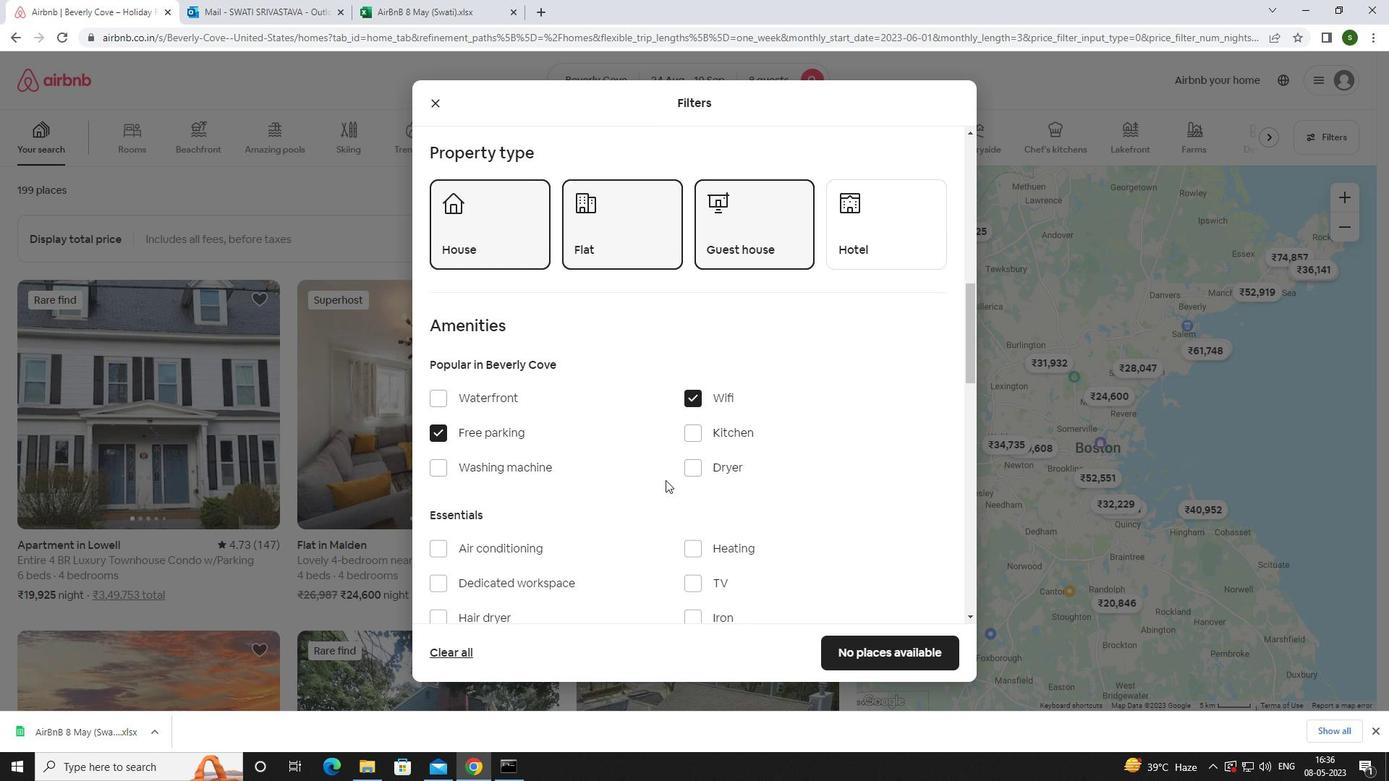 
Action: Mouse moved to (690, 432)
Screenshot: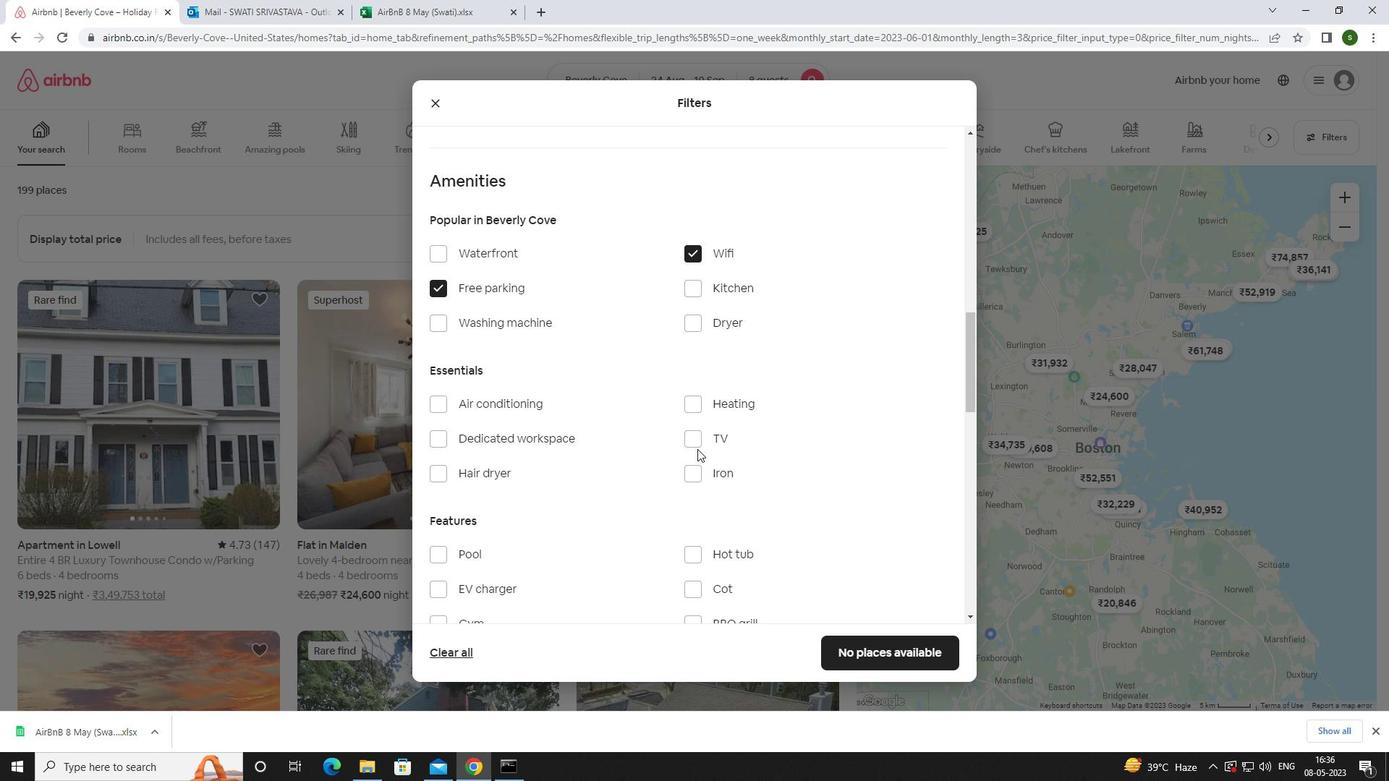 
Action: Mouse pressed left at (690, 432)
Screenshot: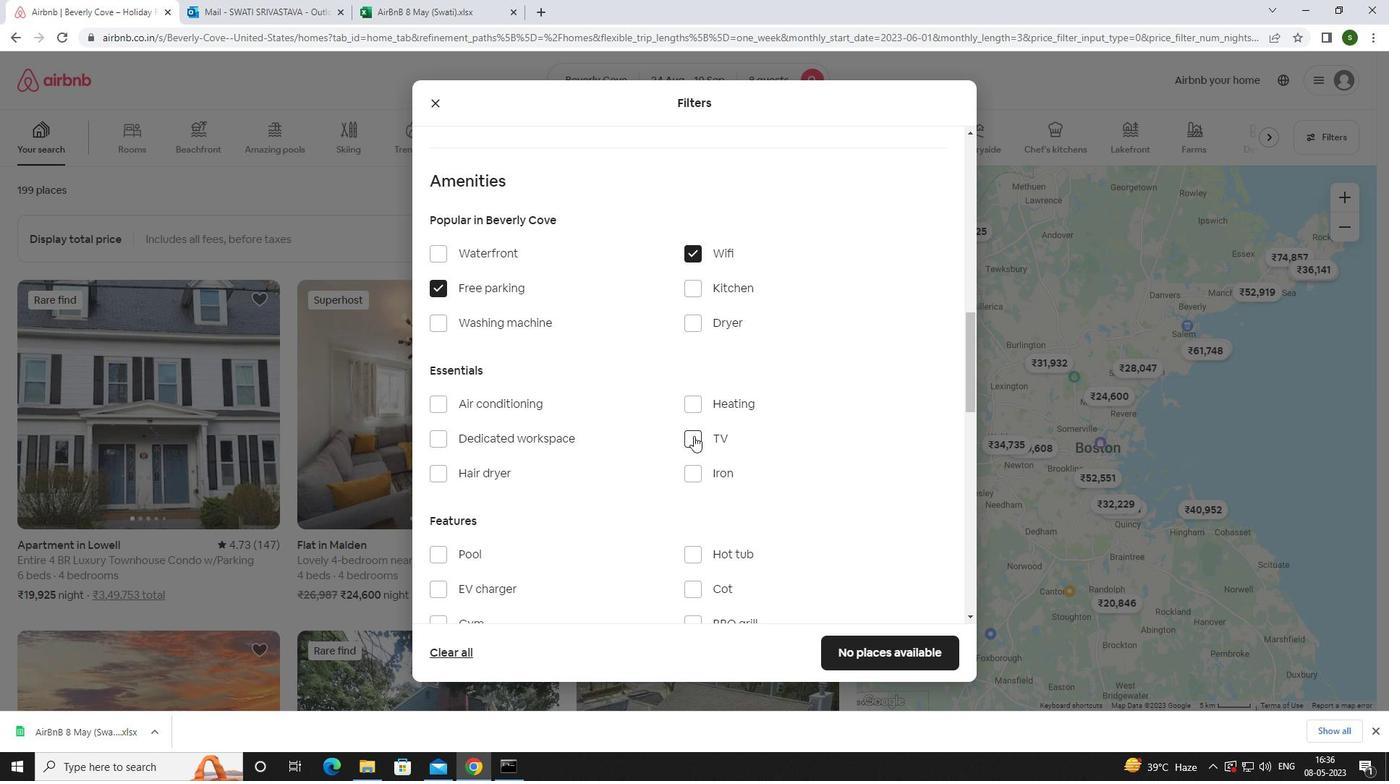 
Action: Mouse moved to (636, 473)
Screenshot: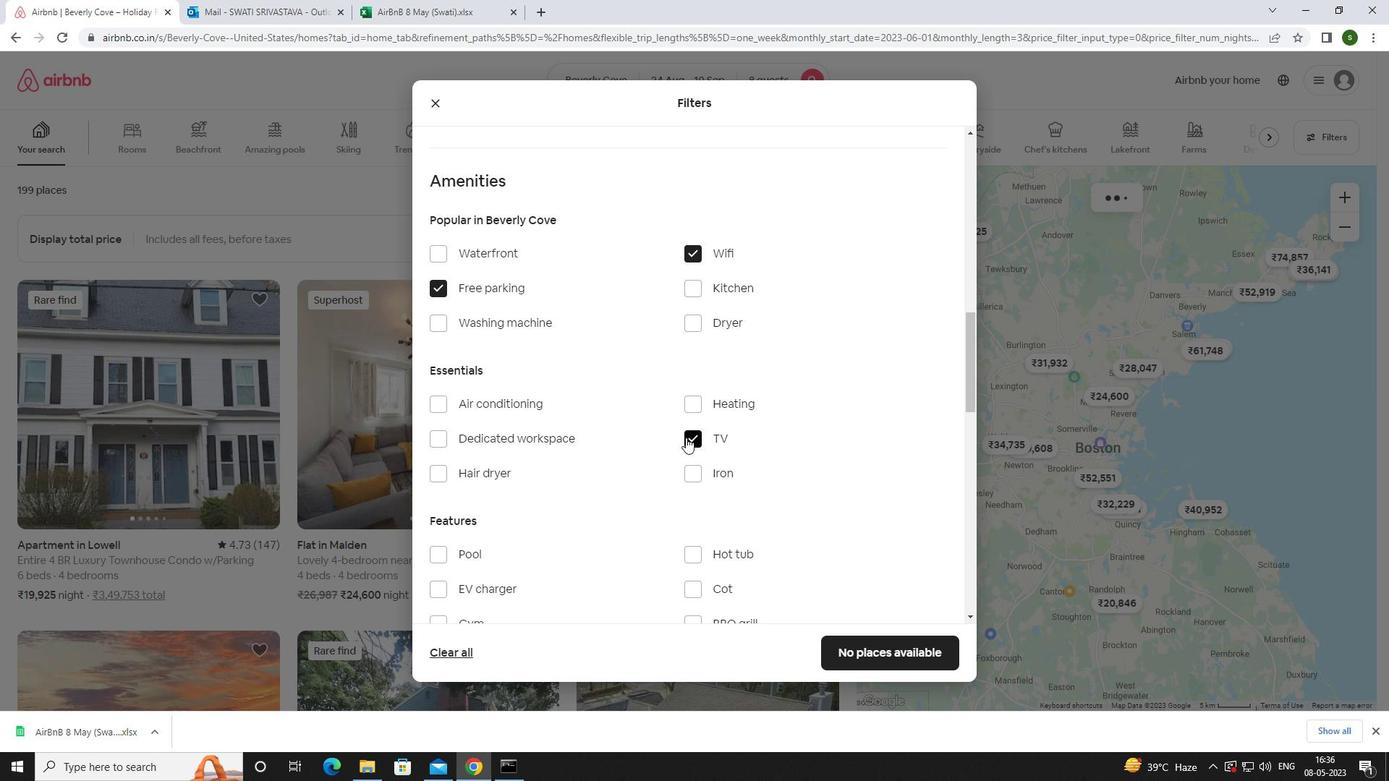 
Action: Mouse scrolled (636, 472) with delta (0, 0)
Screenshot: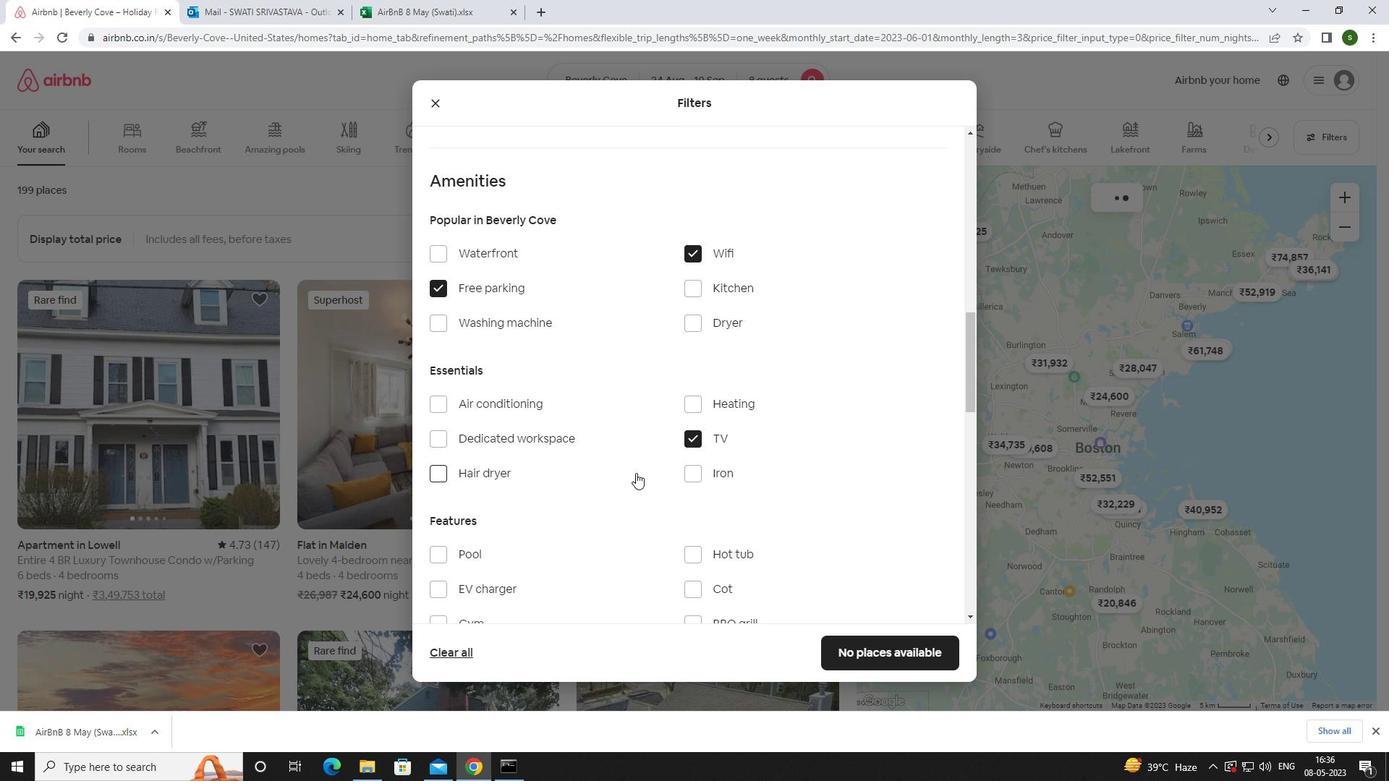 
Action: Mouse moved to (636, 474)
Screenshot: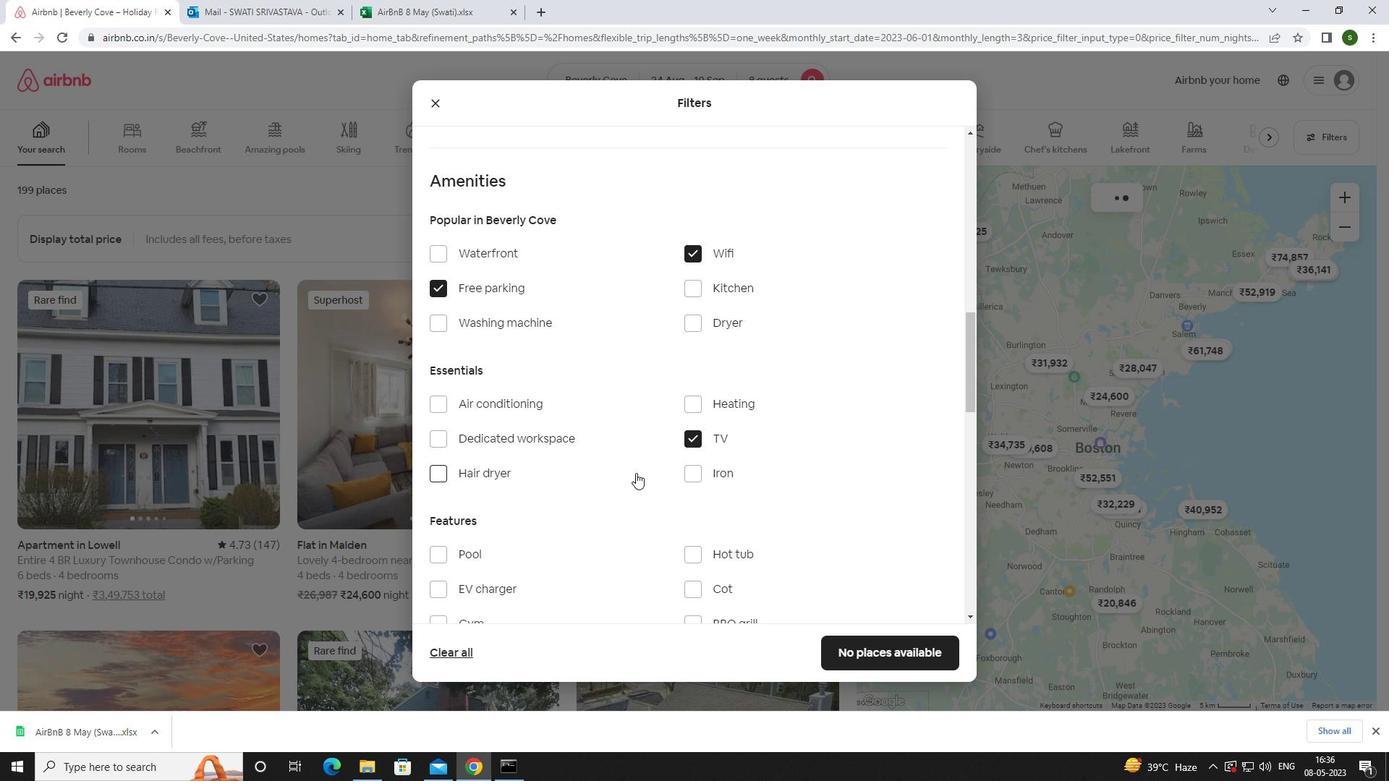 
Action: Mouse scrolled (636, 473) with delta (0, 0)
Screenshot: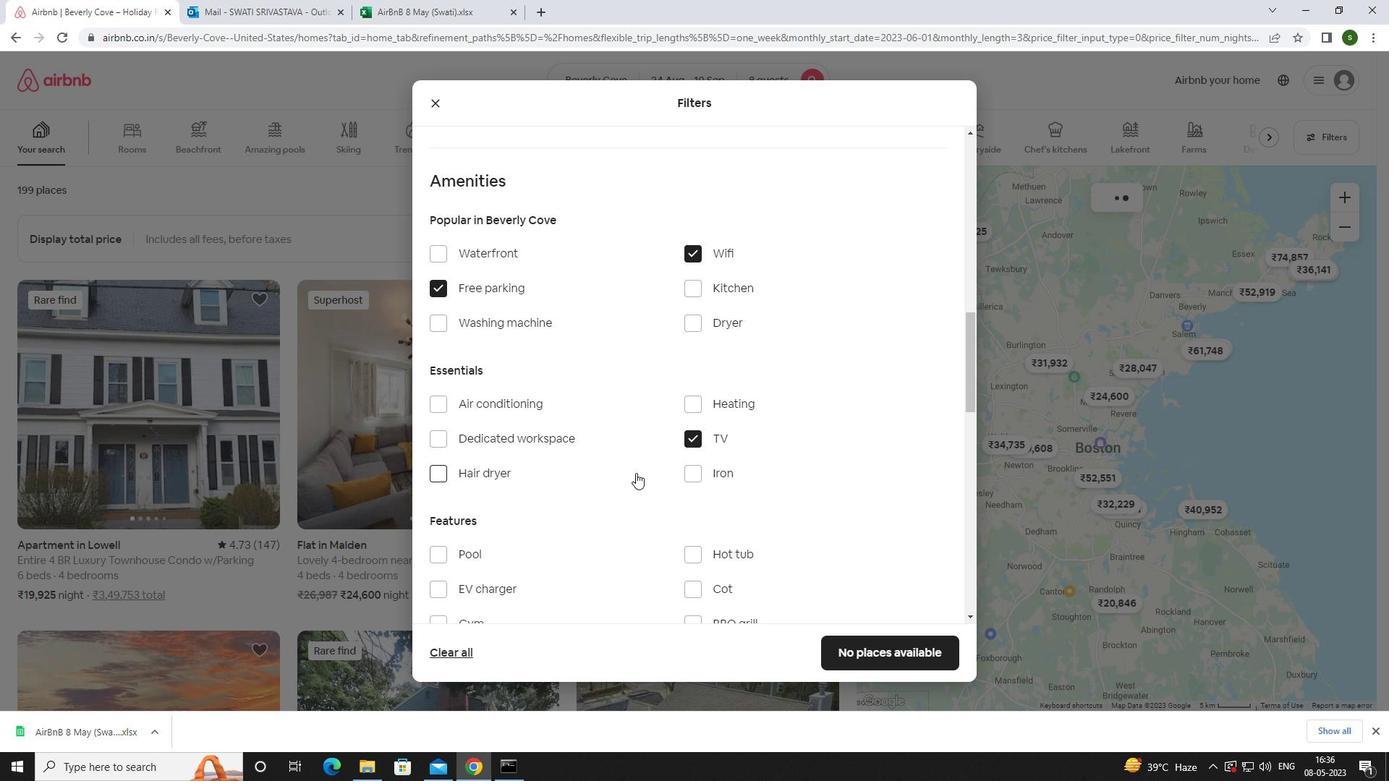 
Action: Mouse moved to (465, 483)
Screenshot: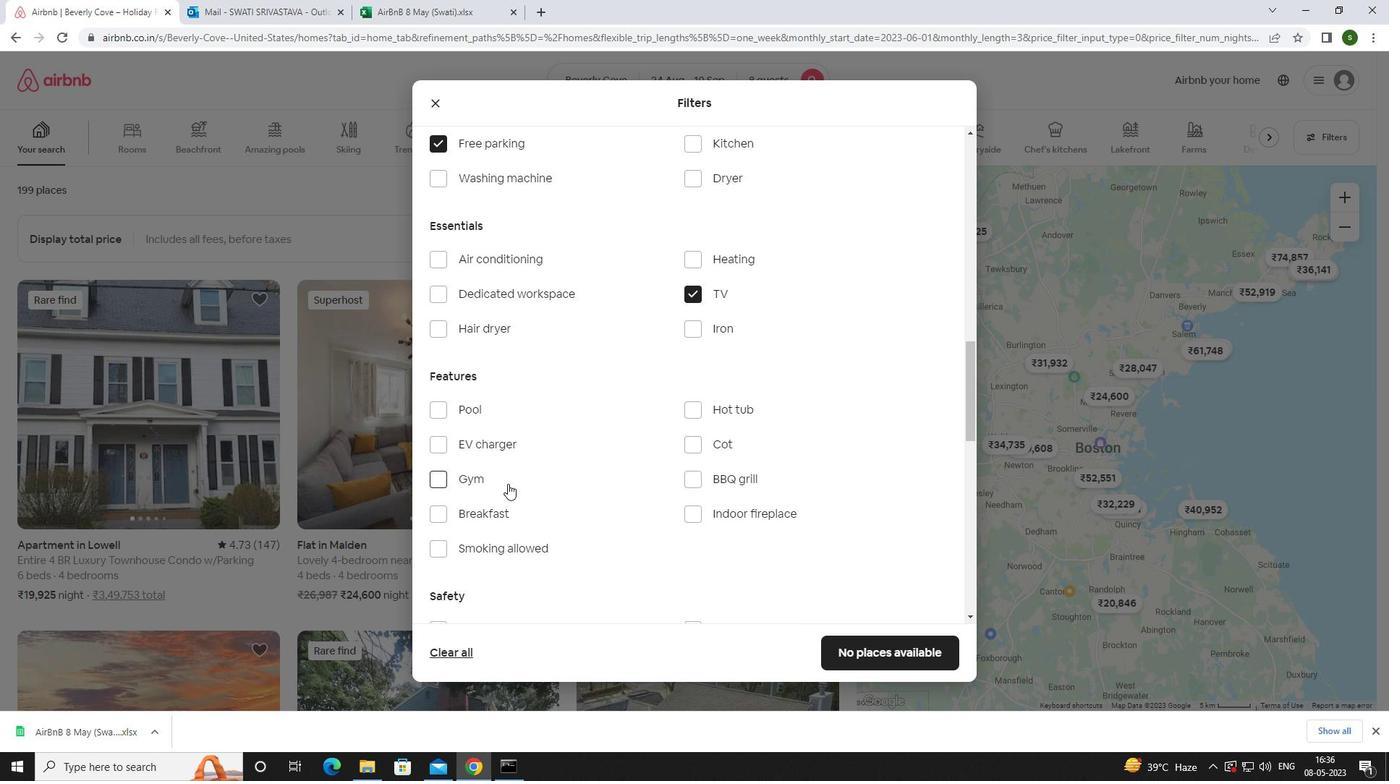 
Action: Mouse pressed left at (465, 483)
Screenshot: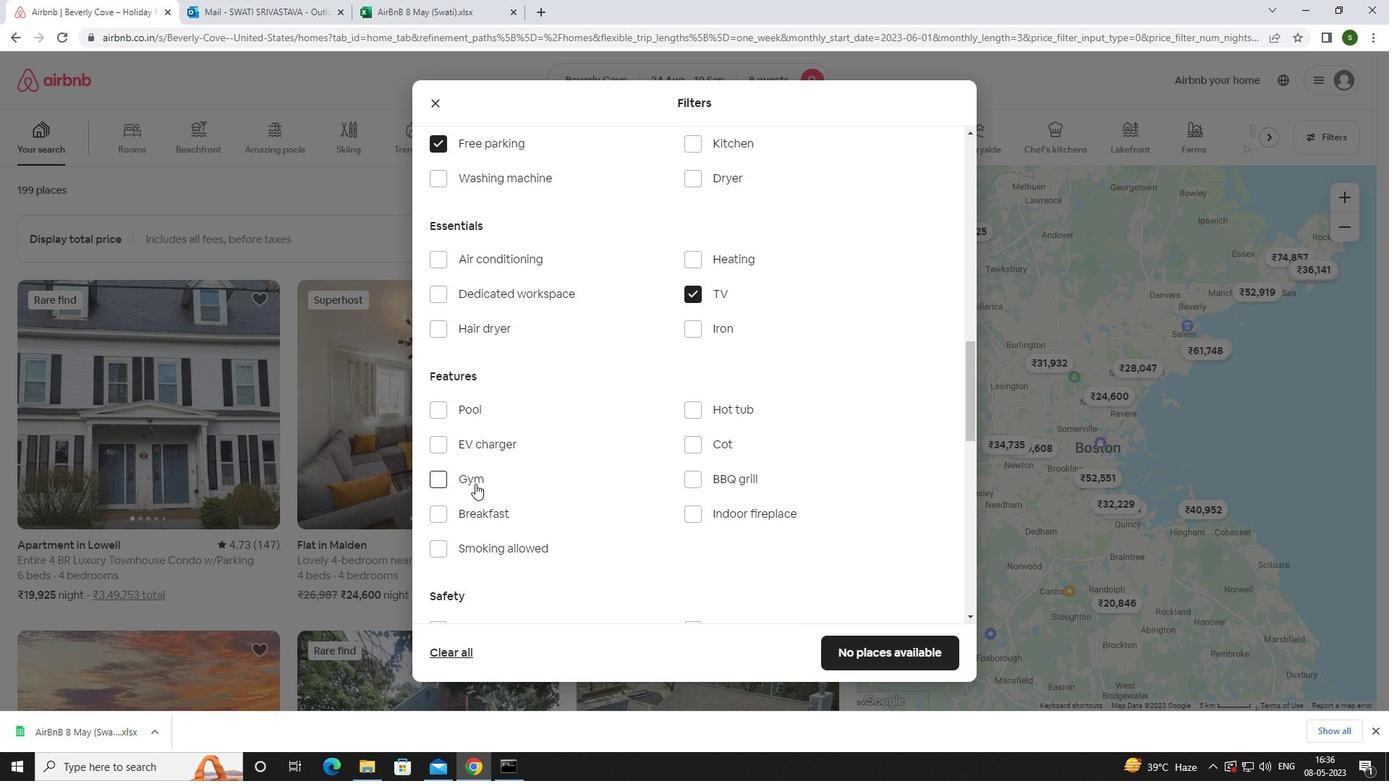 
Action: Mouse moved to (470, 507)
Screenshot: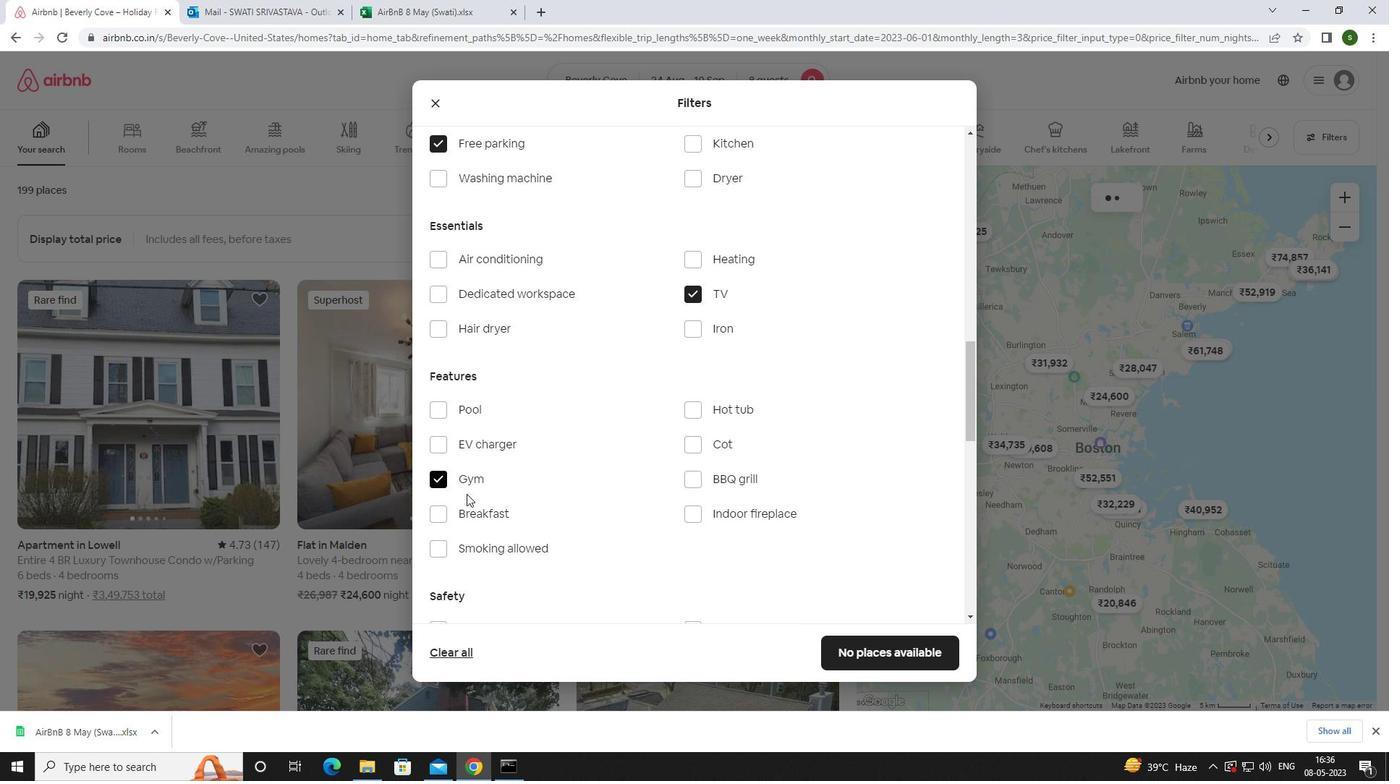 
Action: Mouse pressed left at (470, 507)
Screenshot: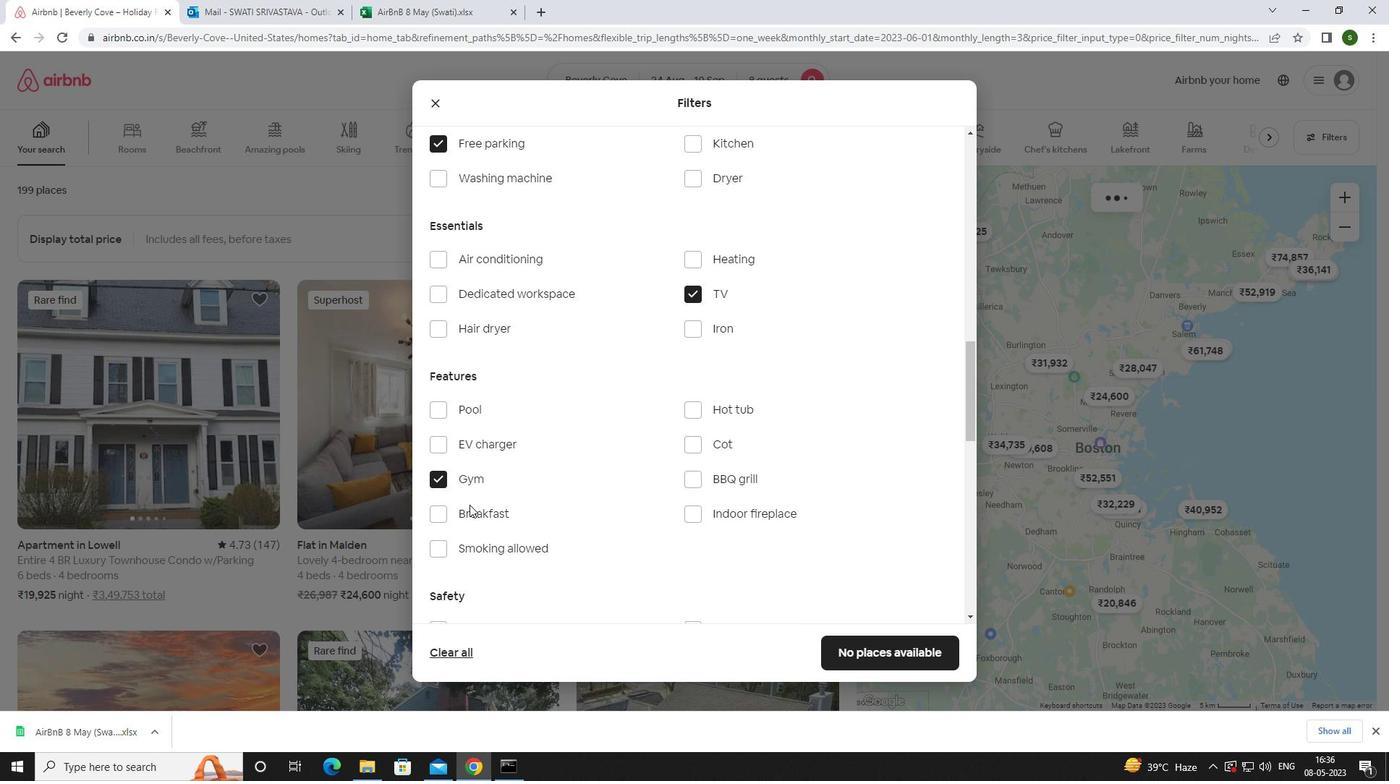 
Action: Mouse moved to (688, 514)
Screenshot: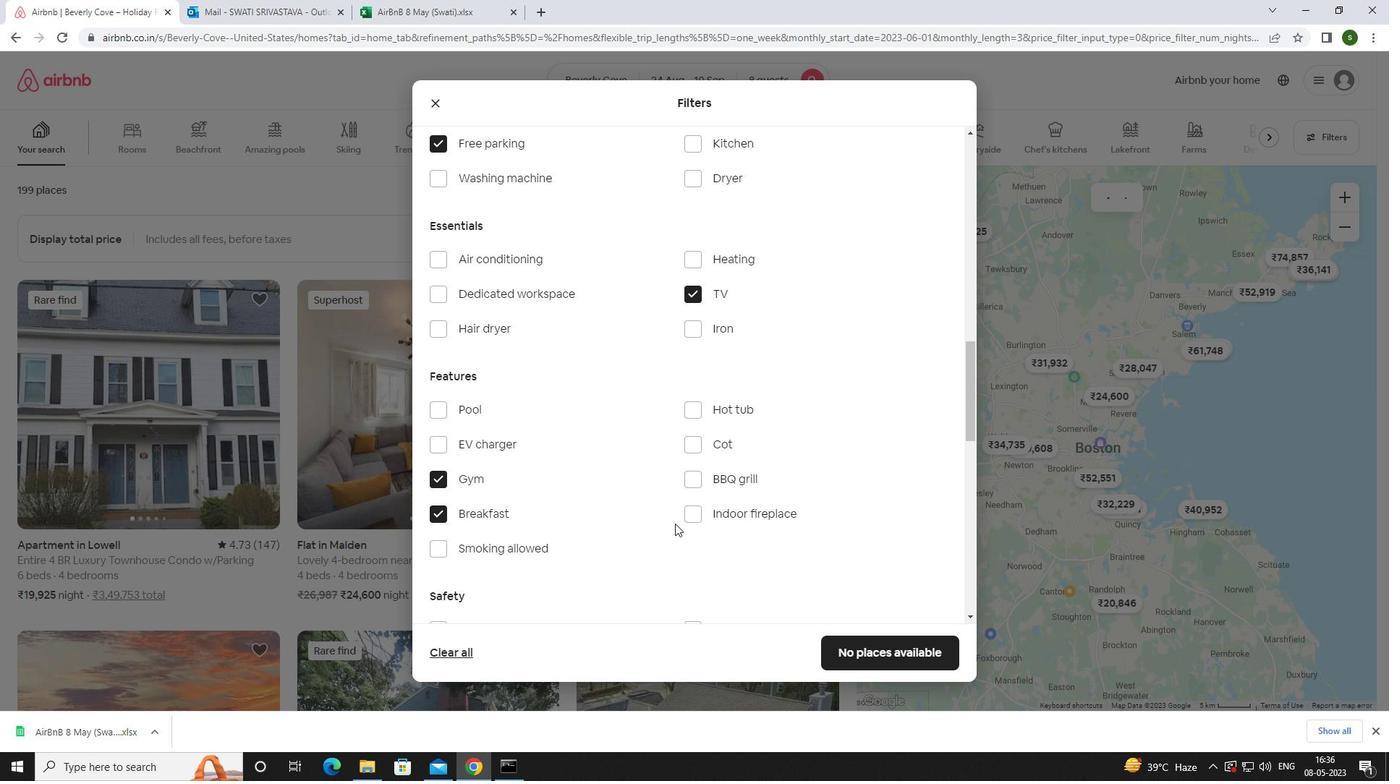 
Action: Mouse scrolled (688, 513) with delta (0, 0)
Screenshot: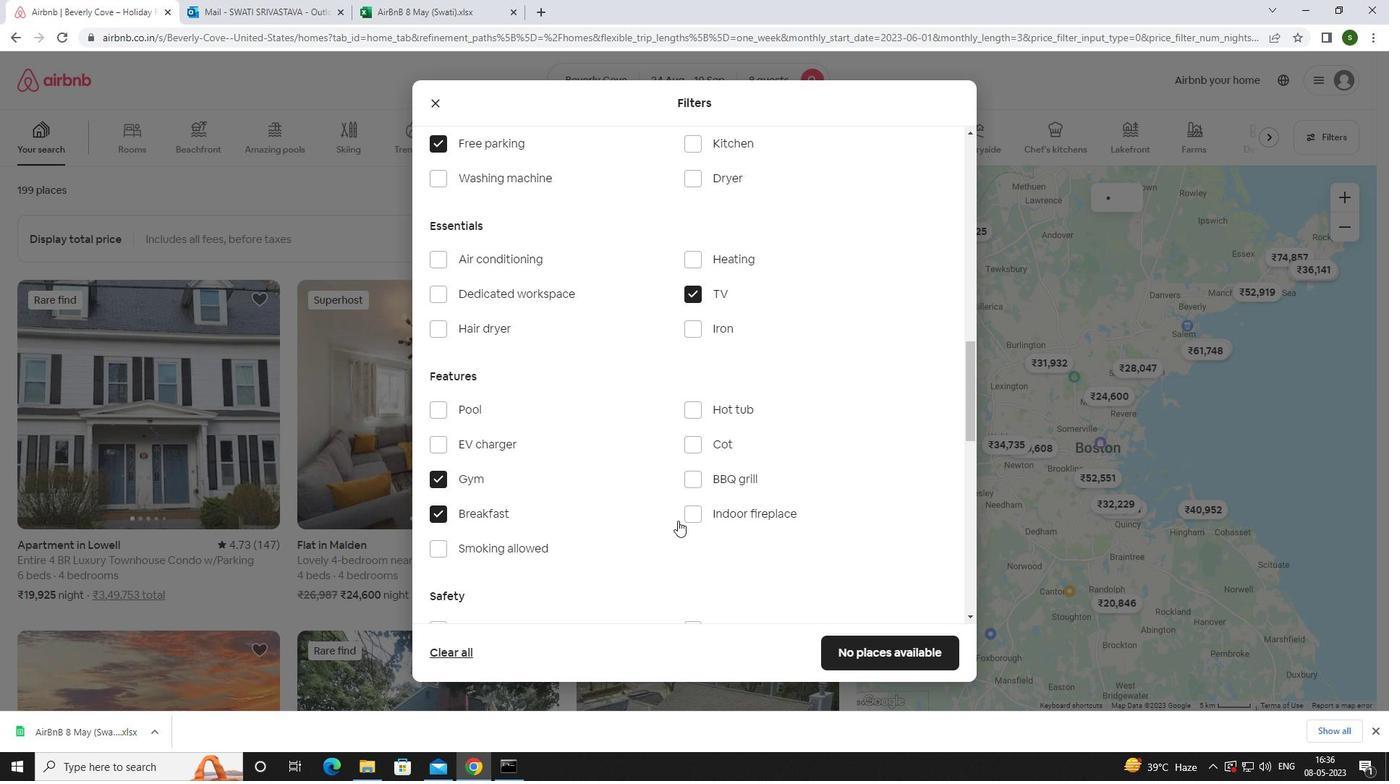 
Action: Mouse scrolled (688, 513) with delta (0, 0)
Screenshot: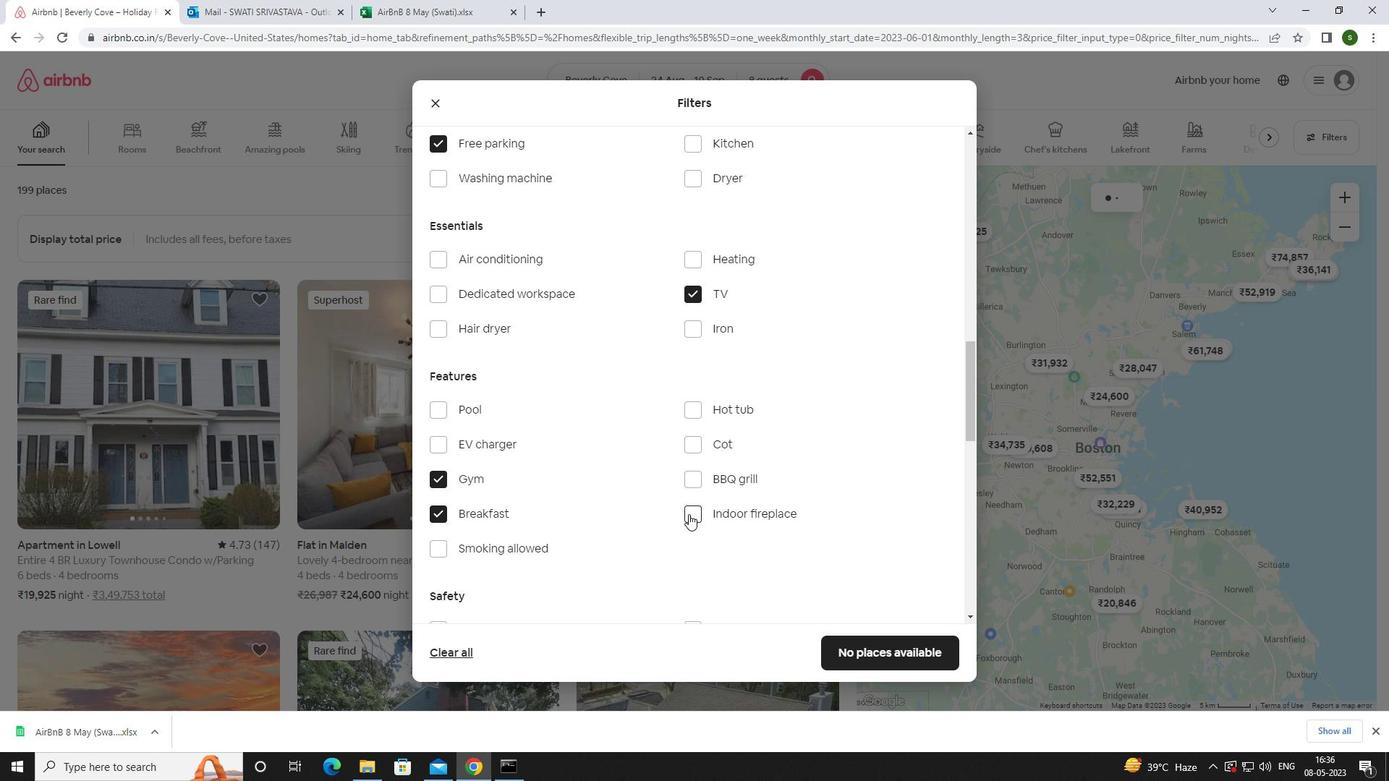 
Action: Mouse scrolled (688, 513) with delta (0, 0)
Screenshot: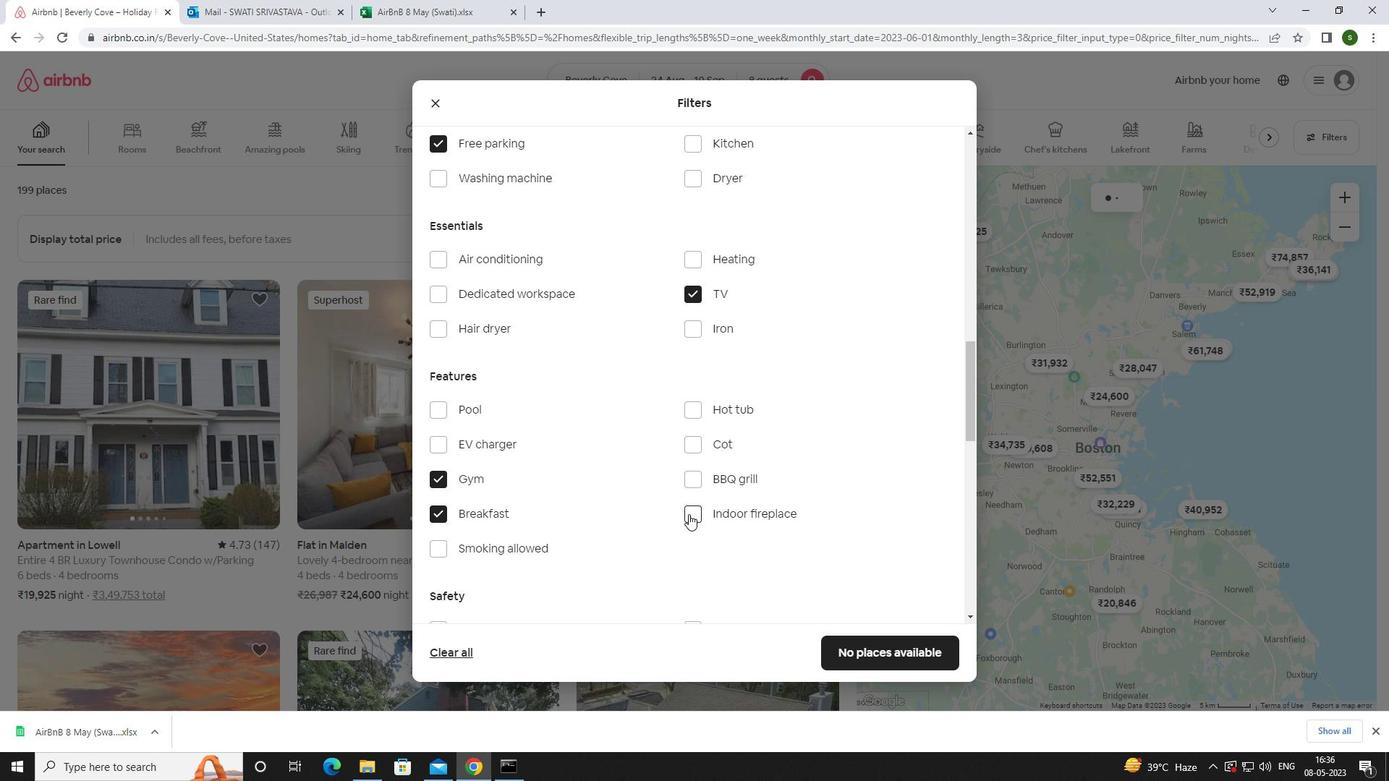 
Action: Mouse moved to (861, 513)
Screenshot: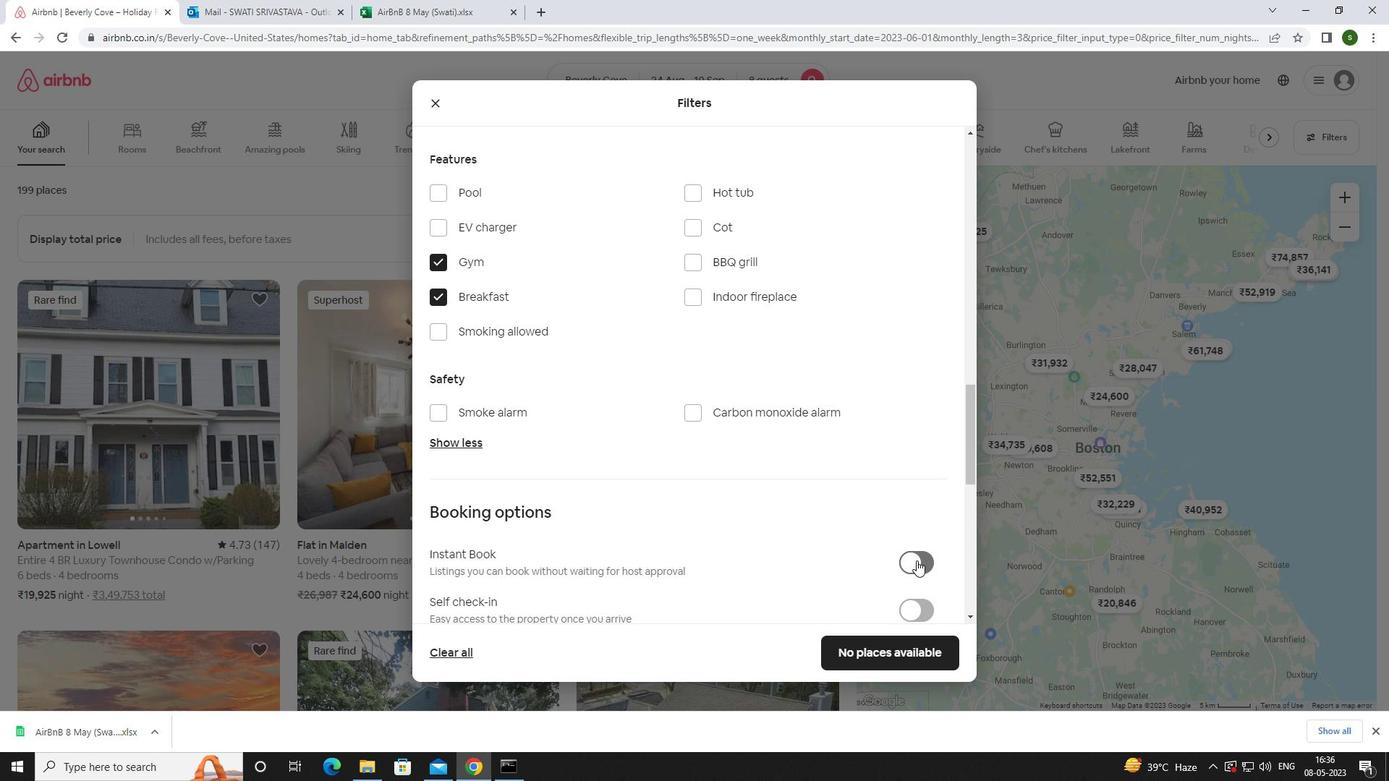
Action: Mouse scrolled (861, 512) with delta (0, 0)
Screenshot: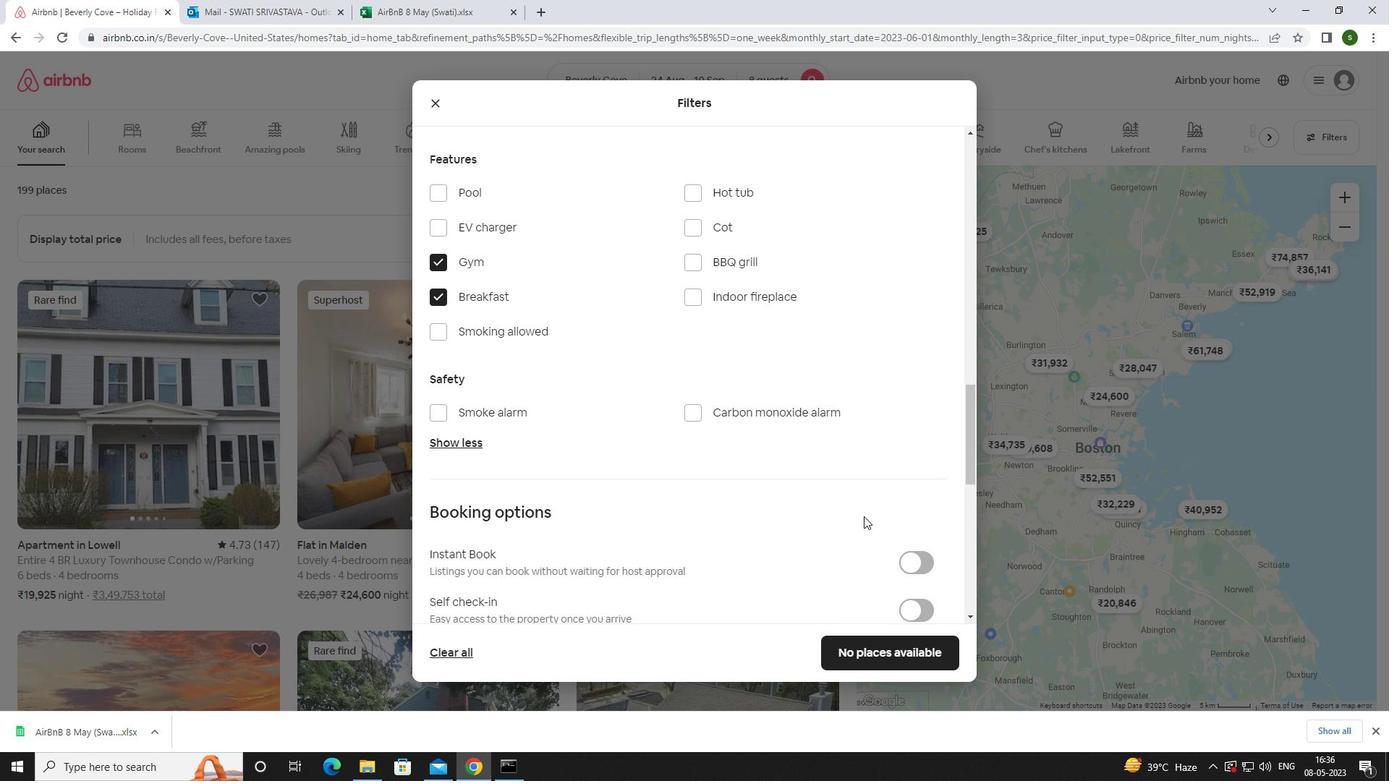 
Action: Mouse scrolled (861, 512) with delta (0, 0)
Screenshot: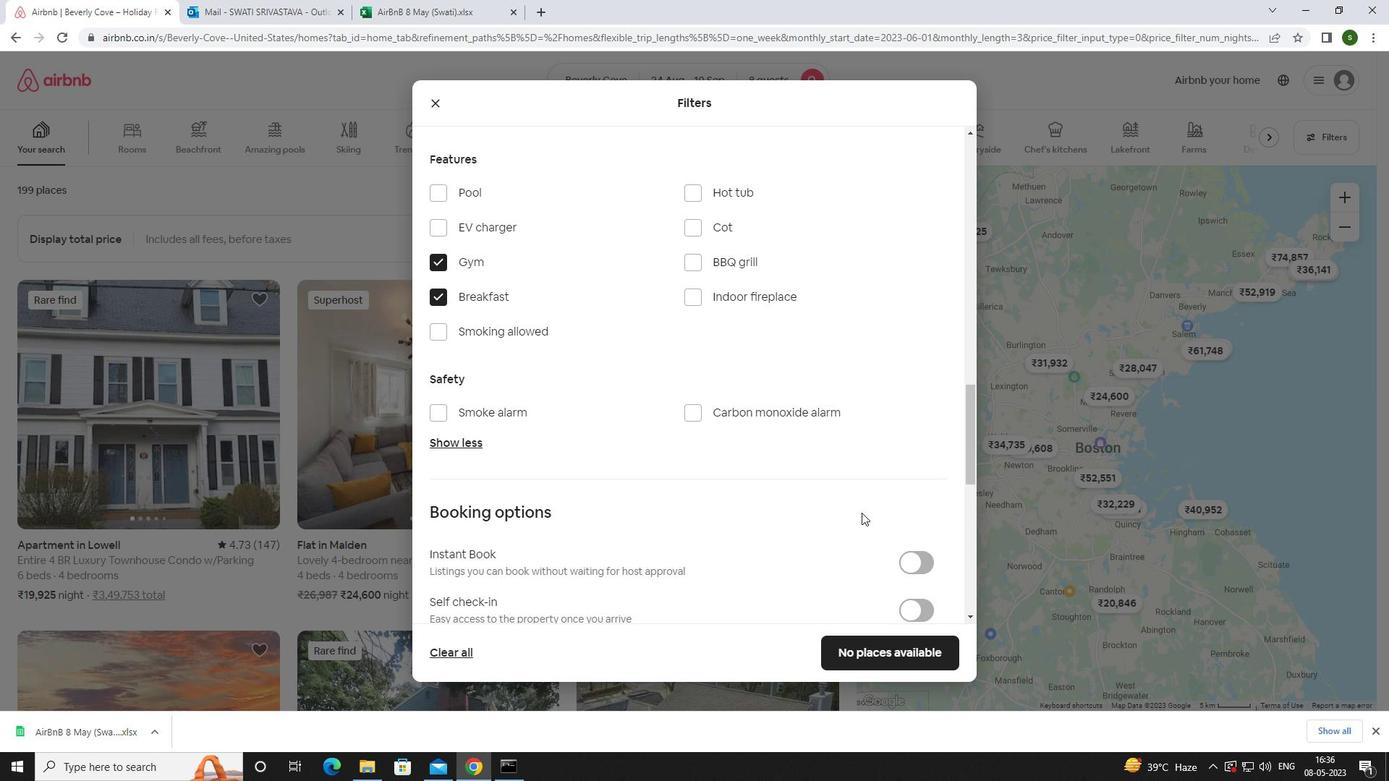 
Action: Mouse moved to (912, 468)
Screenshot: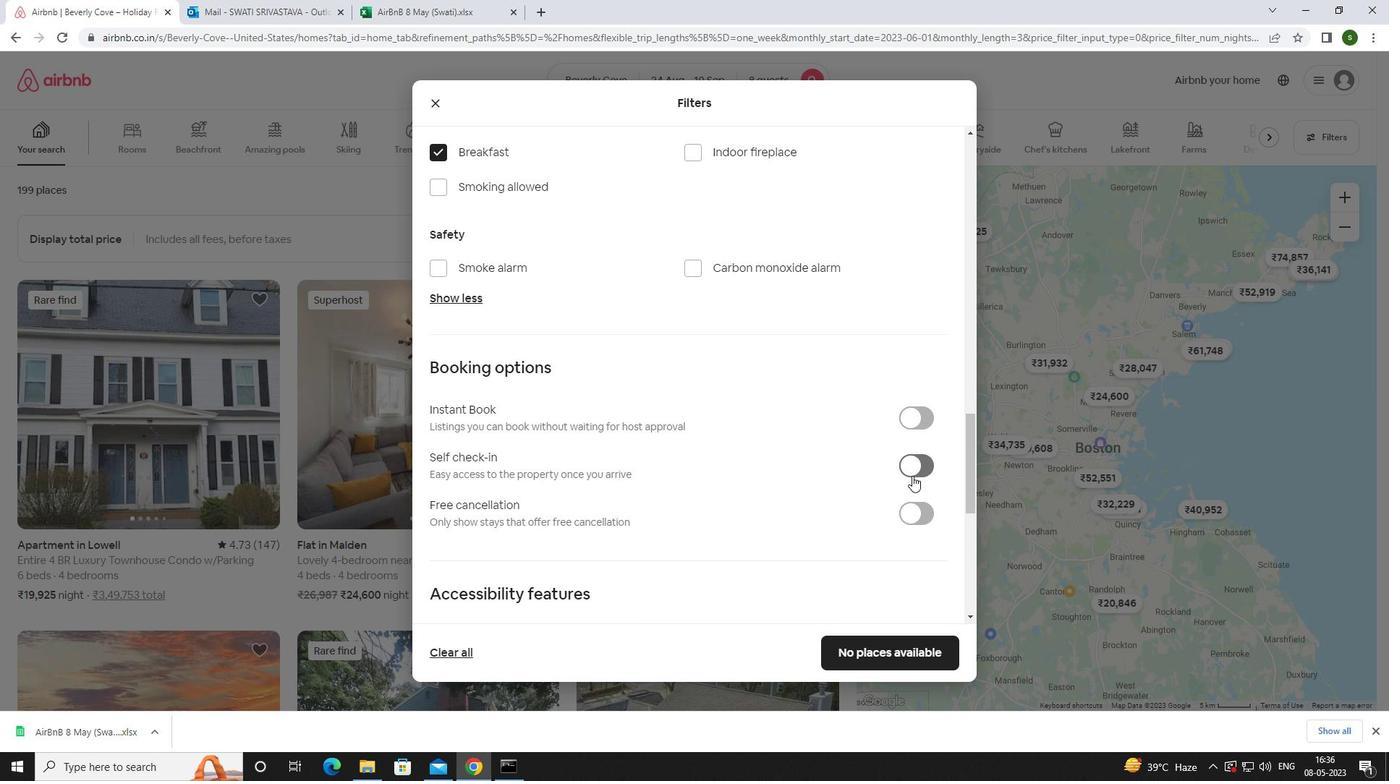 
Action: Mouse pressed left at (912, 468)
Screenshot: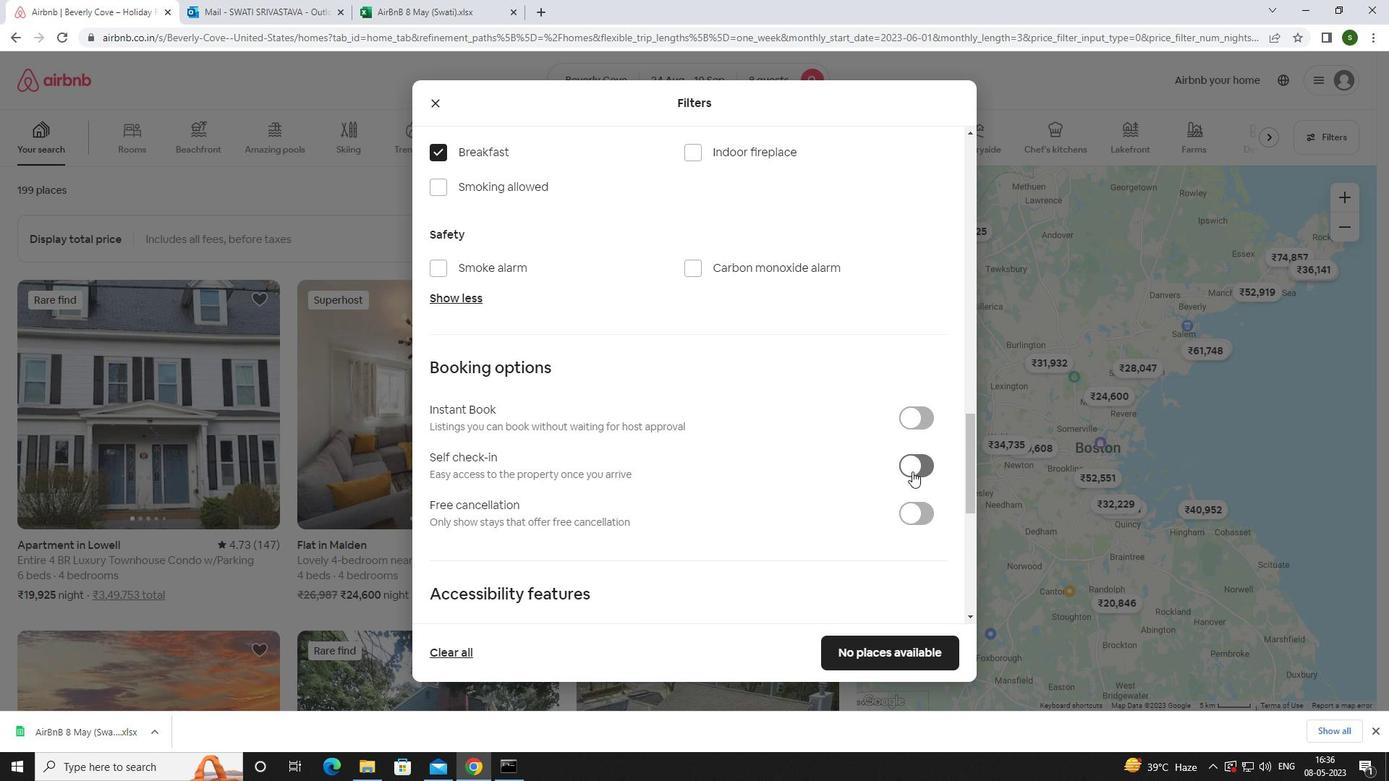 
Action: Mouse moved to (746, 471)
Screenshot: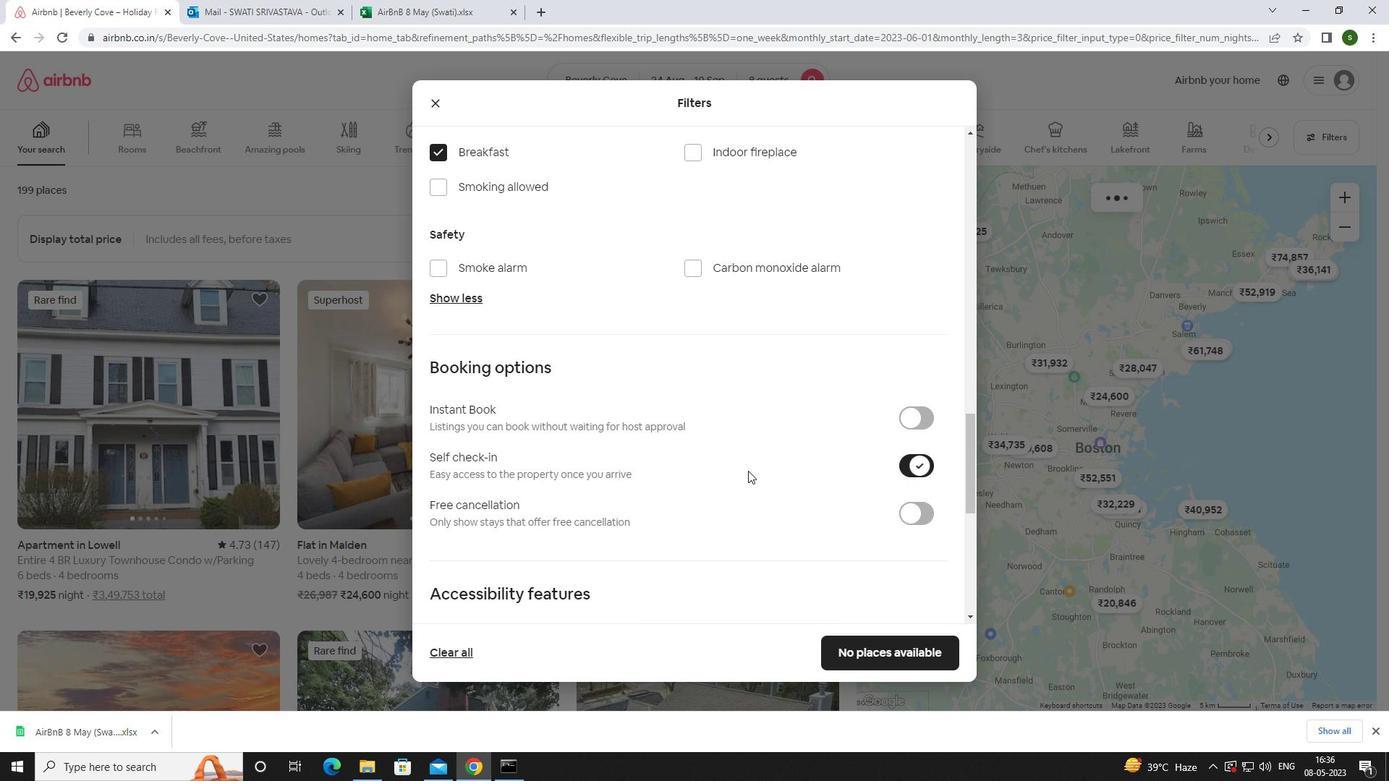 
Action: Mouse scrolled (746, 470) with delta (0, 0)
Screenshot: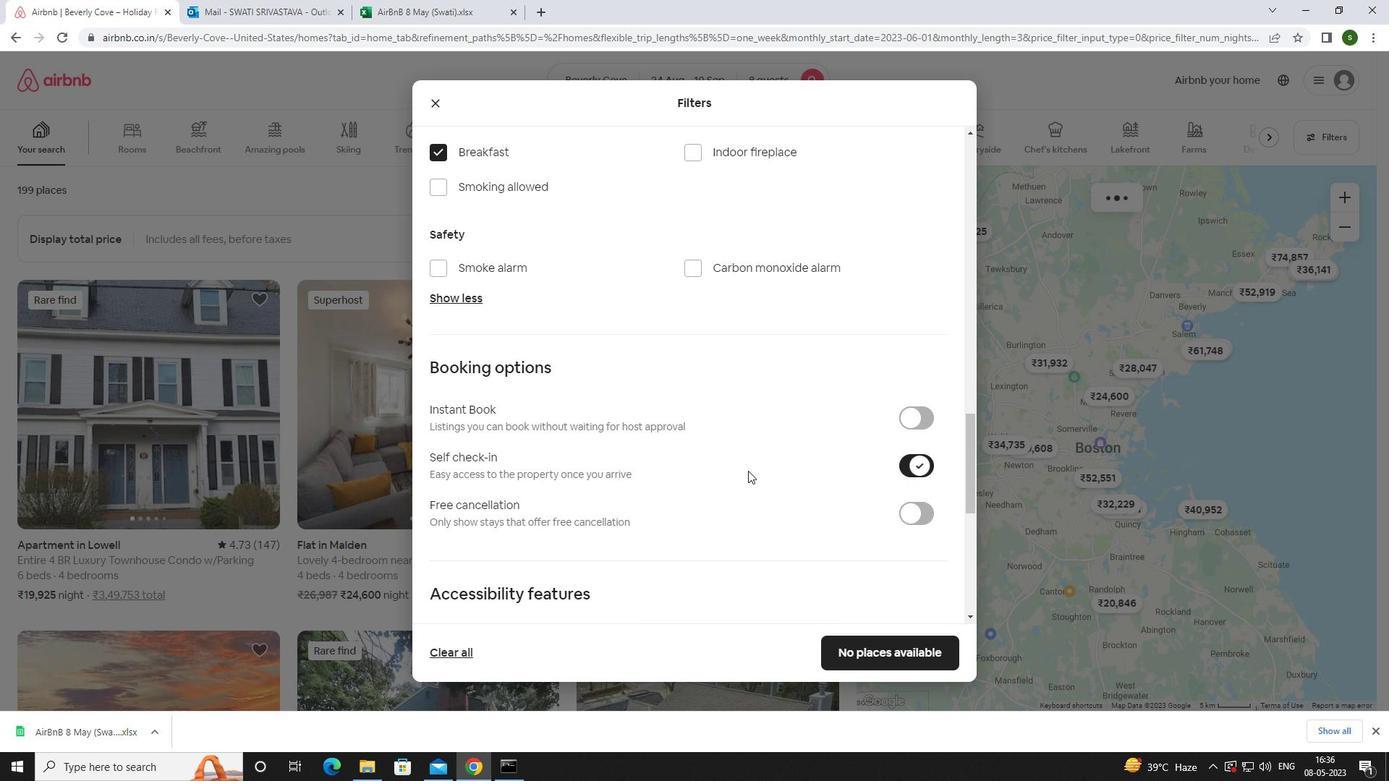 
Action: Mouse moved to (745, 471)
Screenshot: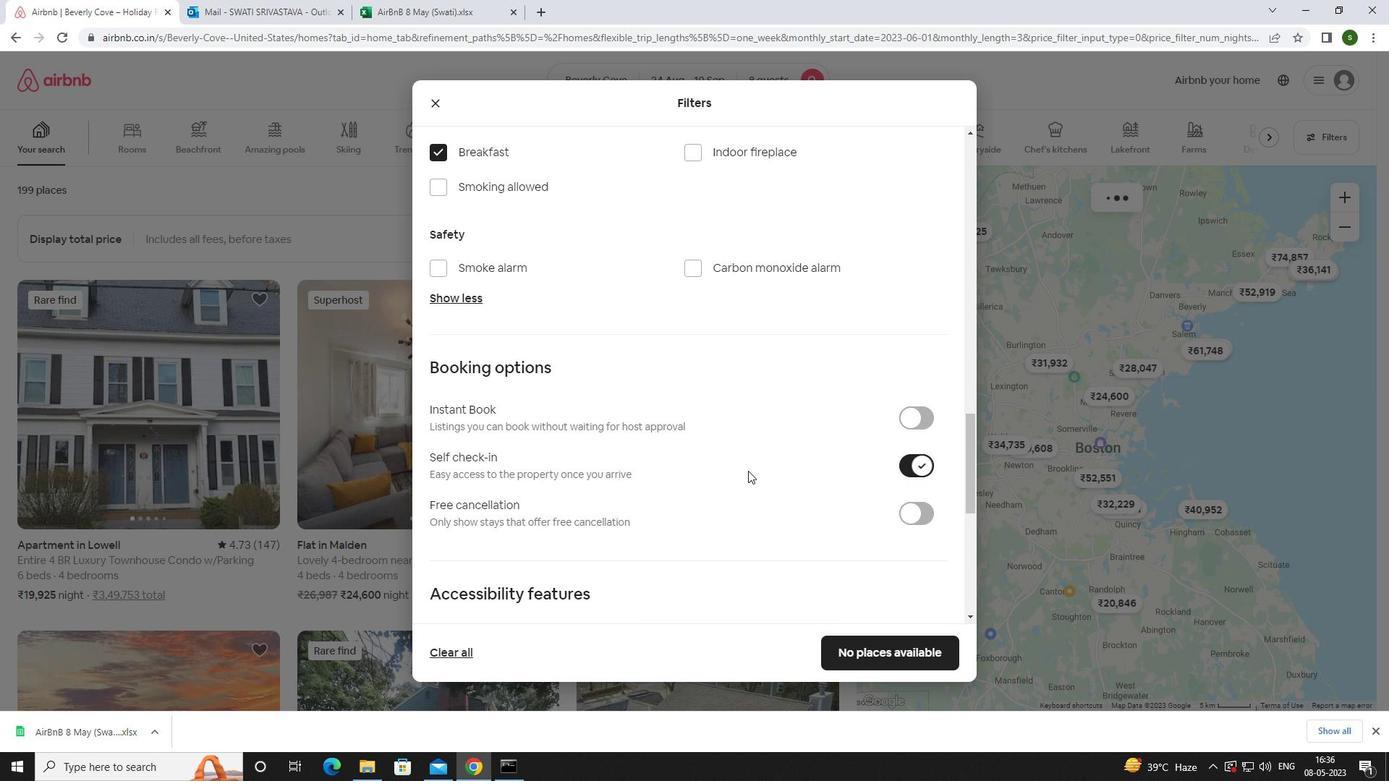 
Action: Mouse scrolled (745, 471) with delta (0, 0)
Screenshot: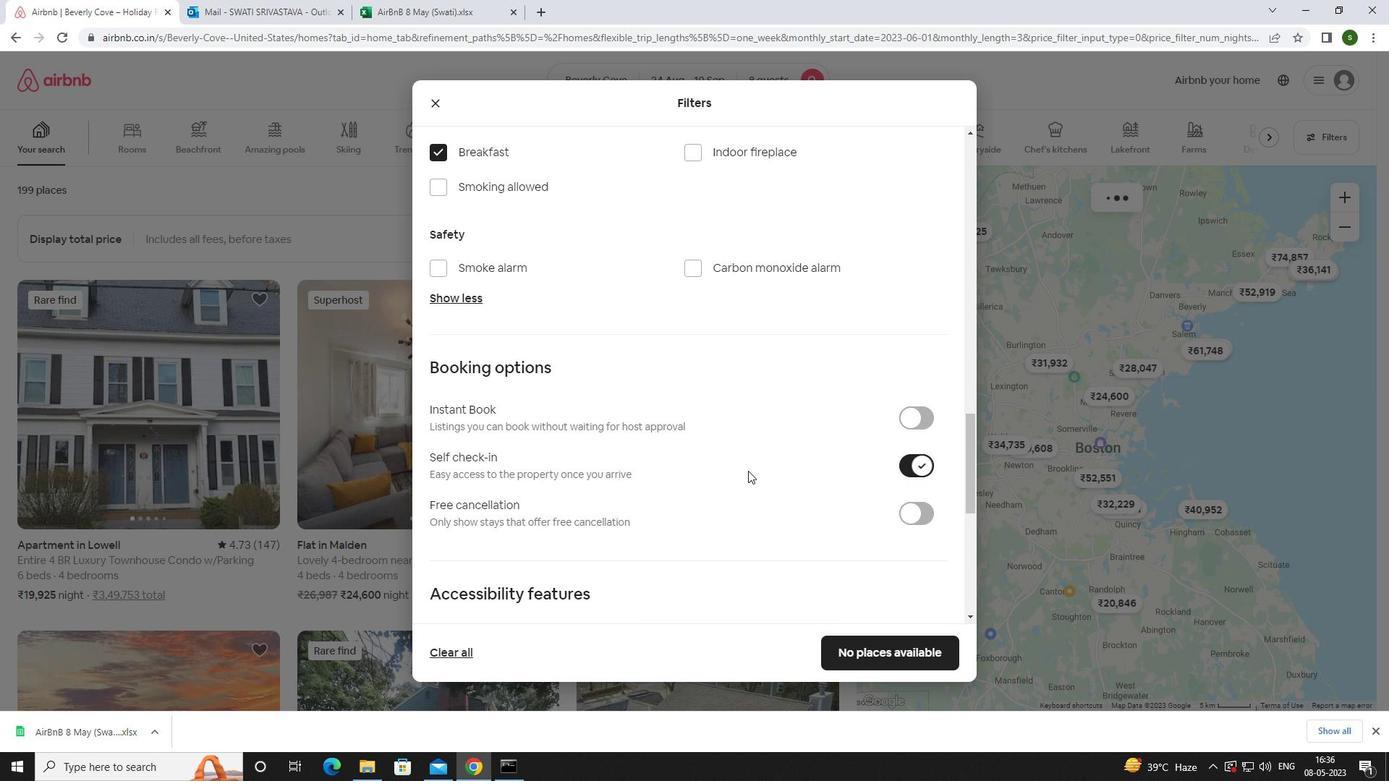 
Action: Mouse moved to (745, 471)
Screenshot: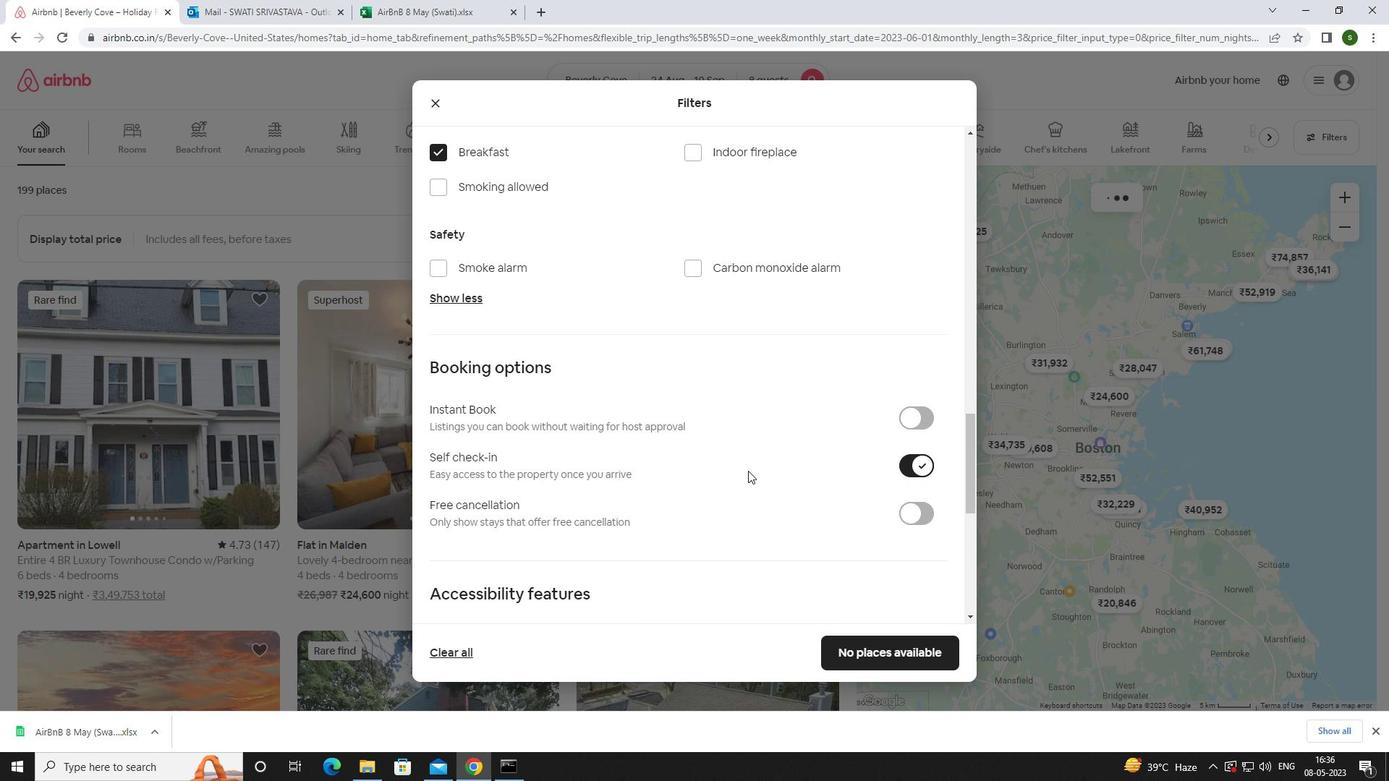 
Action: Mouse scrolled (745, 471) with delta (0, 0)
Screenshot: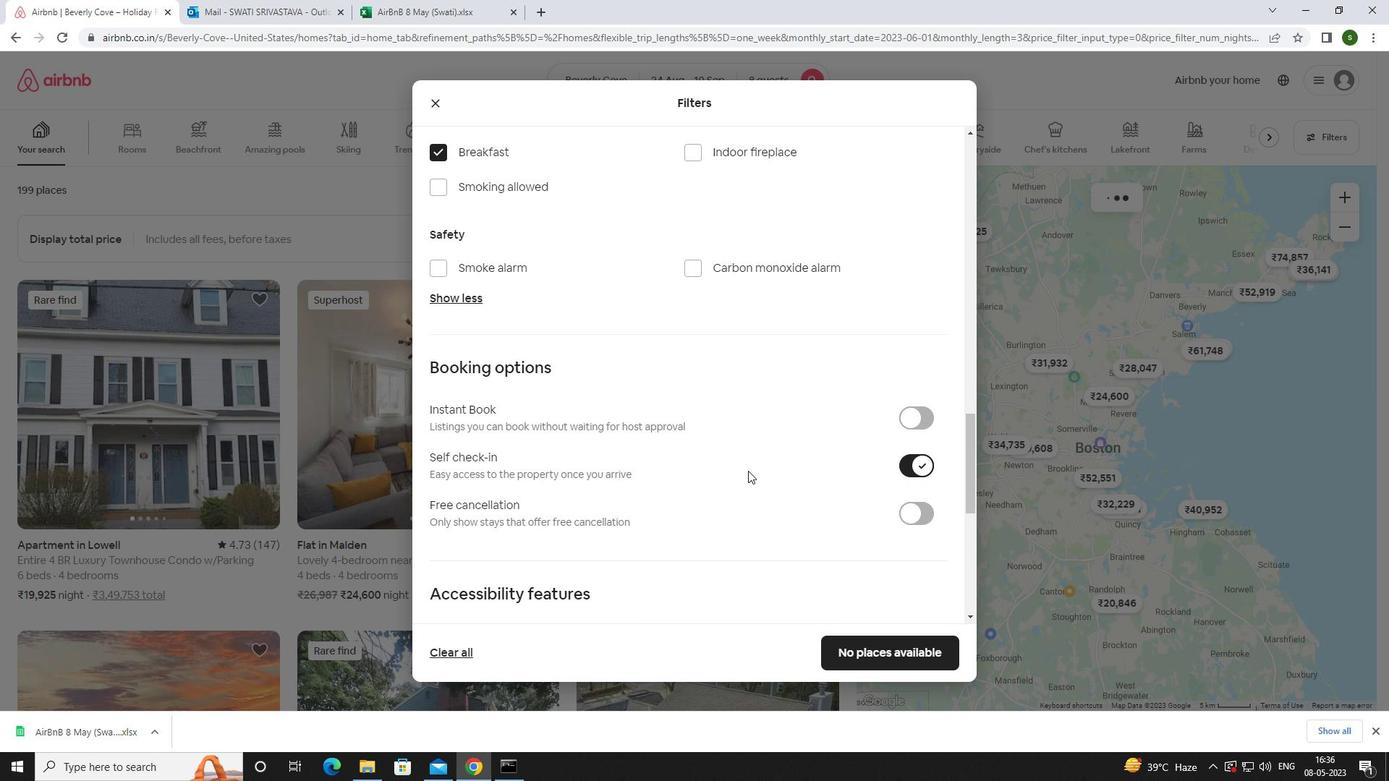 
Action: Mouse moved to (742, 473)
Screenshot: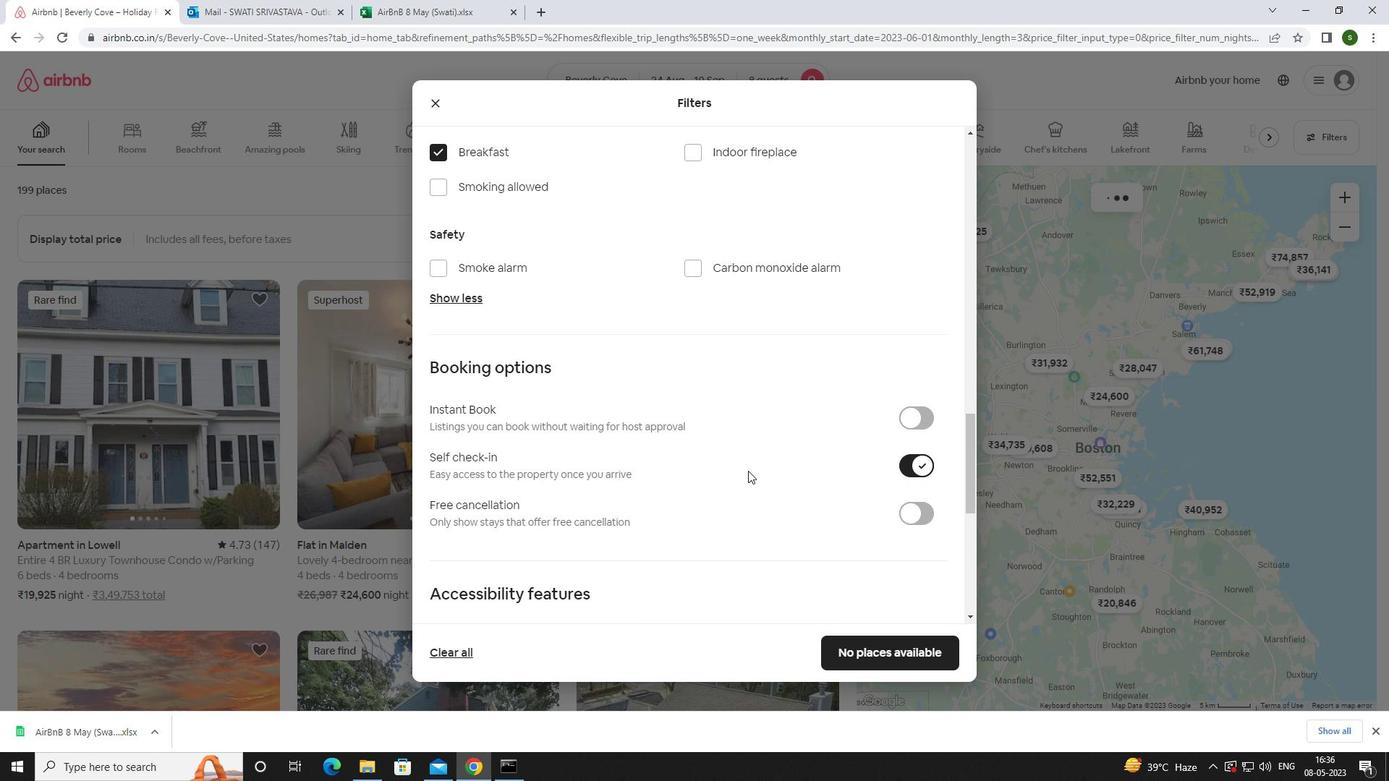 
Action: Mouse scrolled (742, 472) with delta (0, 0)
Screenshot: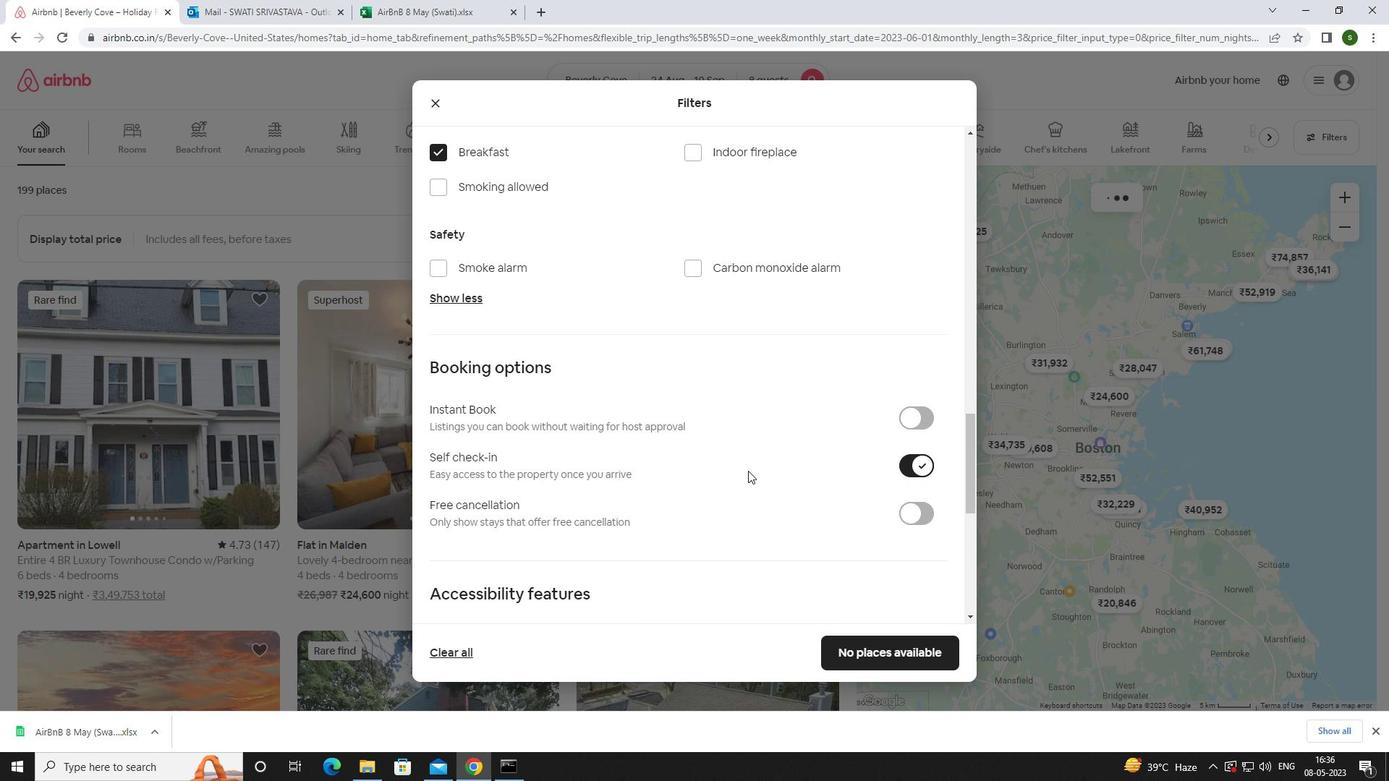
Action: Mouse moved to (741, 474)
Screenshot: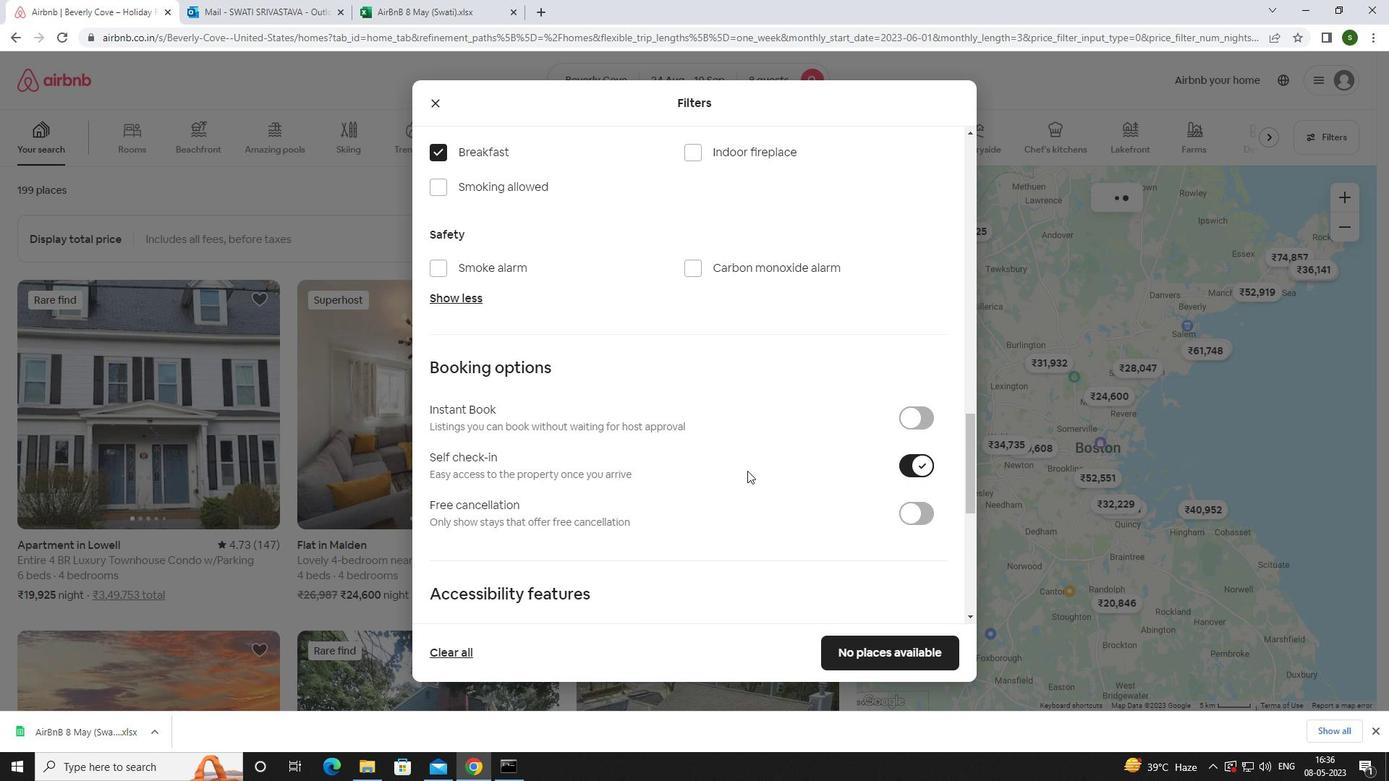 
Action: Mouse scrolled (741, 473) with delta (0, 0)
Screenshot: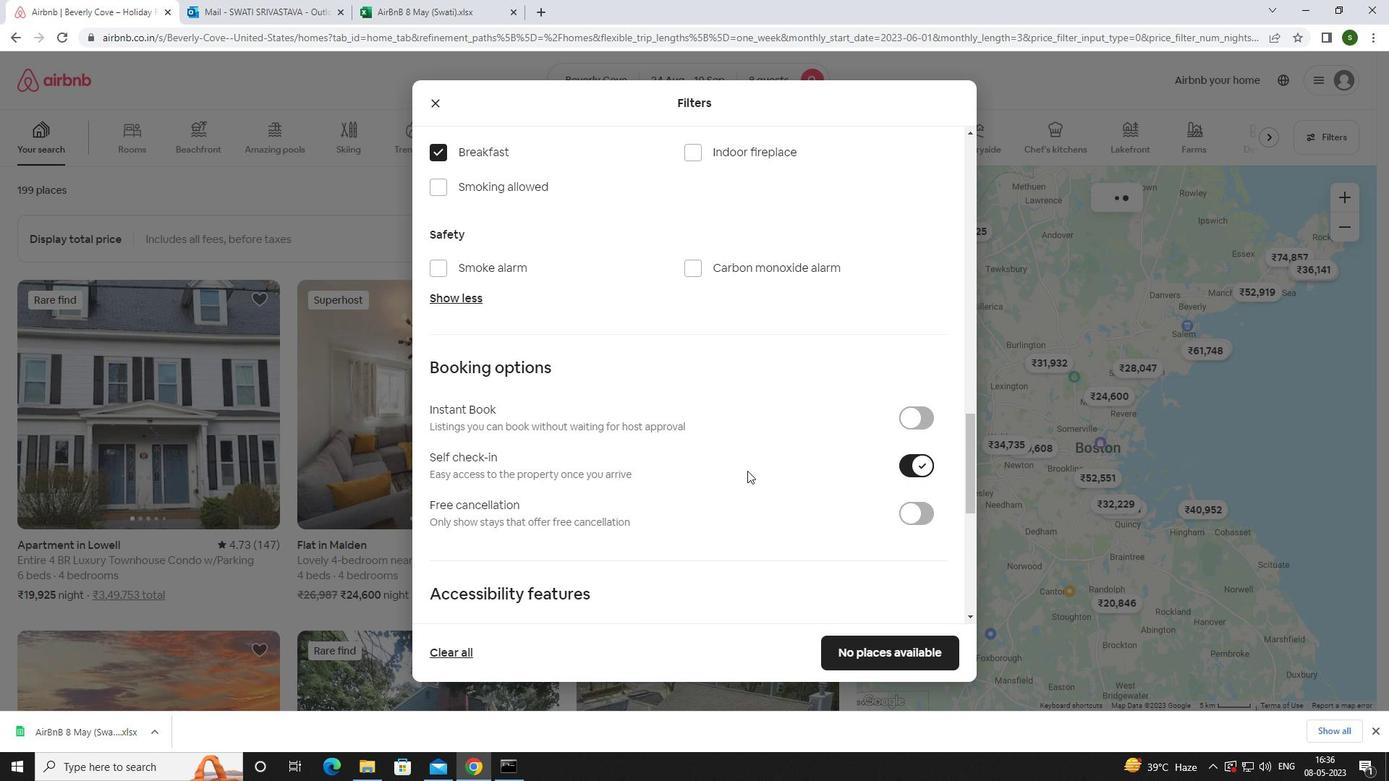 
Action: Mouse moved to (741, 474)
Screenshot: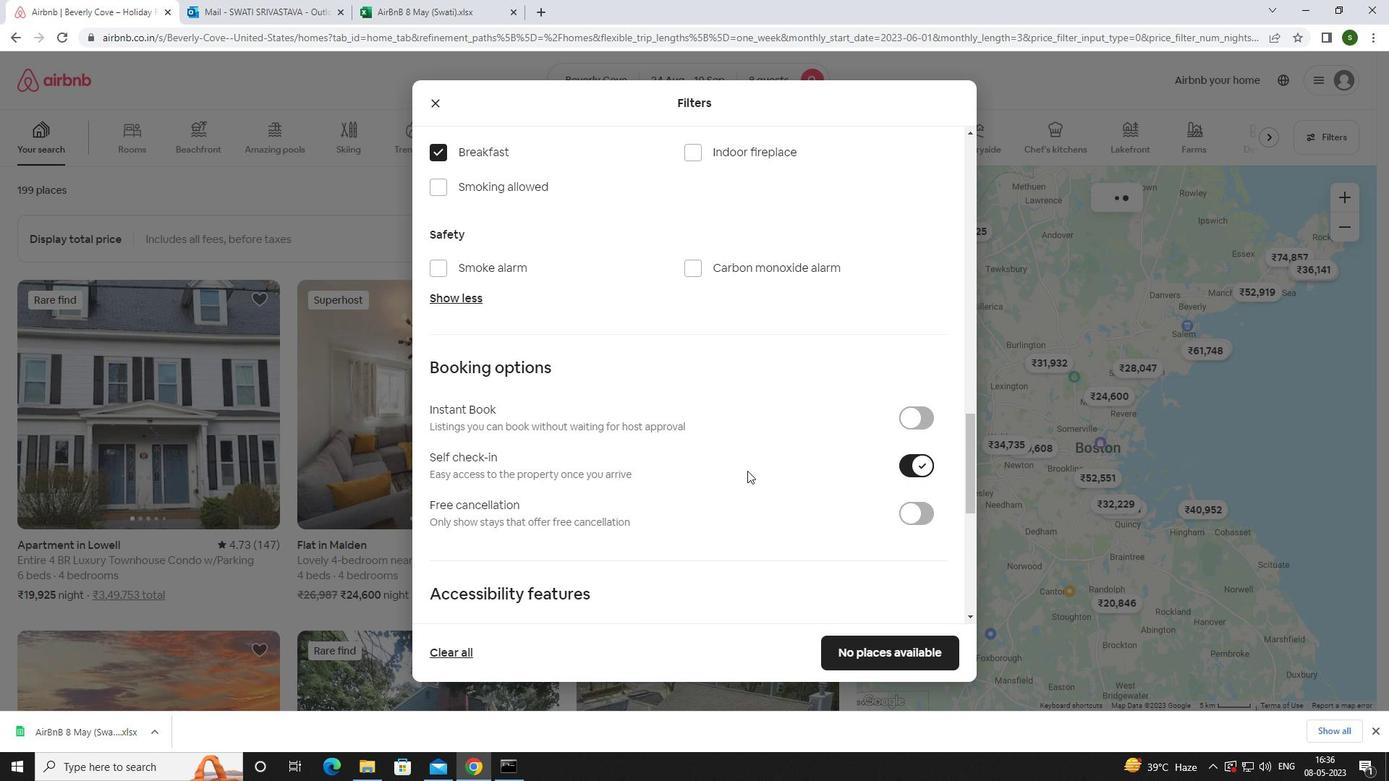 
Action: Mouse scrolled (741, 473) with delta (0, 0)
Screenshot: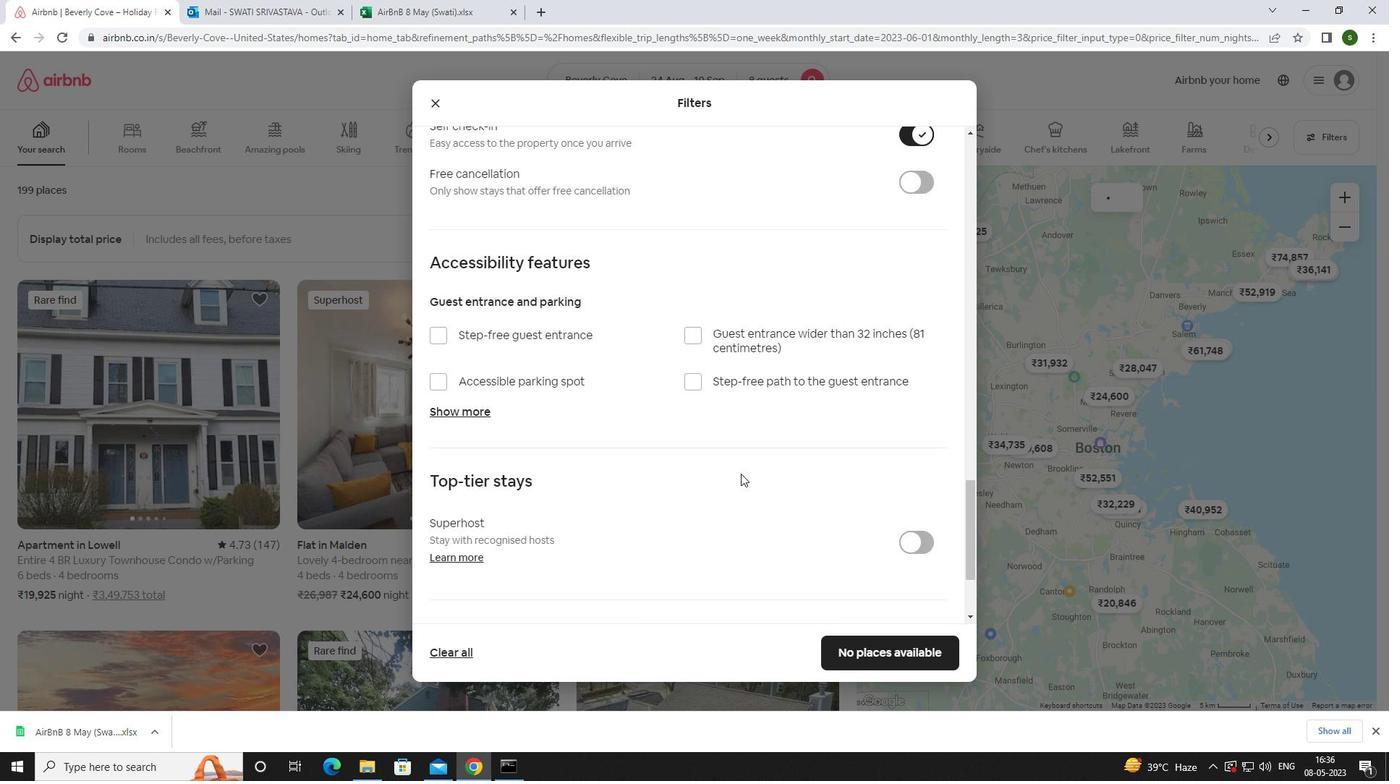 
Action: Mouse scrolled (741, 473) with delta (0, 0)
Screenshot: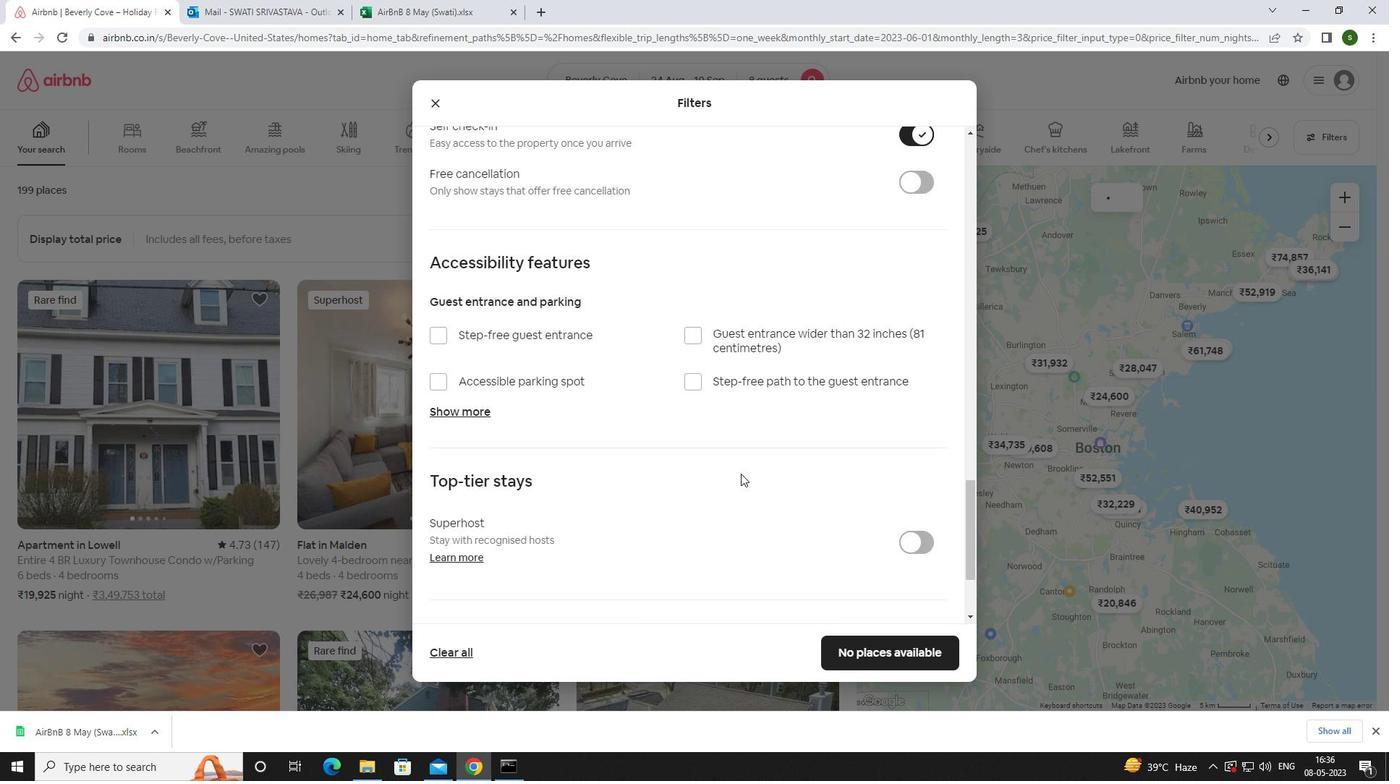 
Action: Mouse scrolled (741, 473) with delta (0, 0)
Screenshot: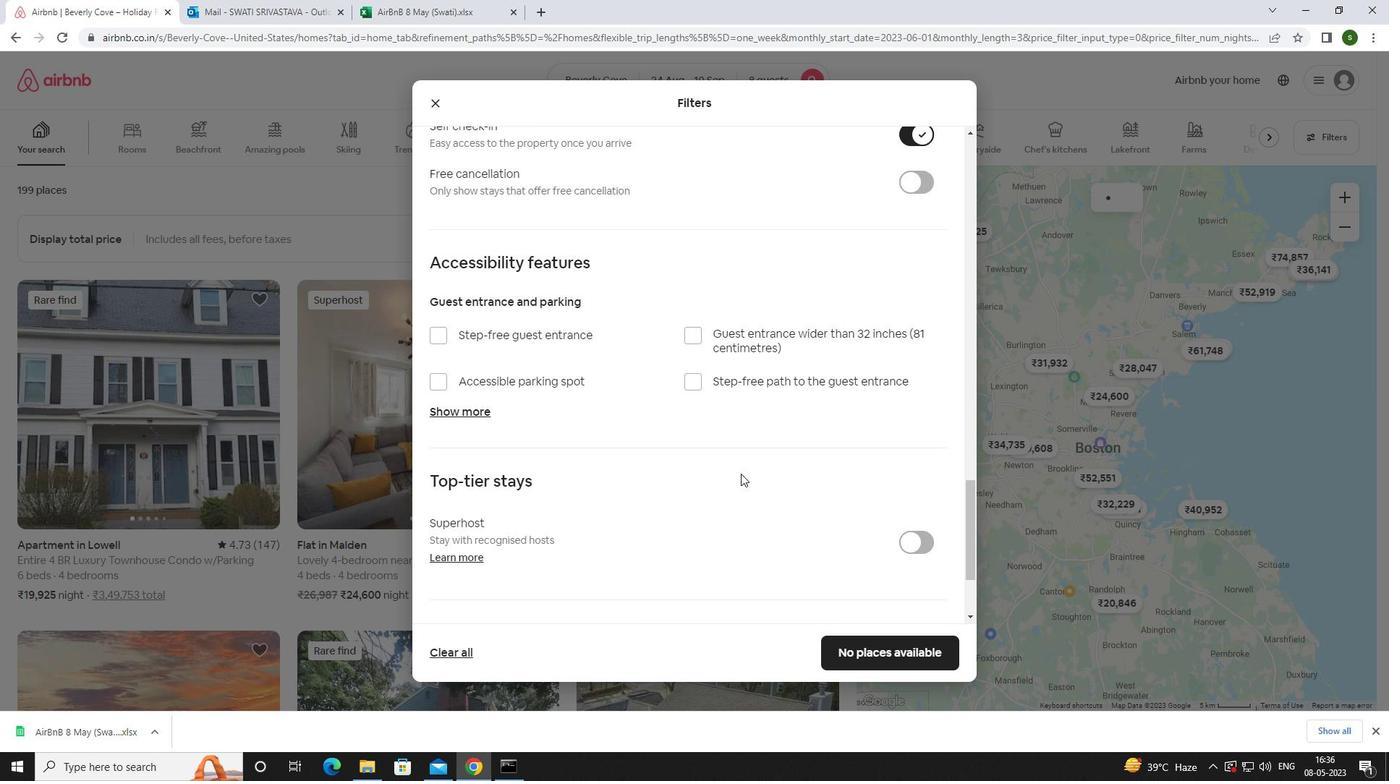 
Action: Mouse scrolled (741, 473) with delta (0, 0)
Screenshot: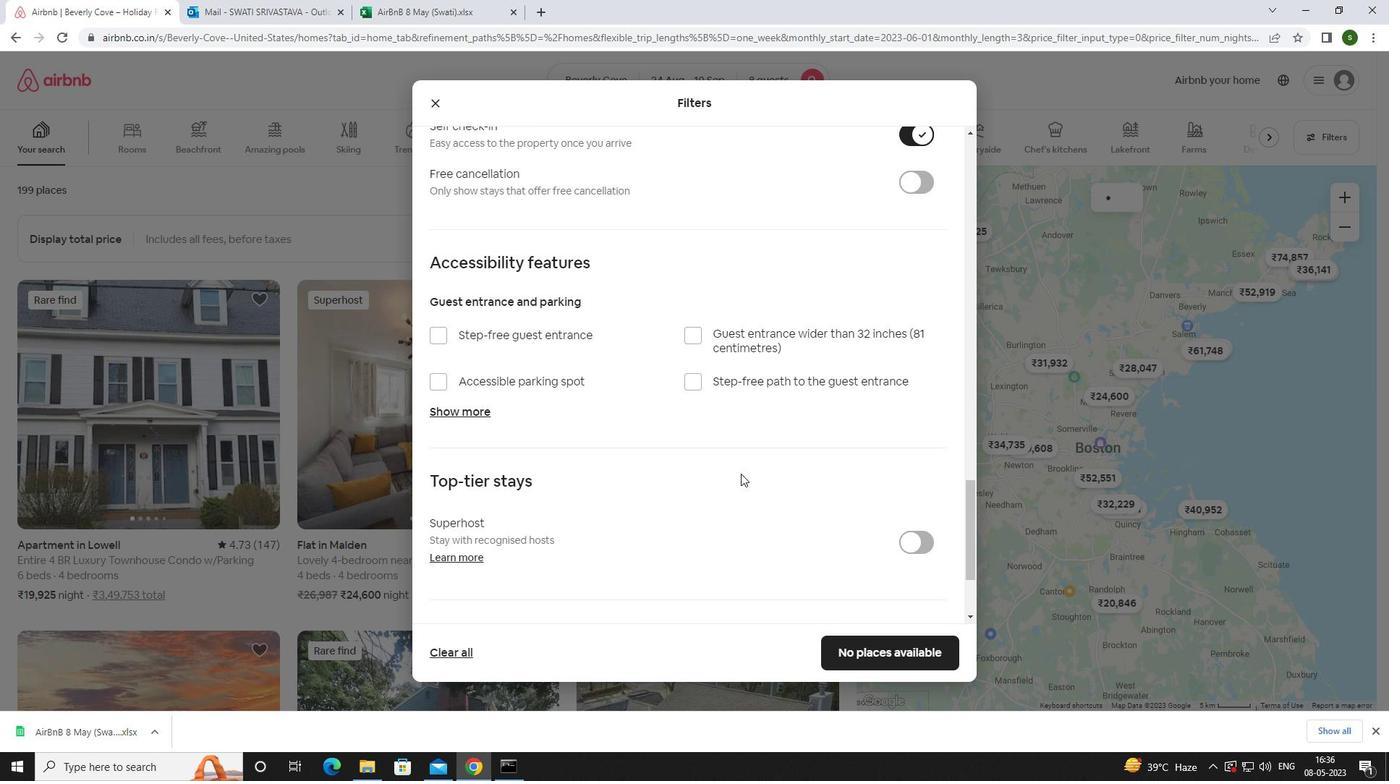 
Action: Mouse moved to (470, 524)
Screenshot: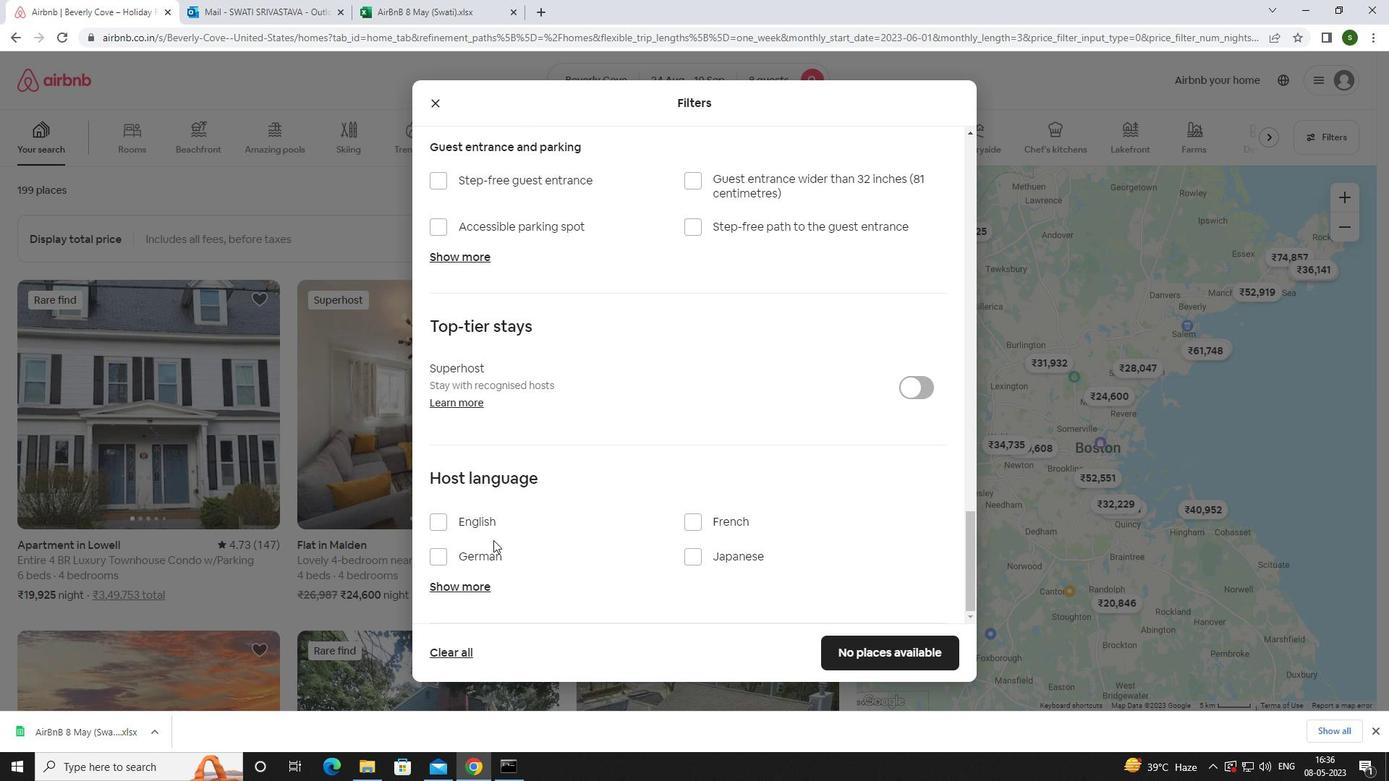 
Action: Mouse pressed left at (470, 524)
Screenshot: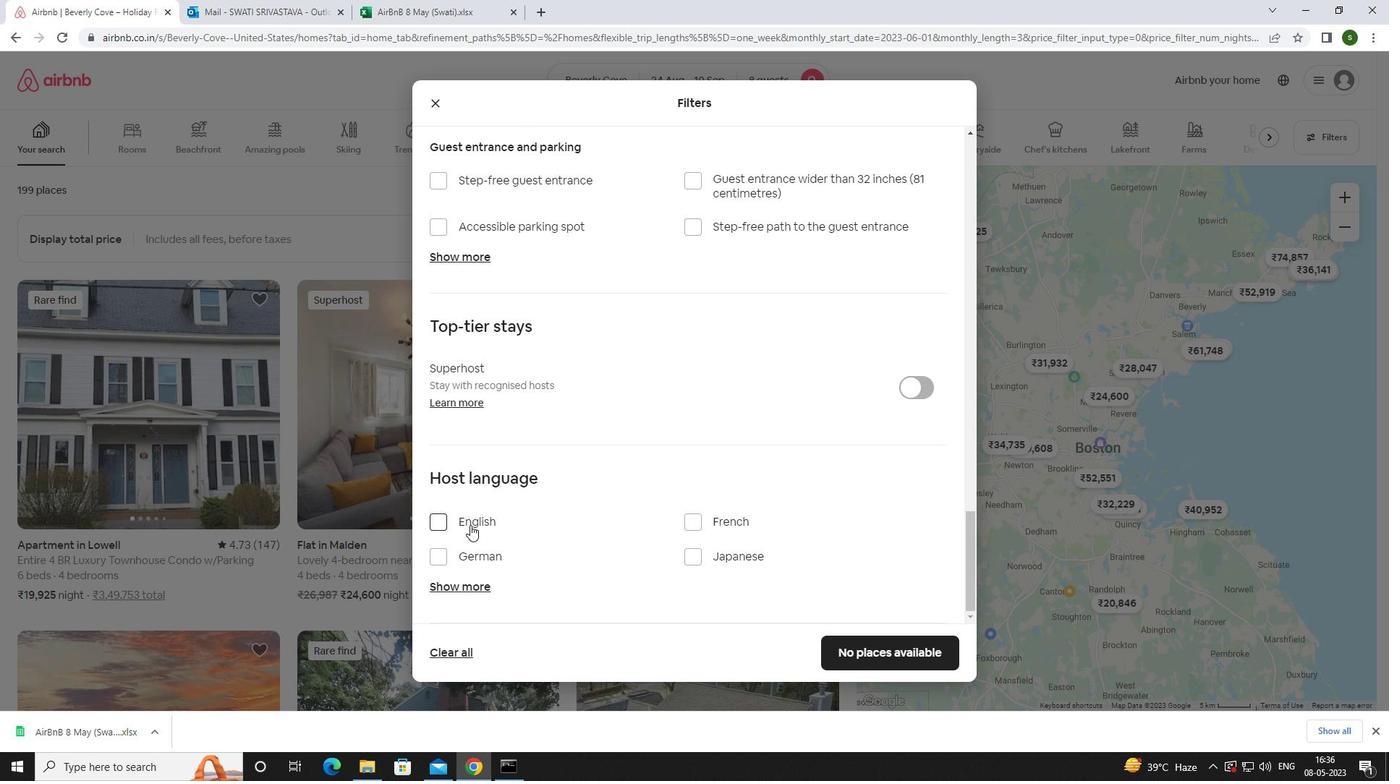 
Action: Mouse moved to (917, 658)
Screenshot: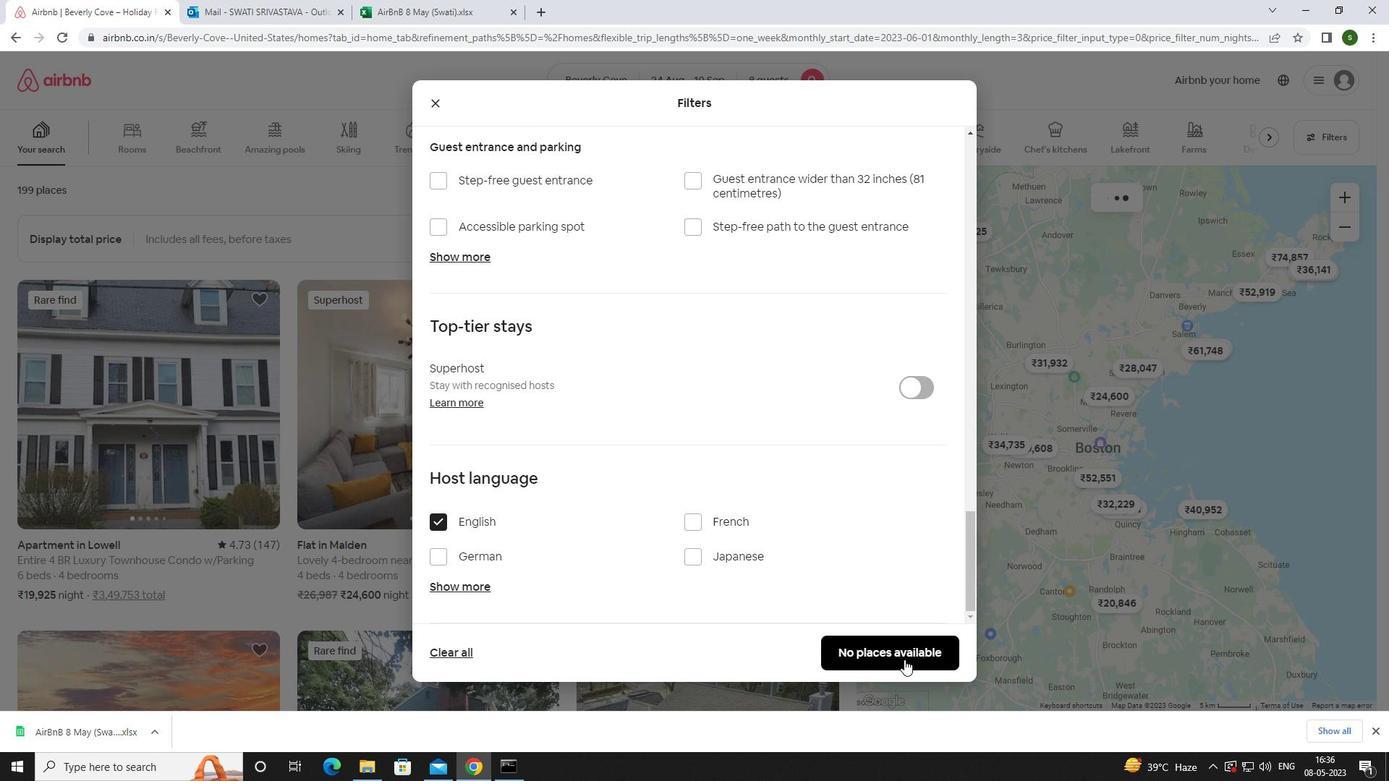 
Action: Mouse pressed left at (917, 658)
Screenshot: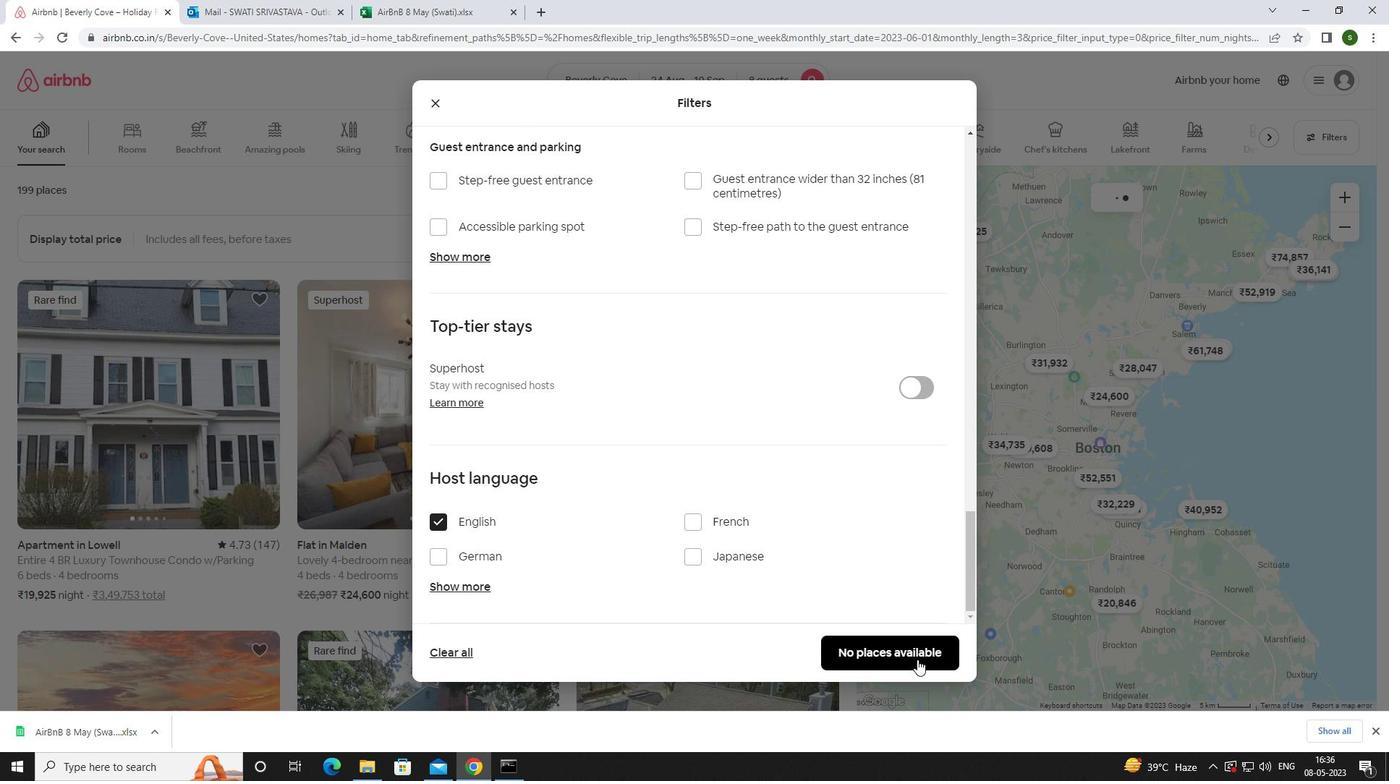 
Action: Mouse moved to (644, 510)
Screenshot: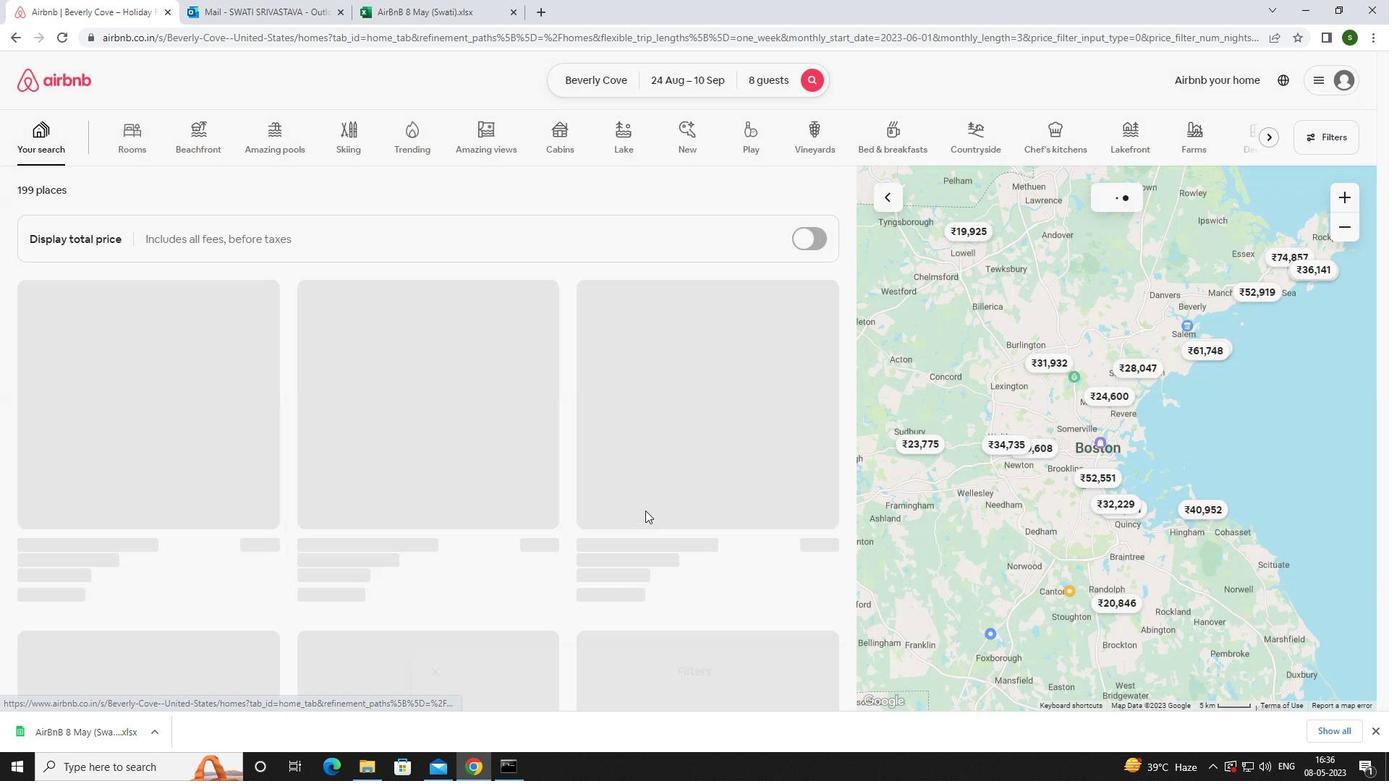 
